 Task: Play online wordle game with 7 letters.
Action: Mouse moved to (371, 414)
Screenshot: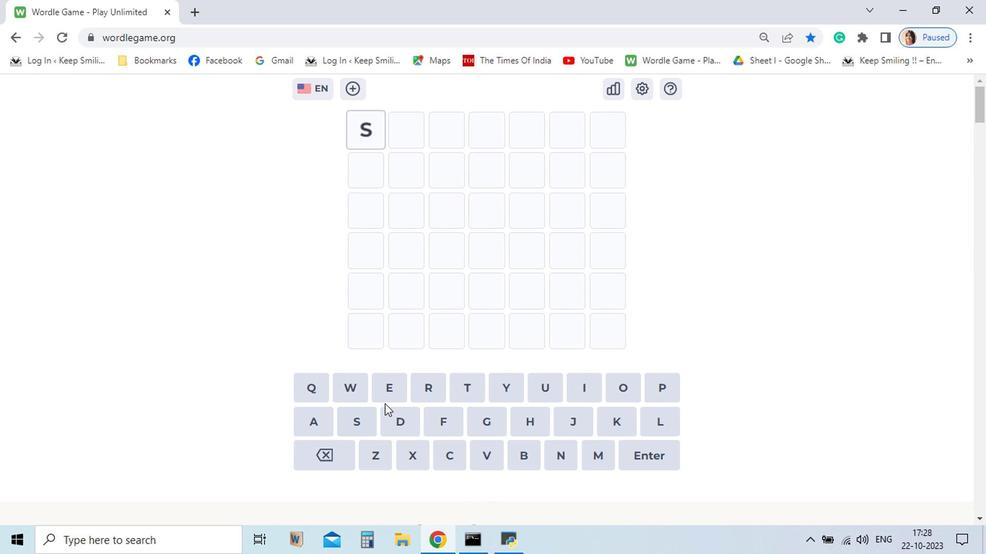 
Action: Mouse pressed left at (371, 414)
Screenshot: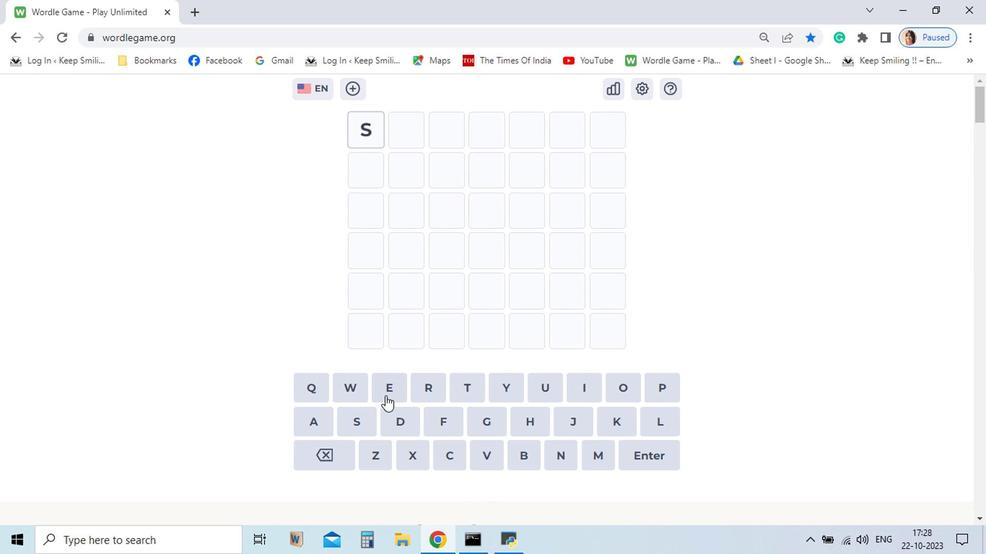 
Action: Mouse moved to (387, 393)
Screenshot: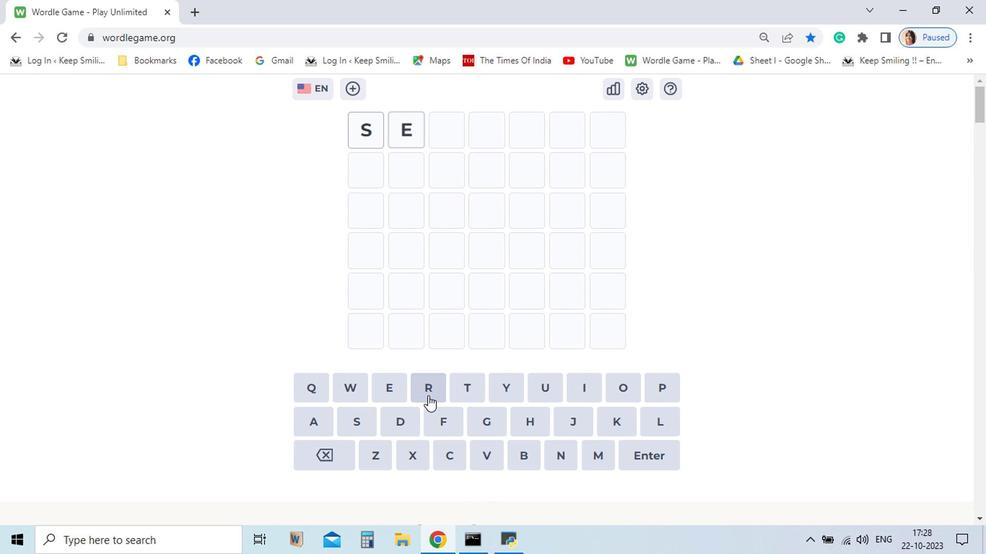 
Action: Mouse pressed left at (387, 393)
Screenshot: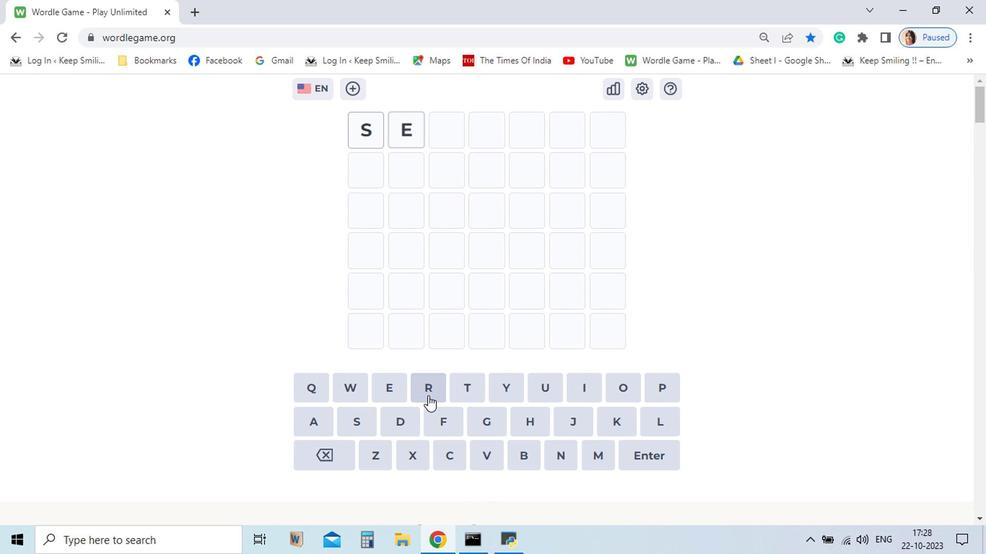 
Action: Mouse moved to (418, 388)
Screenshot: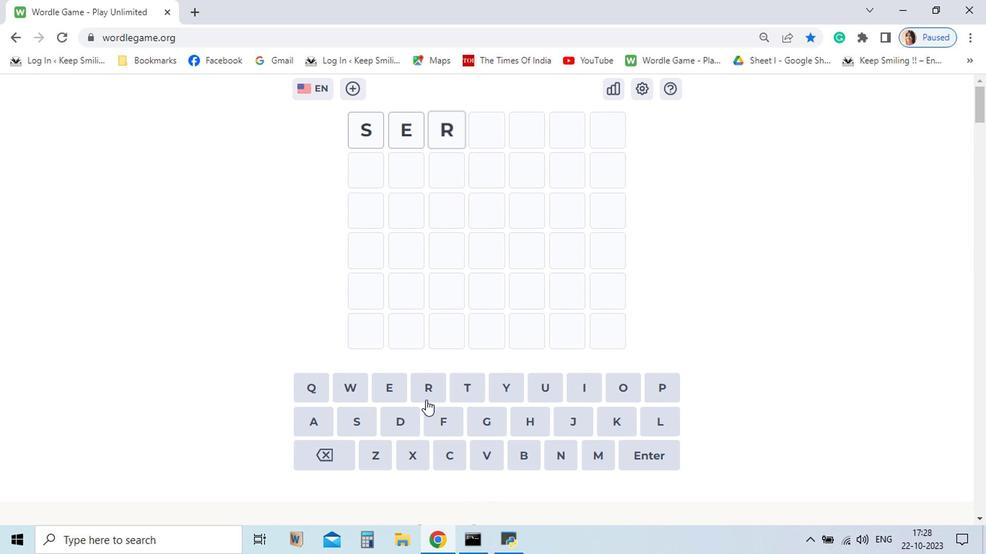
Action: Mouse pressed left at (418, 388)
Screenshot: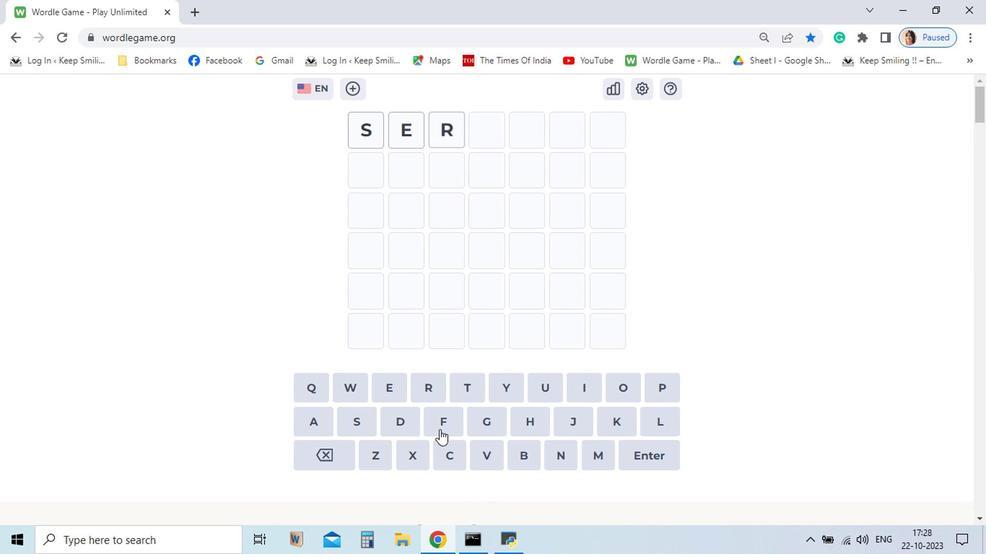 
Action: Mouse moved to (461, 438)
Screenshot: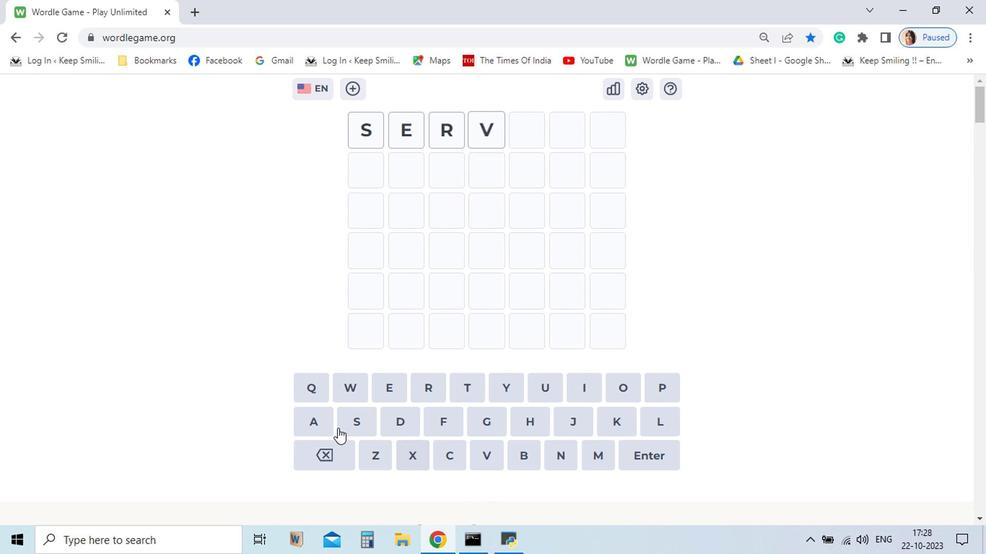 
Action: Mouse pressed left at (461, 438)
Screenshot: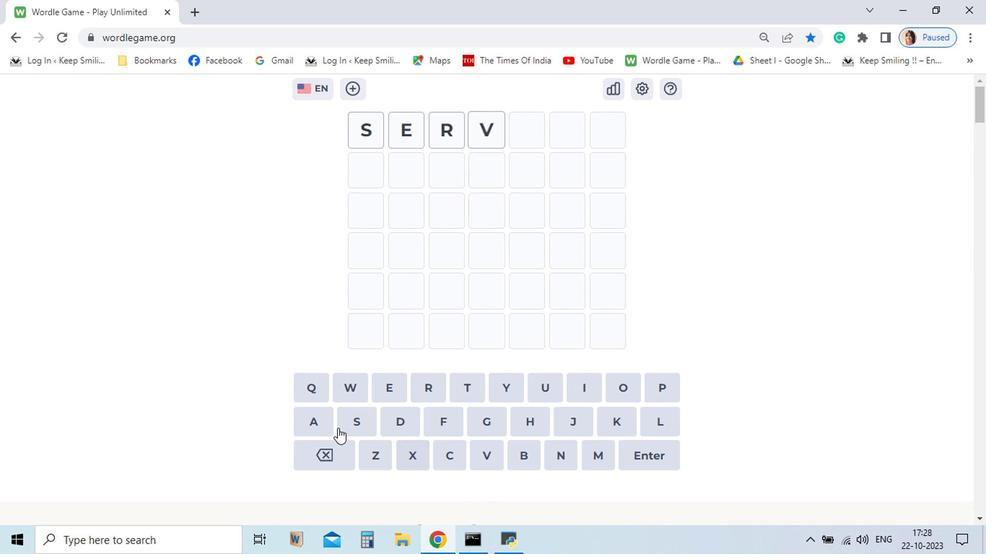 
Action: Mouse moved to (340, 415)
Screenshot: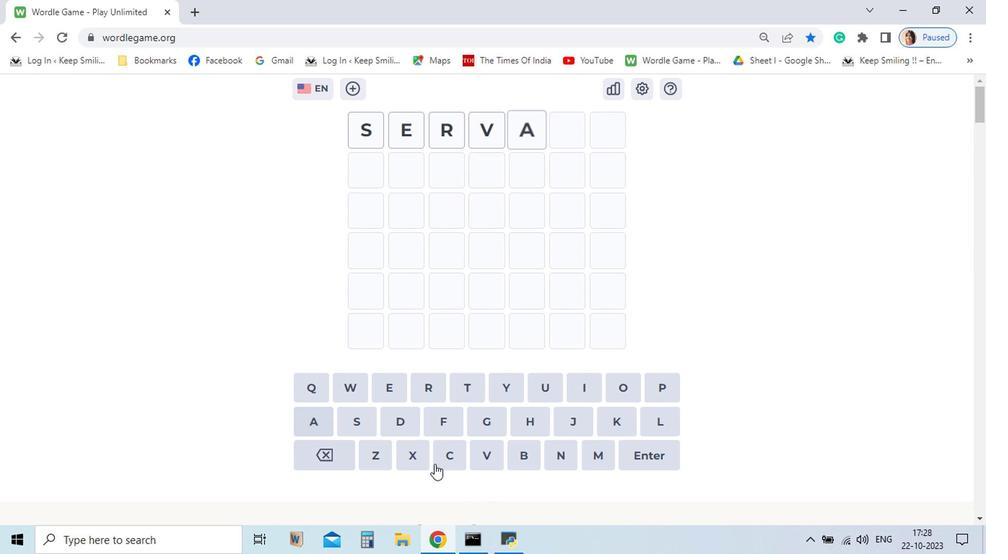 
Action: Mouse pressed left at (340, 415)
Screenshot: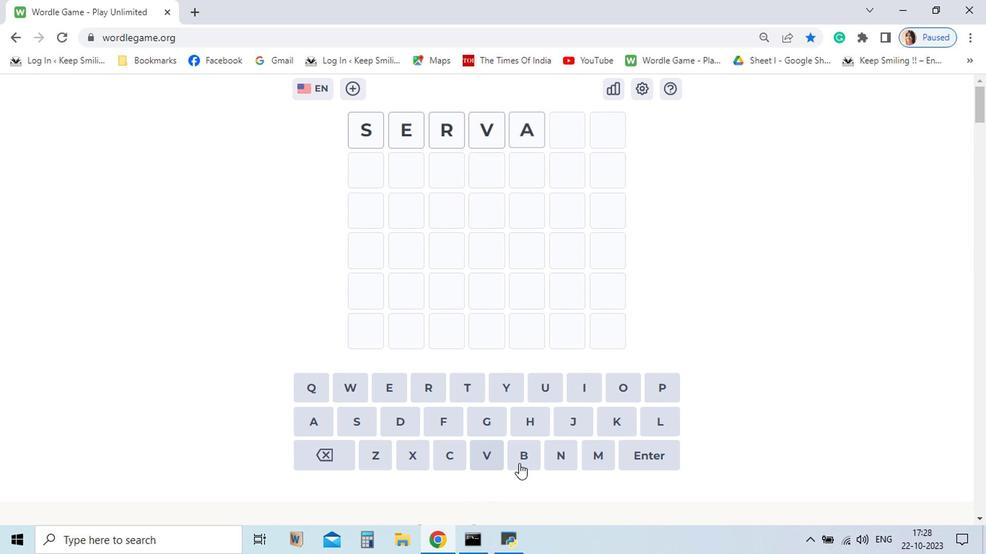 
Action: Mouse moved to (517, 438)
Screenshot: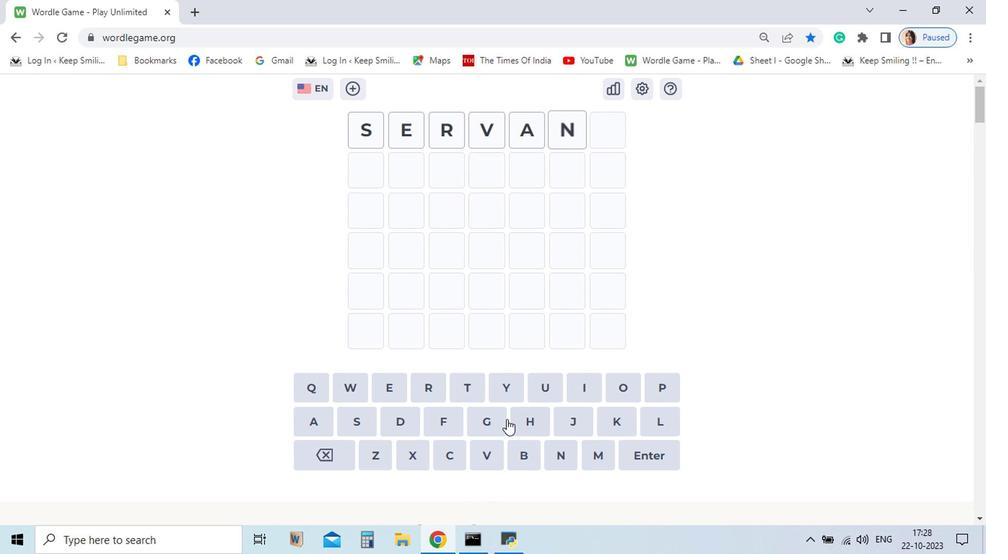 
Action: Mouse pressed left at (517, 438)
Screenshot: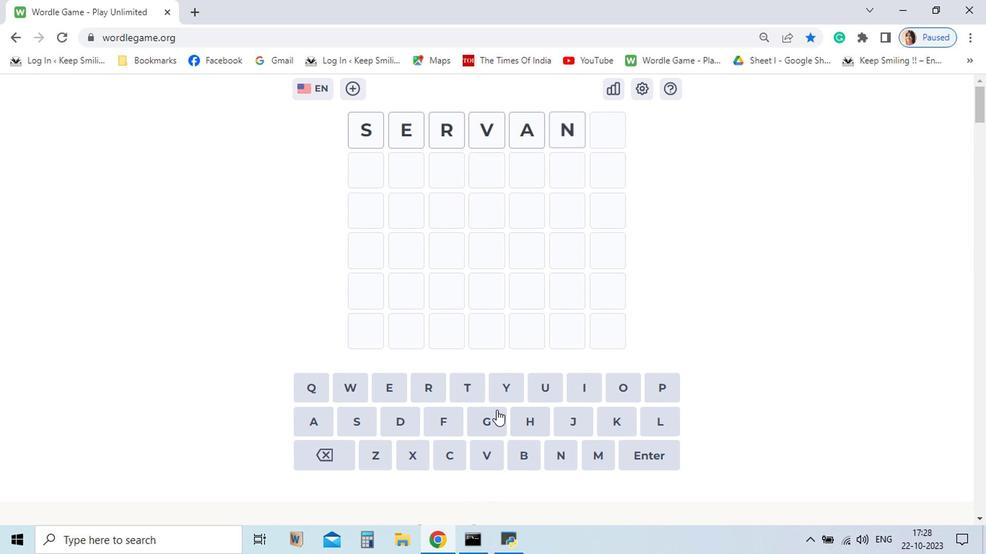 
Action: Mouse moved to (450, 390)
Screenshot: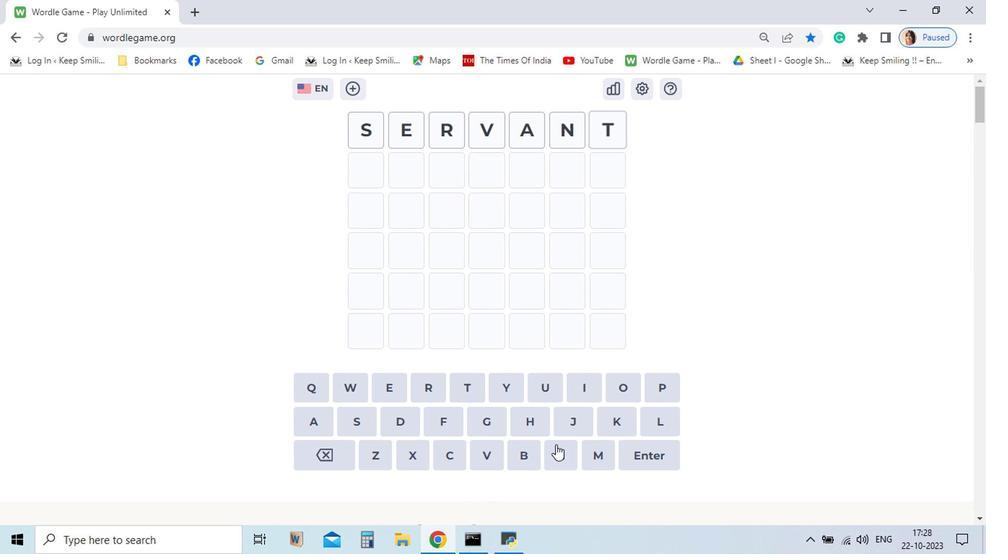 
Action: Mouse pressed left at (450, 390)
Screenshot: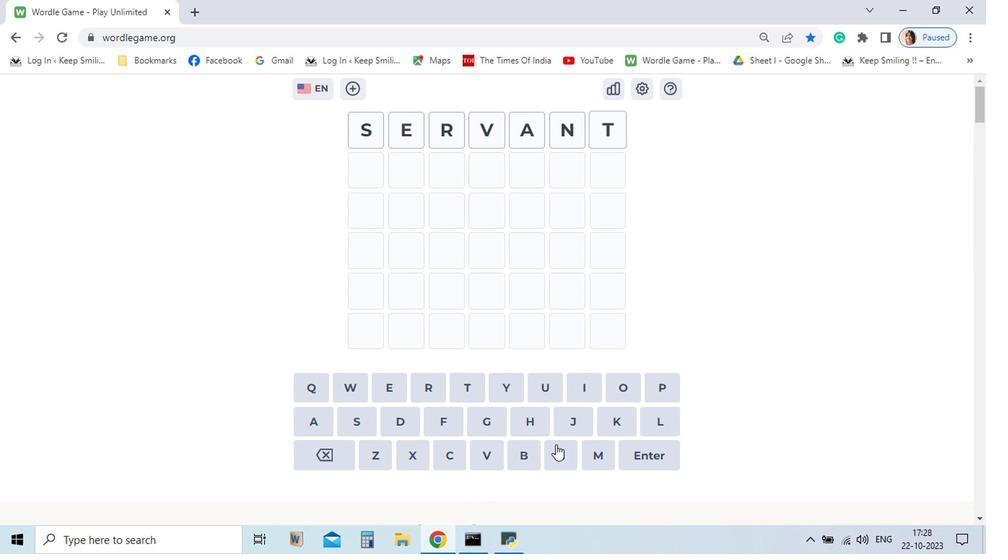 
Action: Mouse moved to (576, 433)
Screenshot: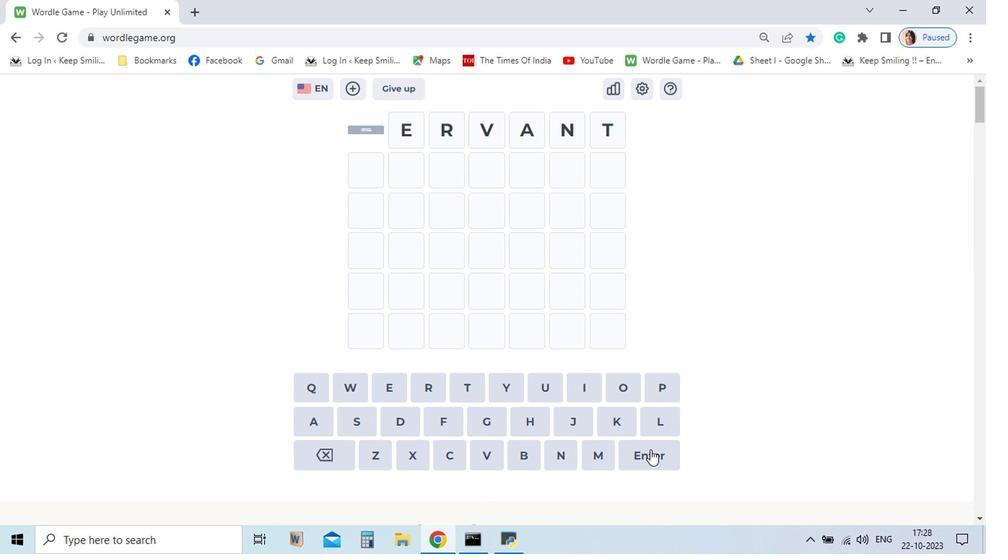 
Action: Mouse pressed left at (576, 433)
Screenshot: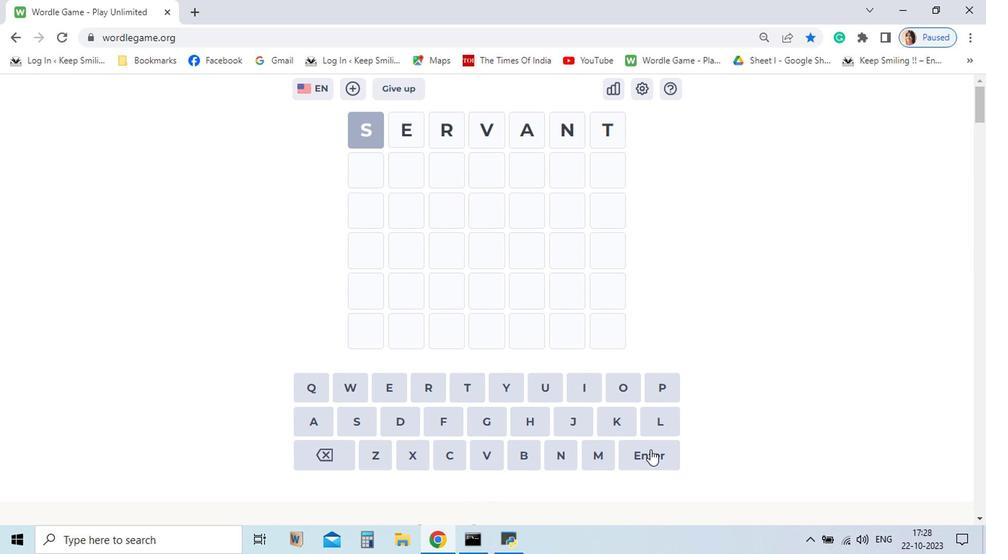 
Action: Mouse moved to (487, 438)
Screenshot: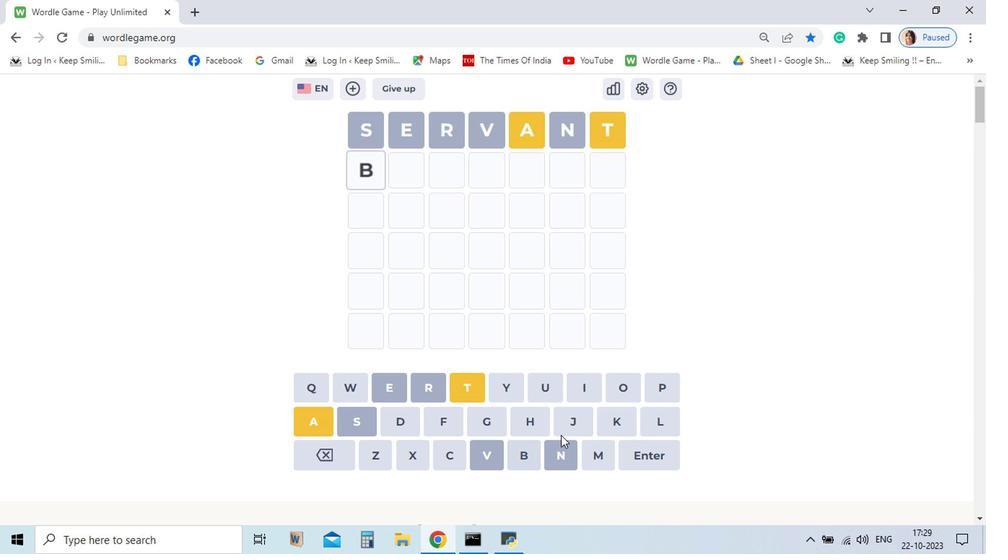 
Action: Mouse pressed left at (487, 438)
Screenshot: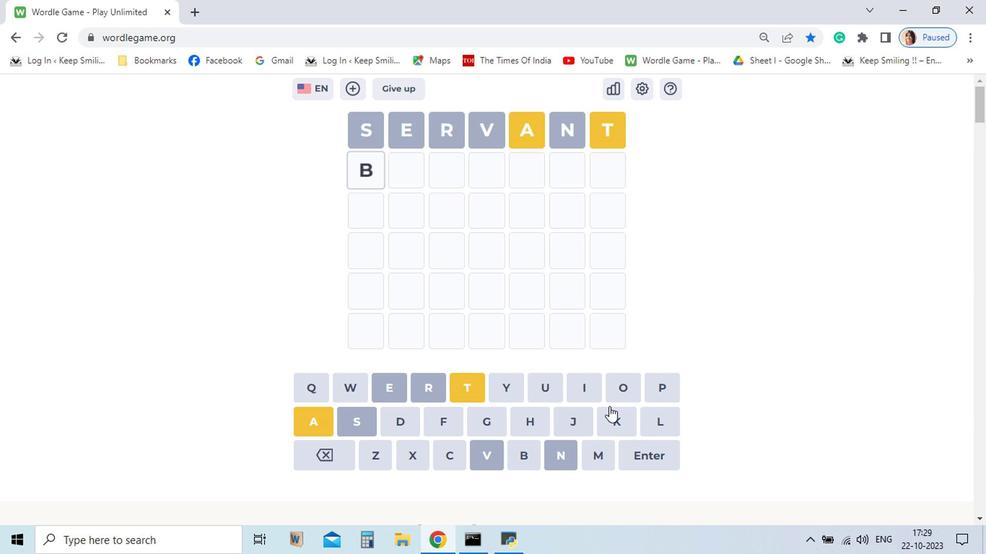 
Action: Mouse moved to (559, 388)
Screenshot: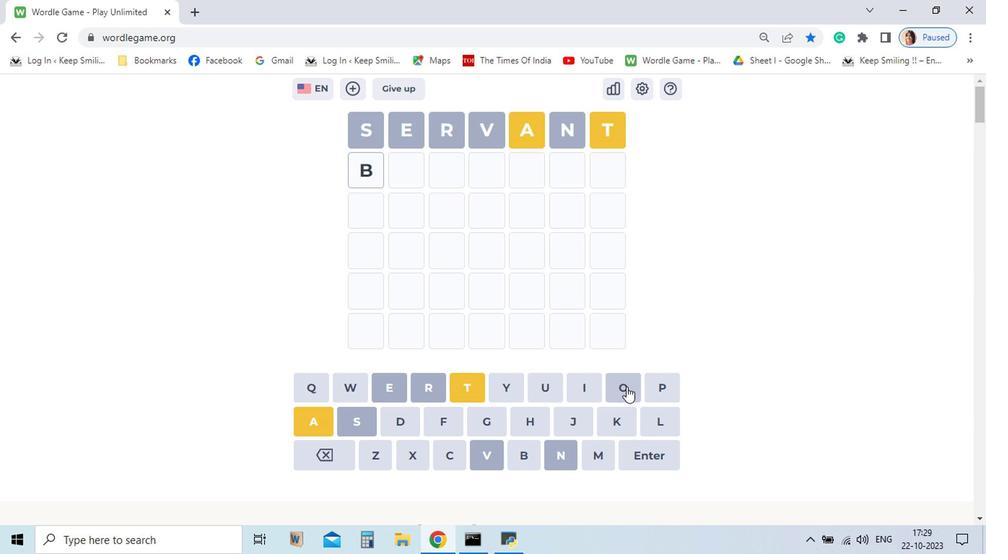 
Action: Mouse pressed left at (559, 388)
Screenshot: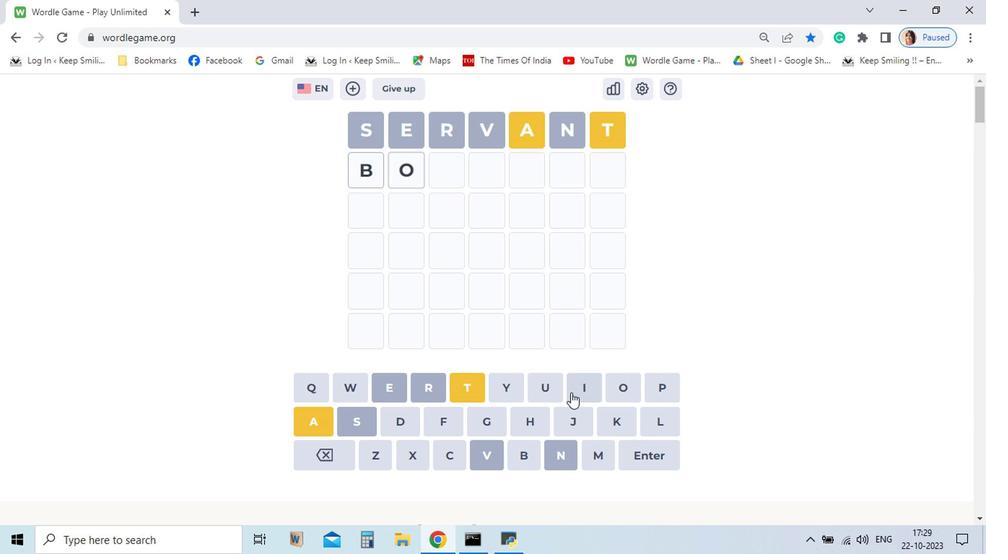 
Action: Mouse moved to (503, 386)
Screenshot: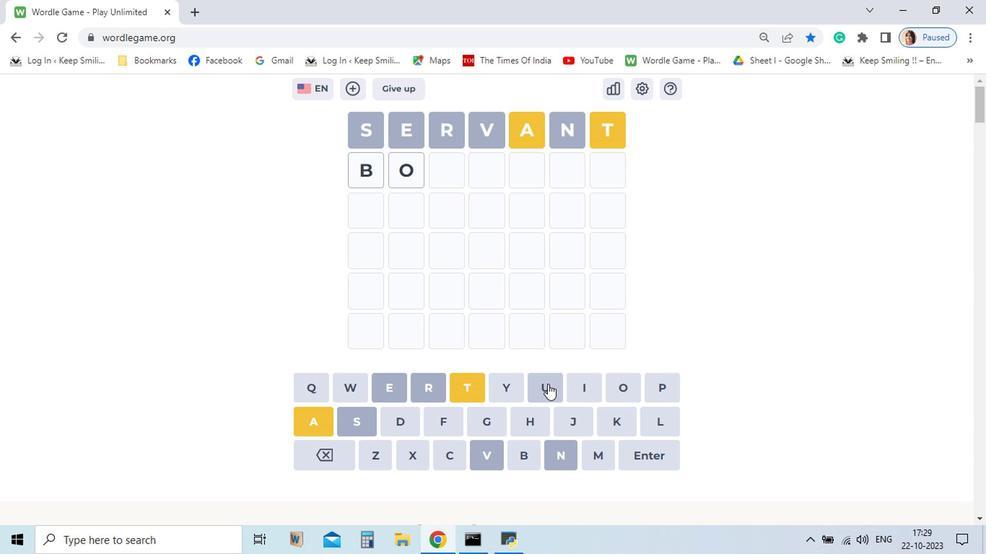 
Action: Mouse pressed left at (503, 386)
Screenshot: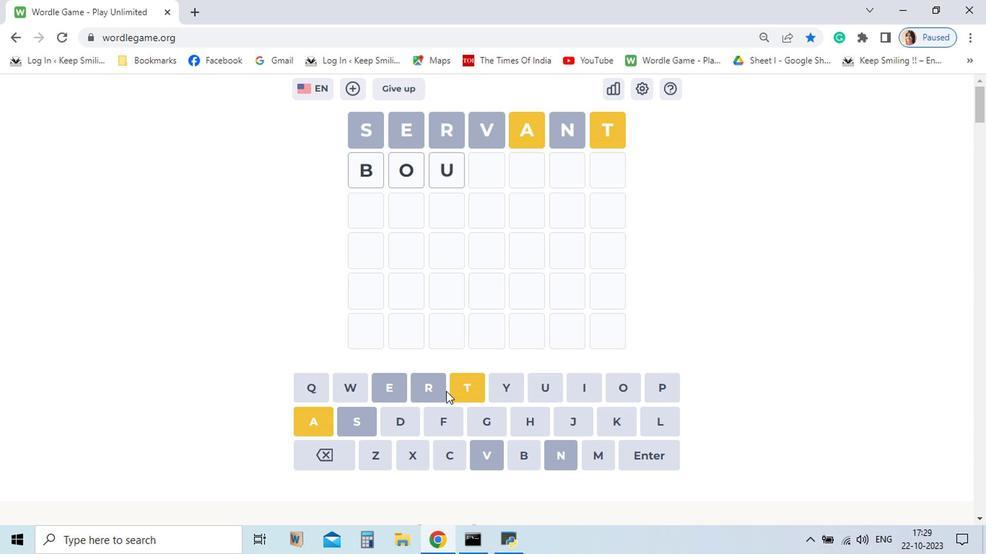 
Action: Mouse moved to (415, 391)
Screenshot: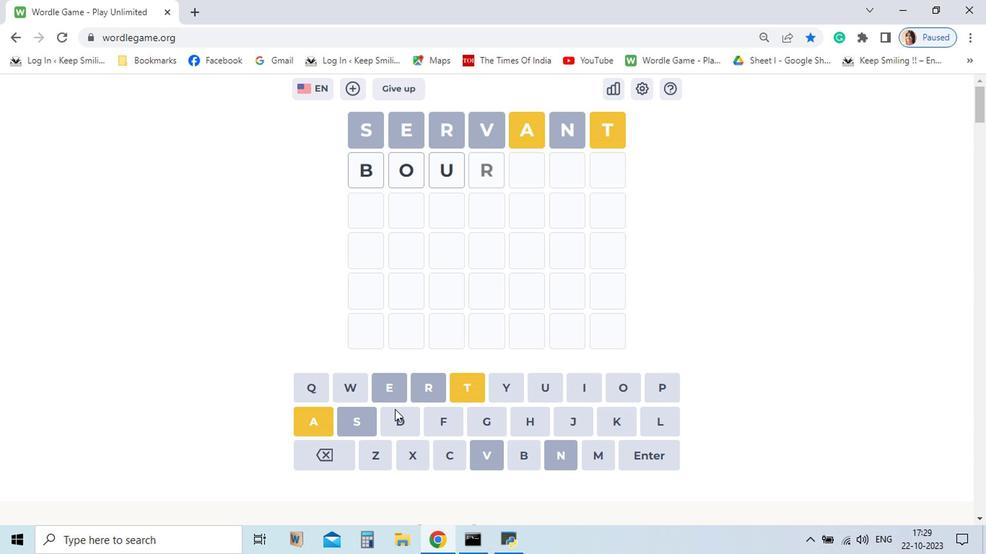 
Action: Mouse pressed left at (415, 391)
Screenshot: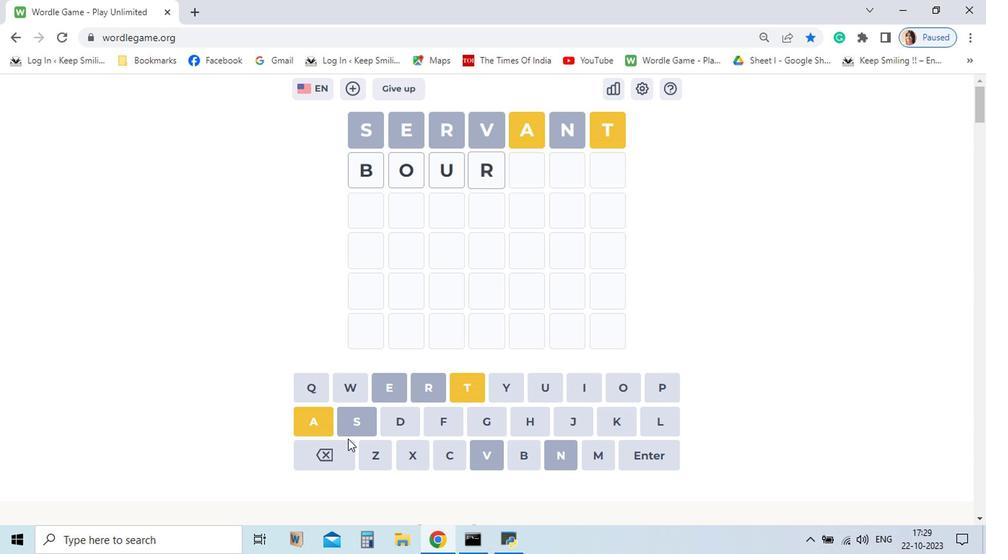 
Action: Mouse moved to (365, 416)
Screenshot: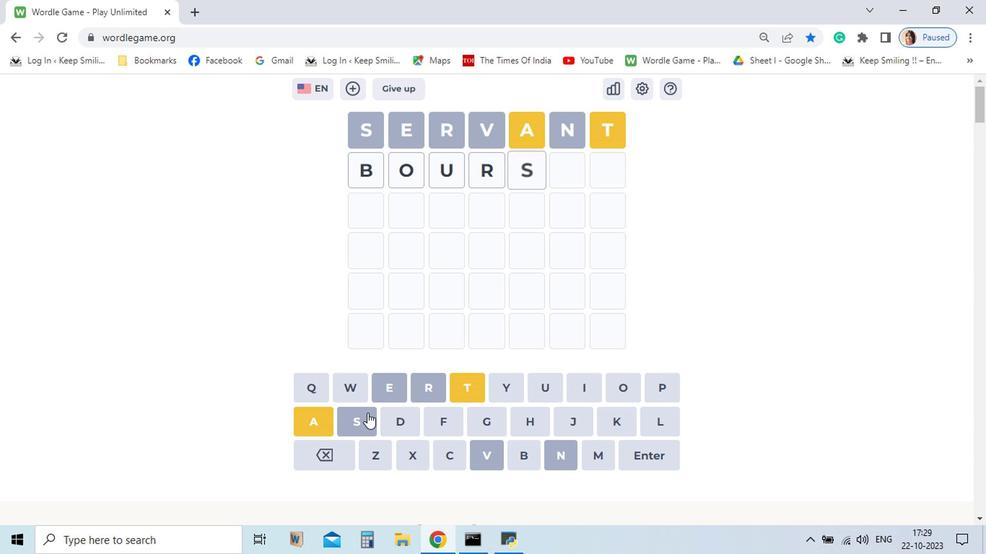
Action: Mouse pressed left at (365, 416)
Screenshot: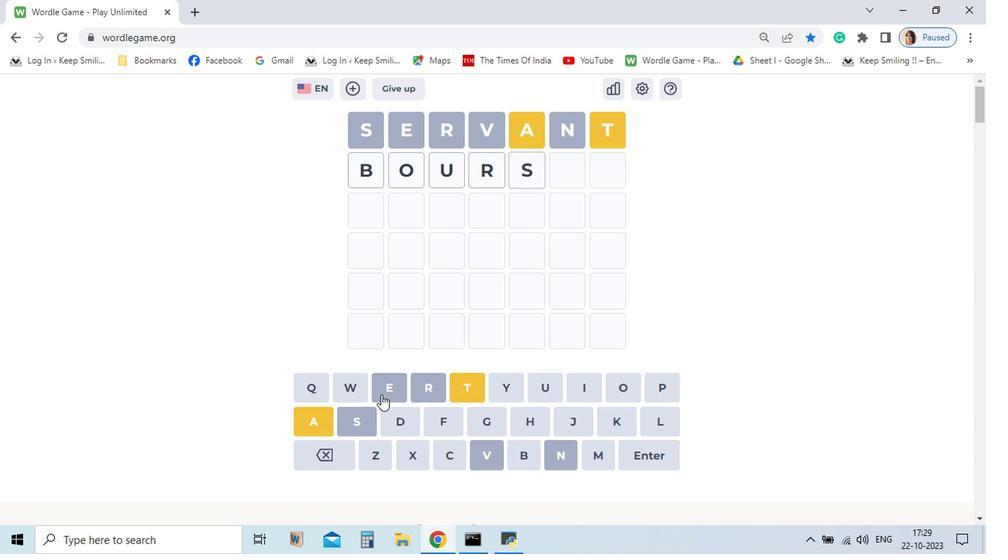 
Action: Mouse moved to (385, 393)
Screenshot: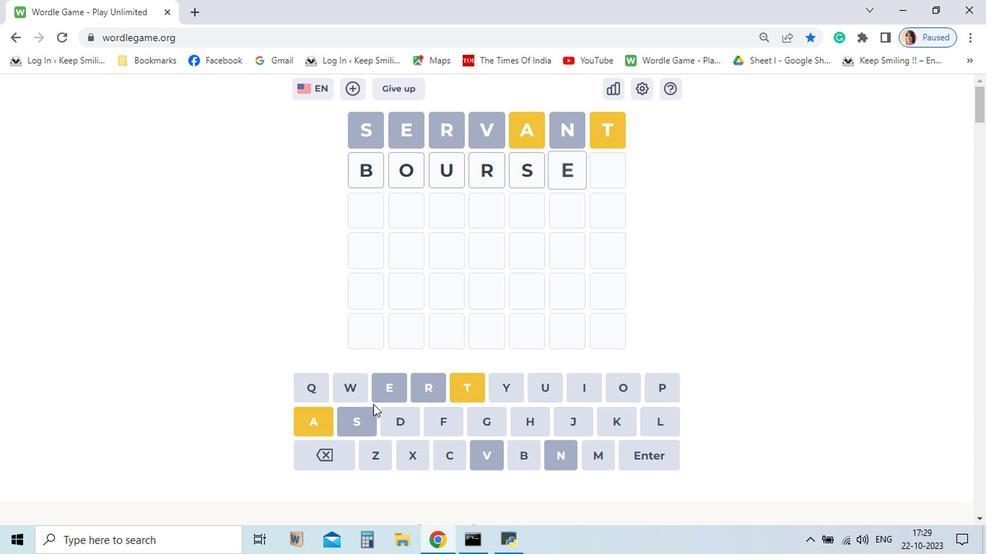 
Action: Mouse pressed left at (385, 393)
Screenshot: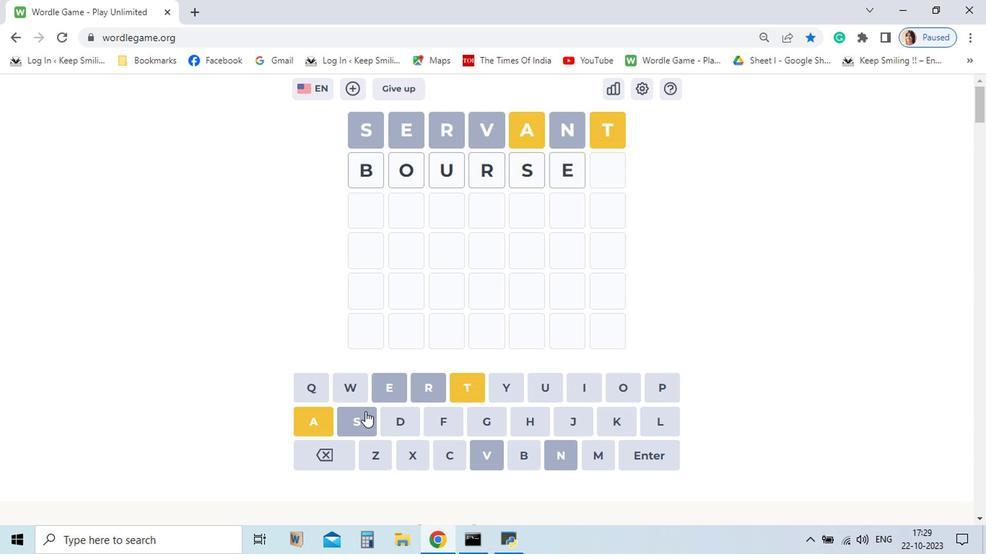 
Action: Mouse moved to (369, 409)
Screenshot: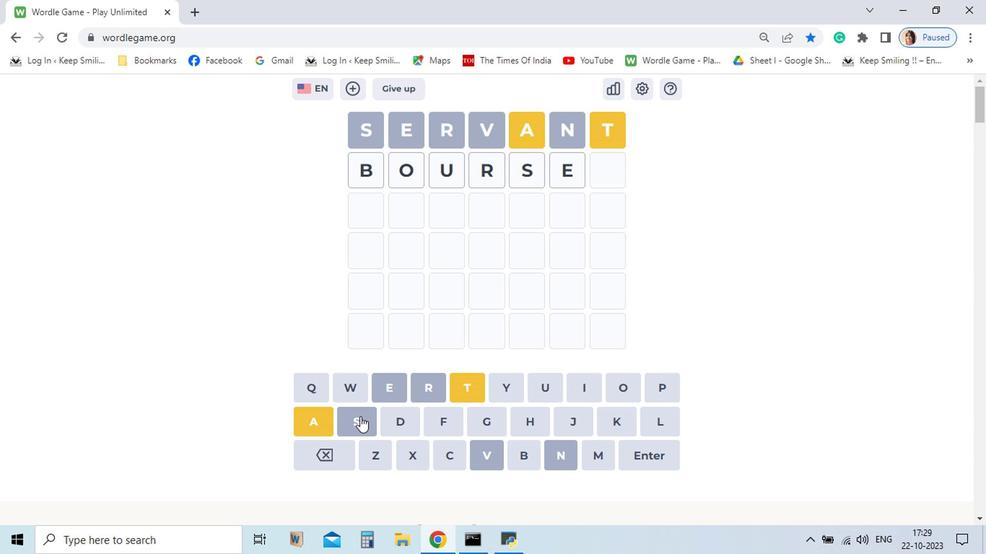 
Action: Mouse pressed left at (369, 409)
Screenshot: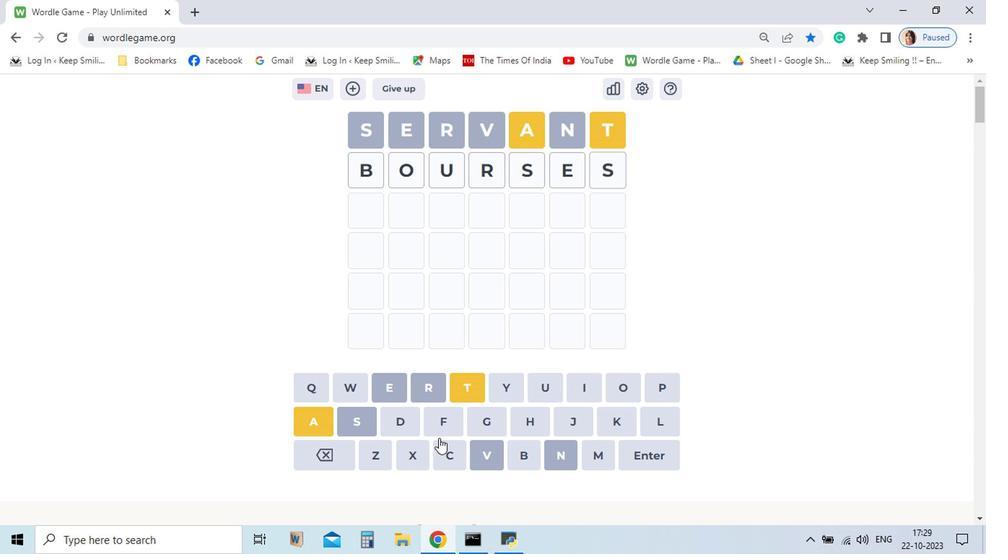 
Action: Mouse moved to (576, 438)
Screenshot: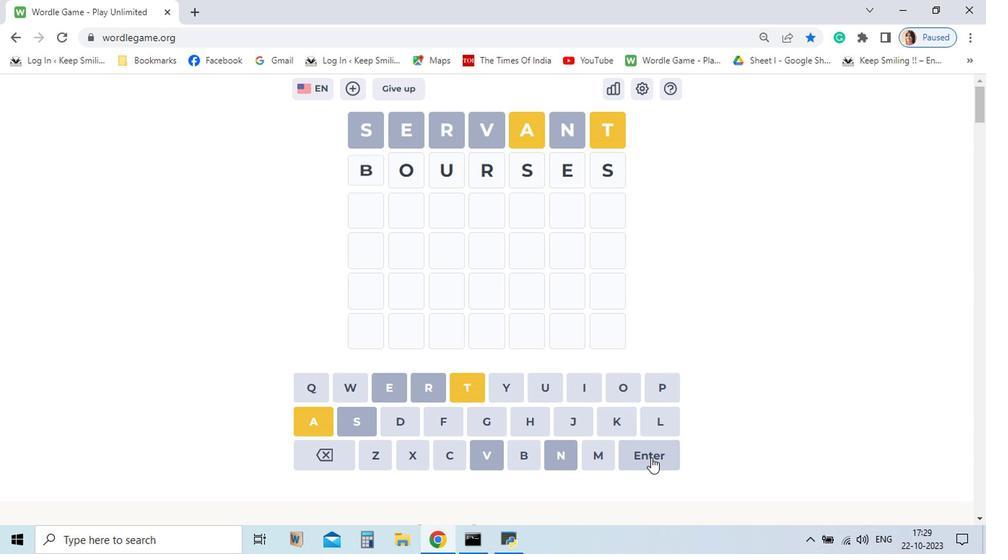 
Action: Mouse pressed left at (576, 438)
Screenshot: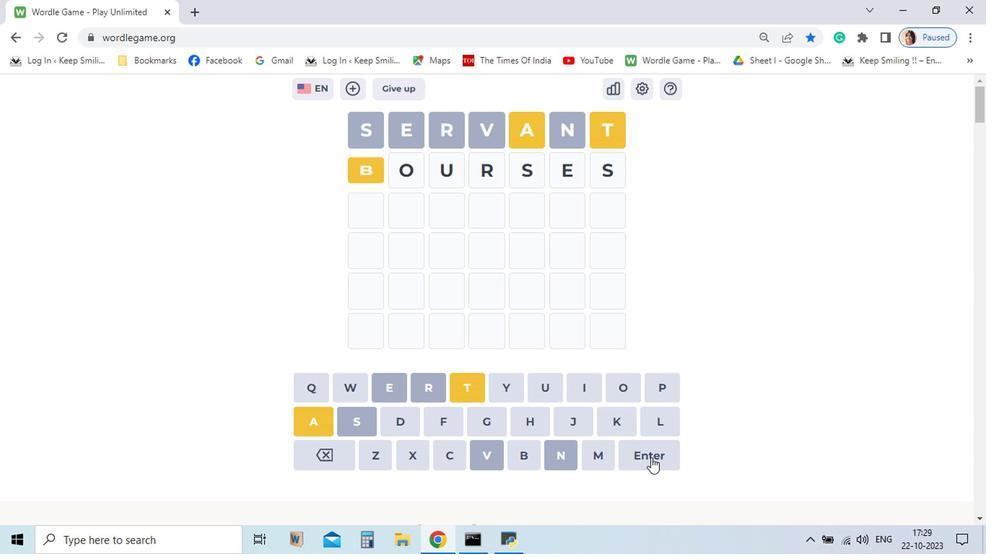 
Action: Mouse moved to (447, 388)
Screenshot: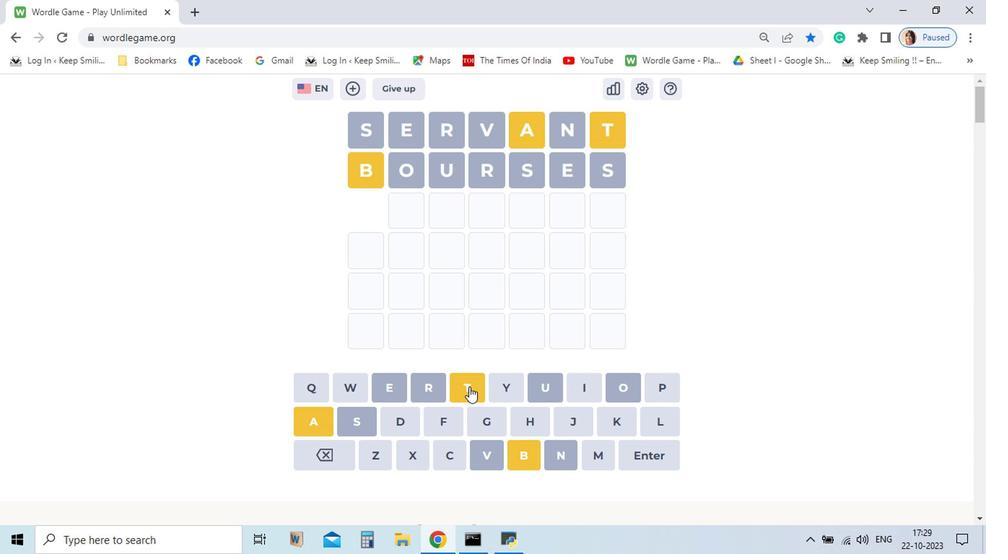 
Action: Mouse pressed left at (447, 388)
Screenshot: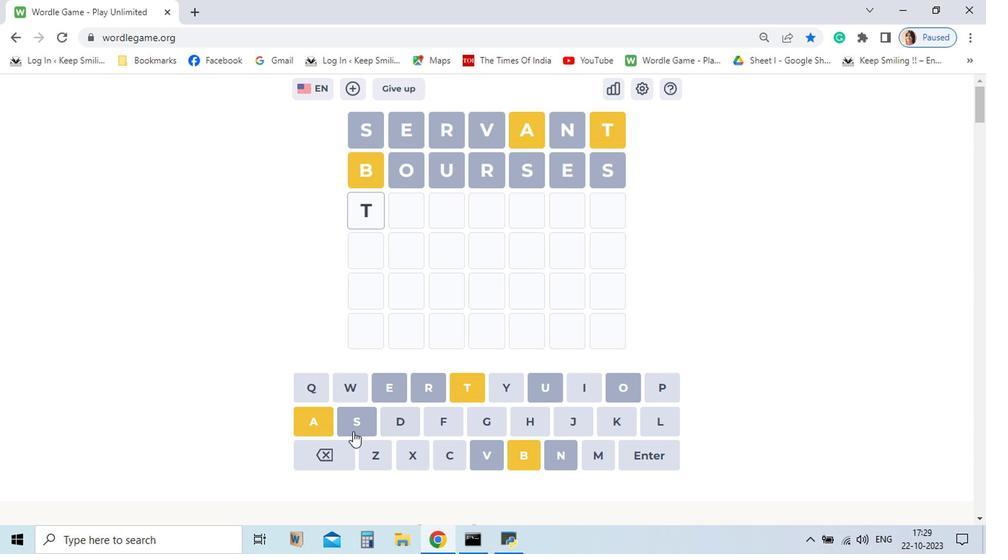 
Action: Mouse moved to (345, 413)
Screenshot: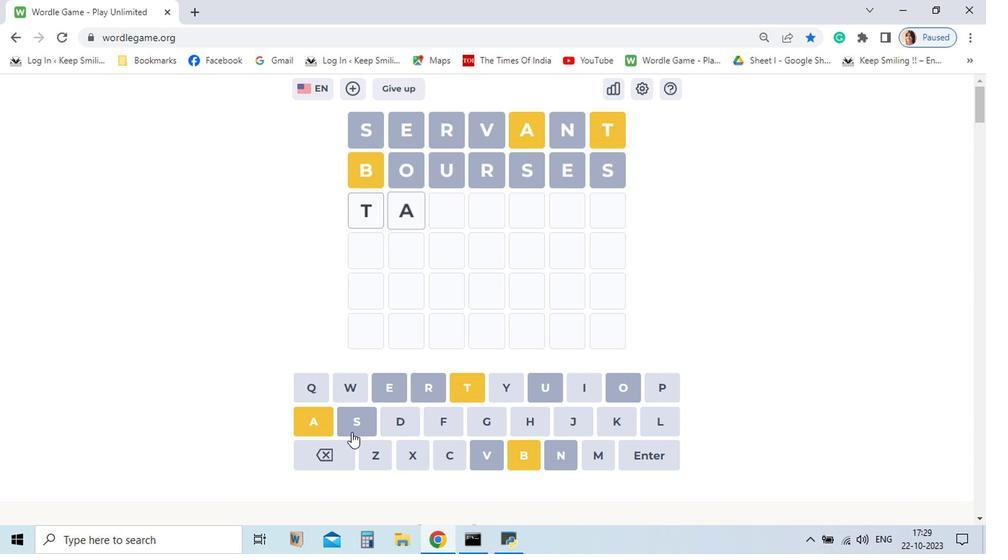 
Action: Mouse pressed left at (345, 413)
Screenshot: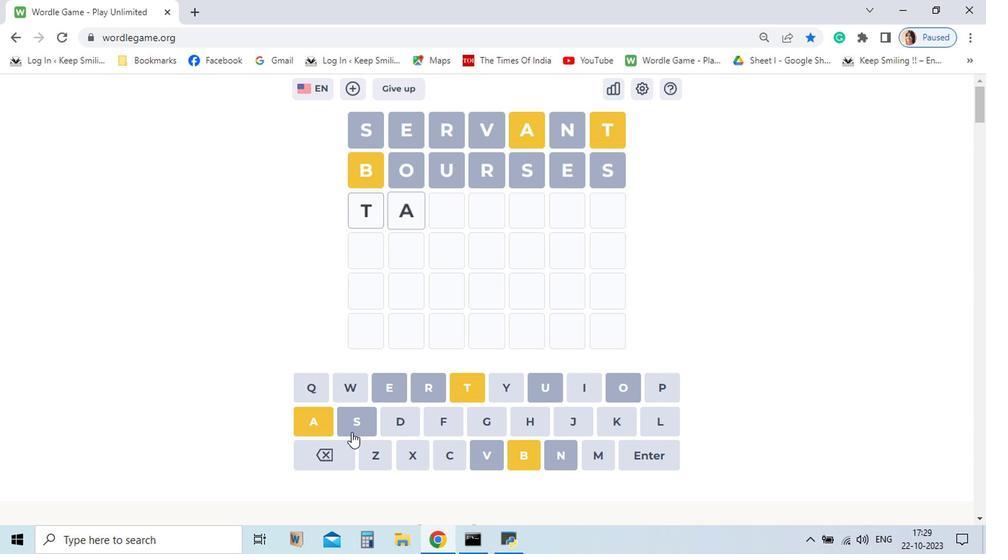 
Action: Mouse moved to (487, 437)
Screenshot: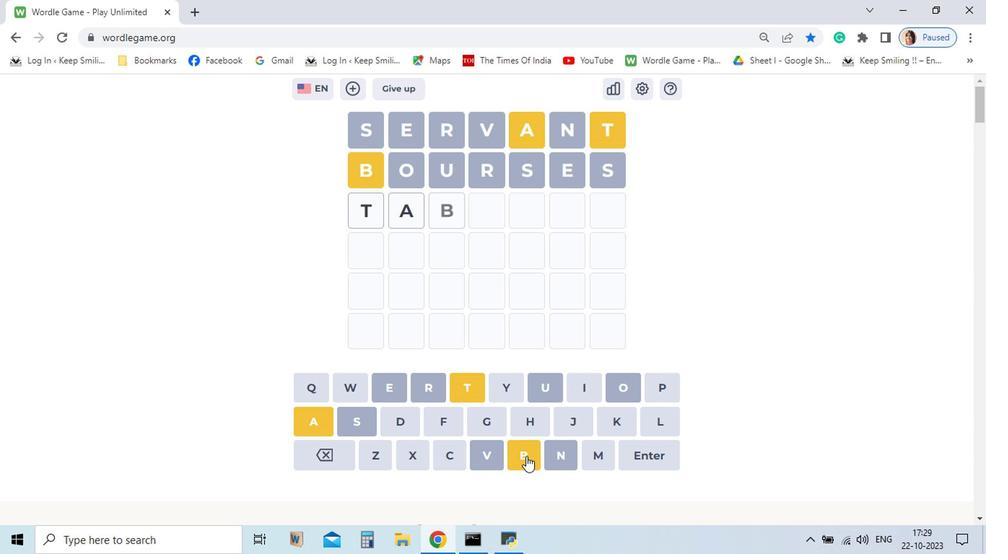
Action: Mouse pressed left at (487, 437)
Screenshot: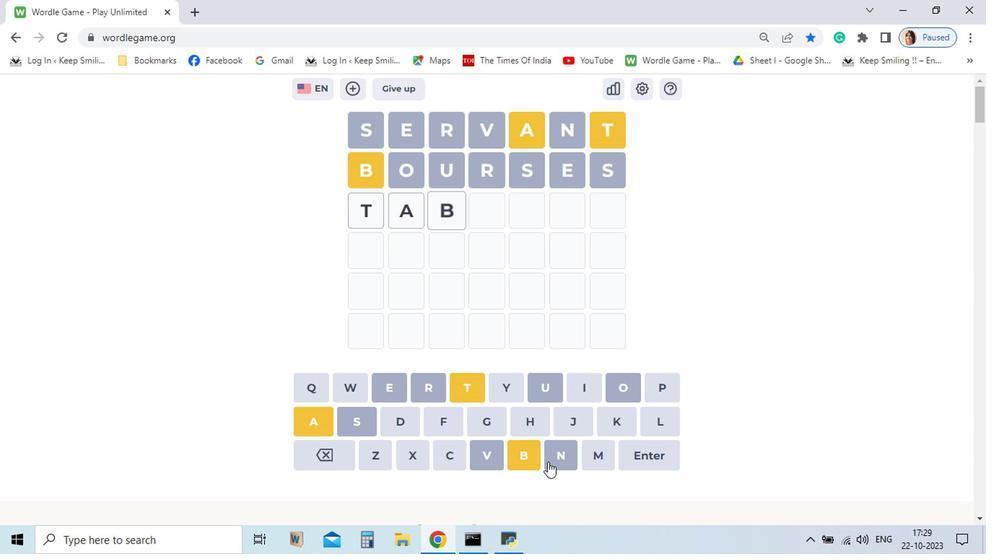 
Action: Mouse moved to (580, 416)
Screenshot: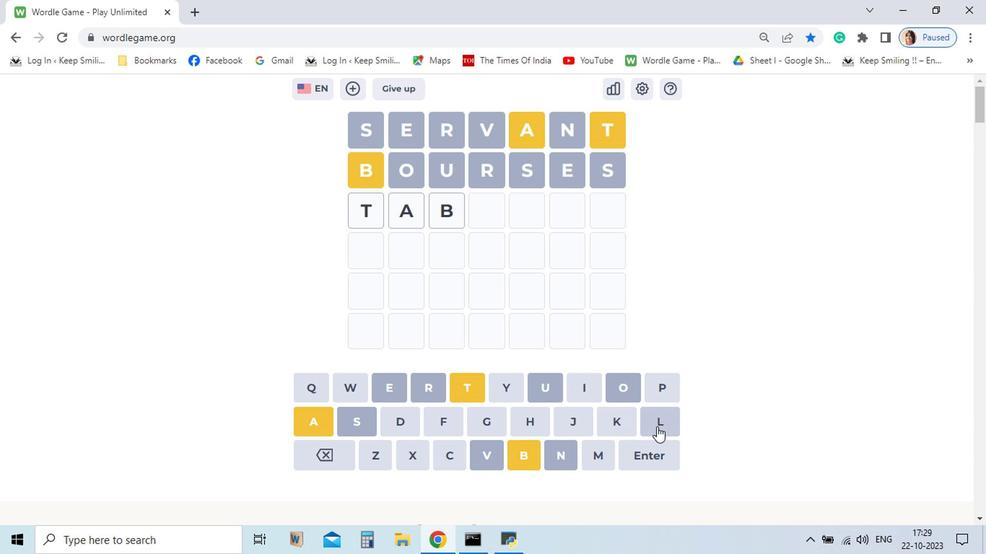 
Action: Mouse pressed left at (580, 416)
Screenshot: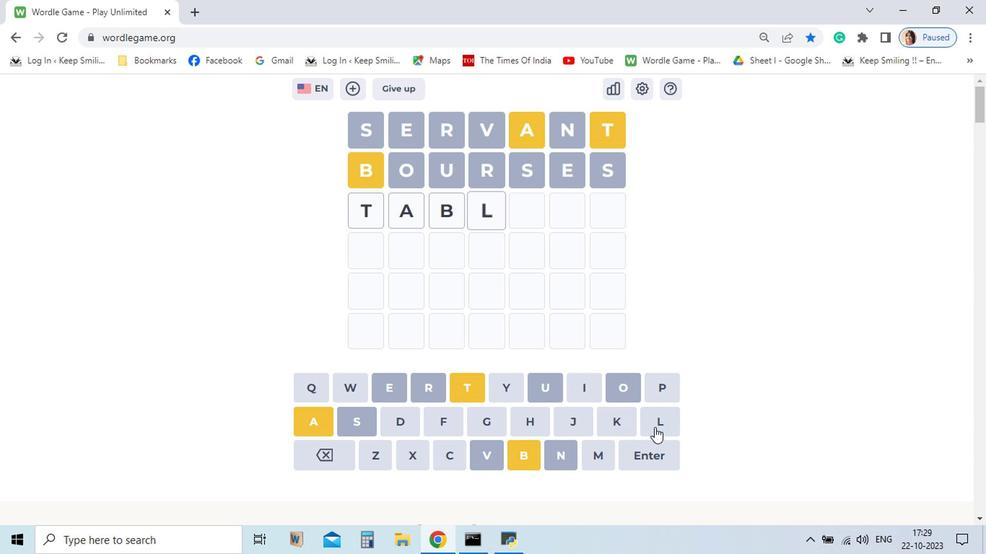 
Action: Mouse moved to (393, 387)
Screenshot: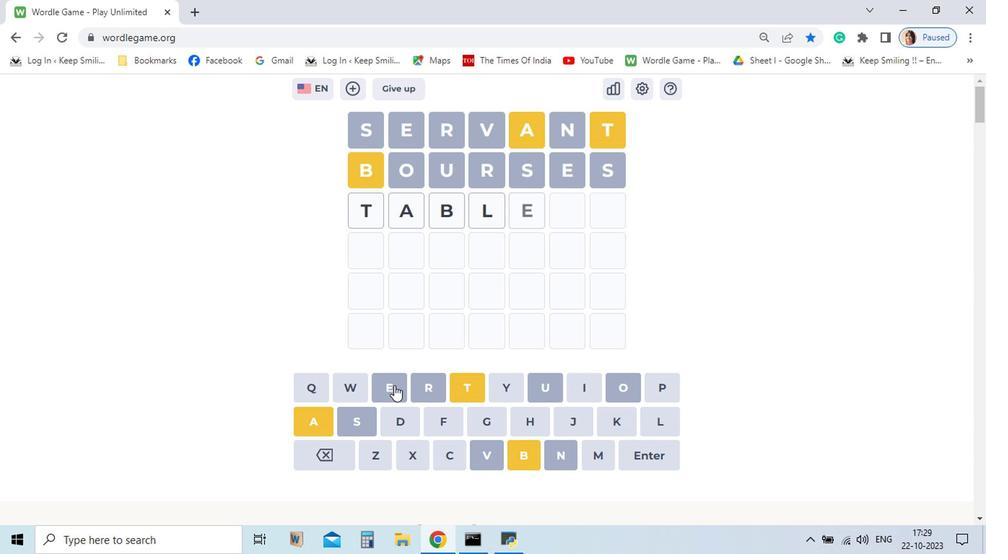 
Action: Mouse pressed left at (393, 387)
Screenshot: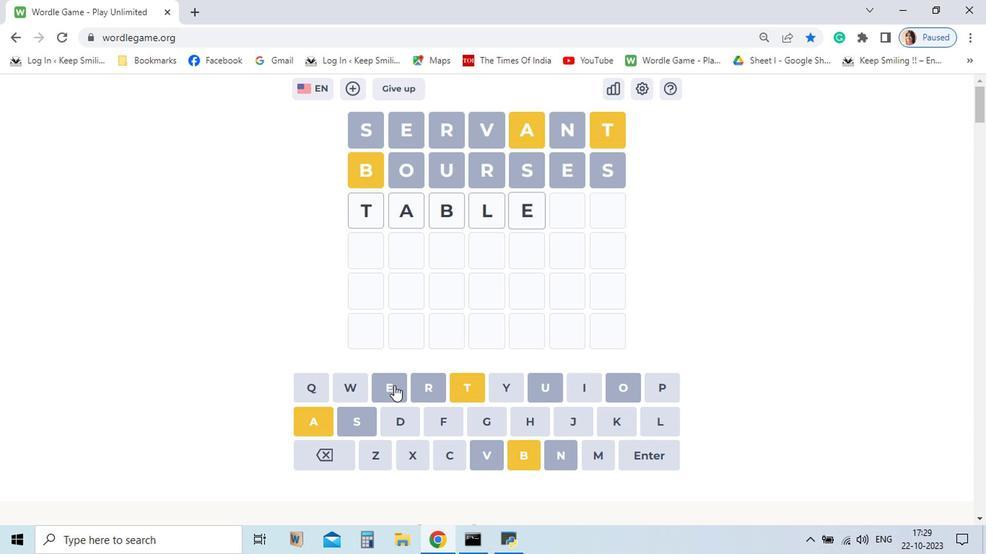 
Action: Mouse moved to (334, 417)
Screenshot: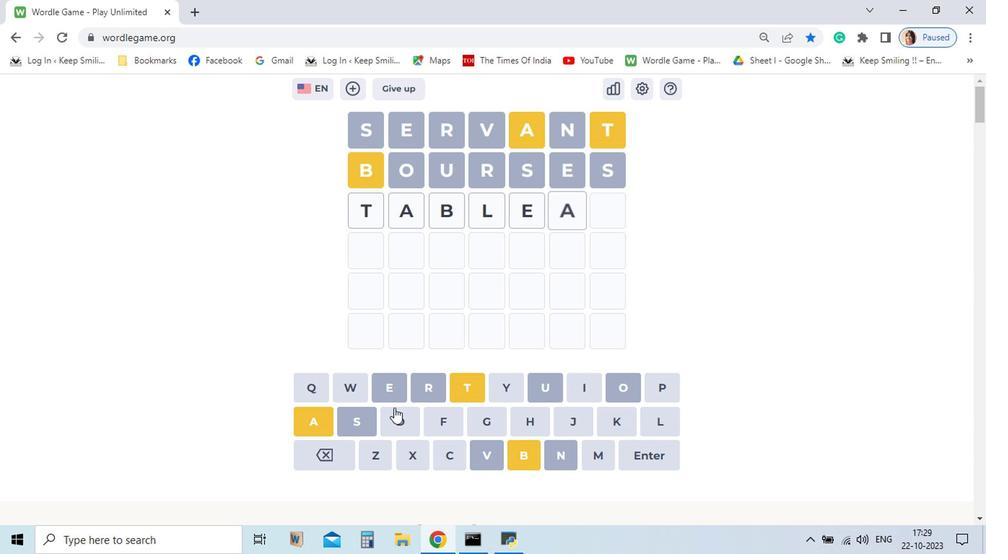 
Action: Mouse pressed left at (334, 417)
Screenshot: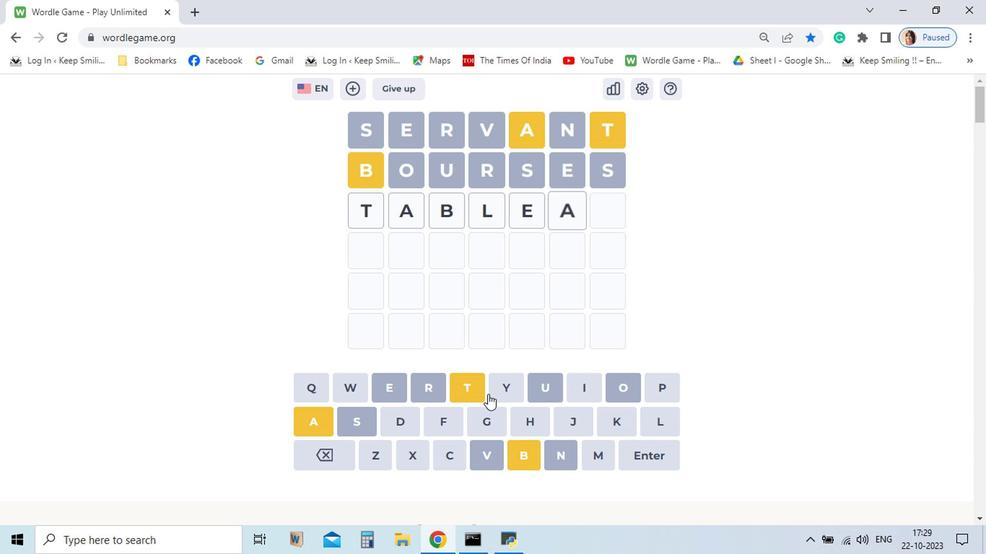 
Action: Mouse moved to (504, 393)
Screenshot: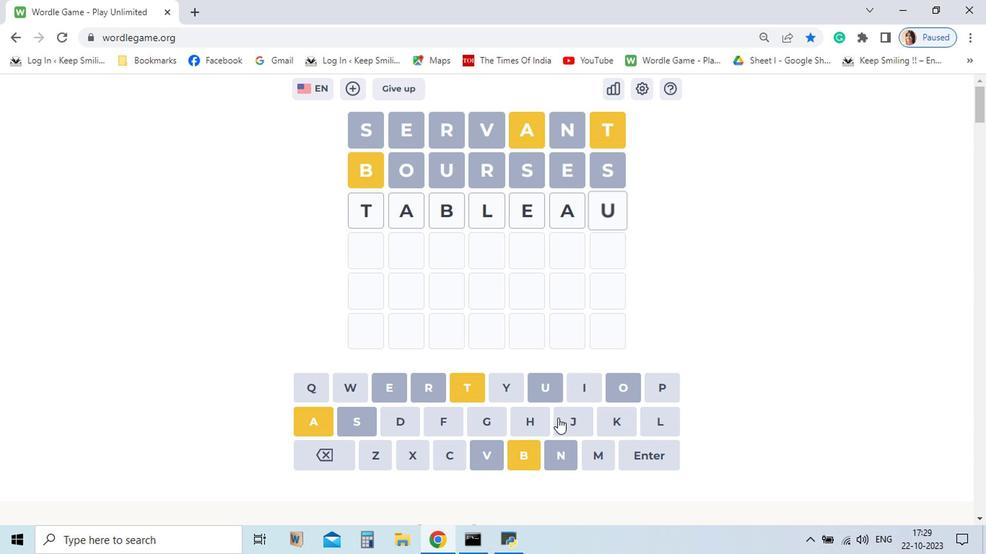 
Action: Mouse pressed left at (504, 393)
Screenshot: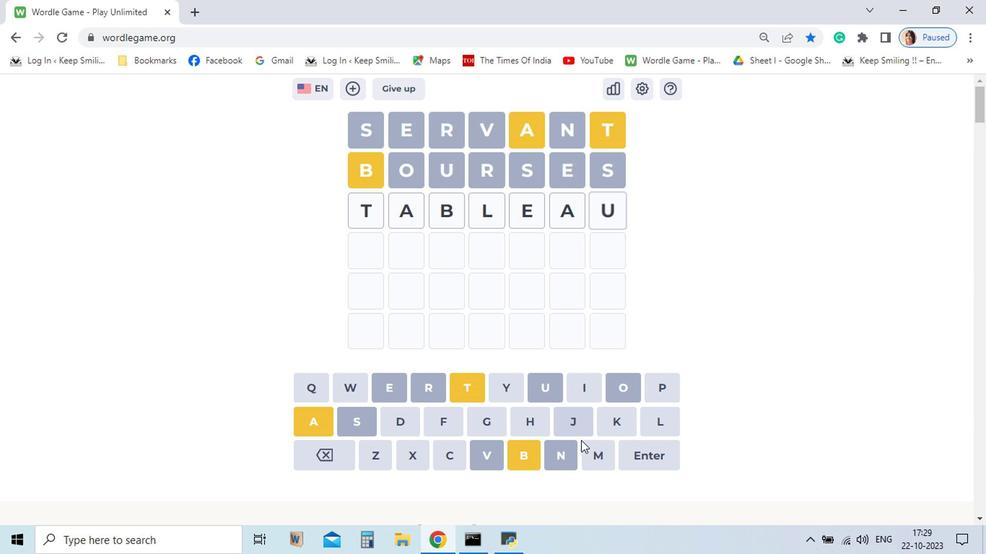 
Action: Mouse moved to (578, 434)
Screenshot: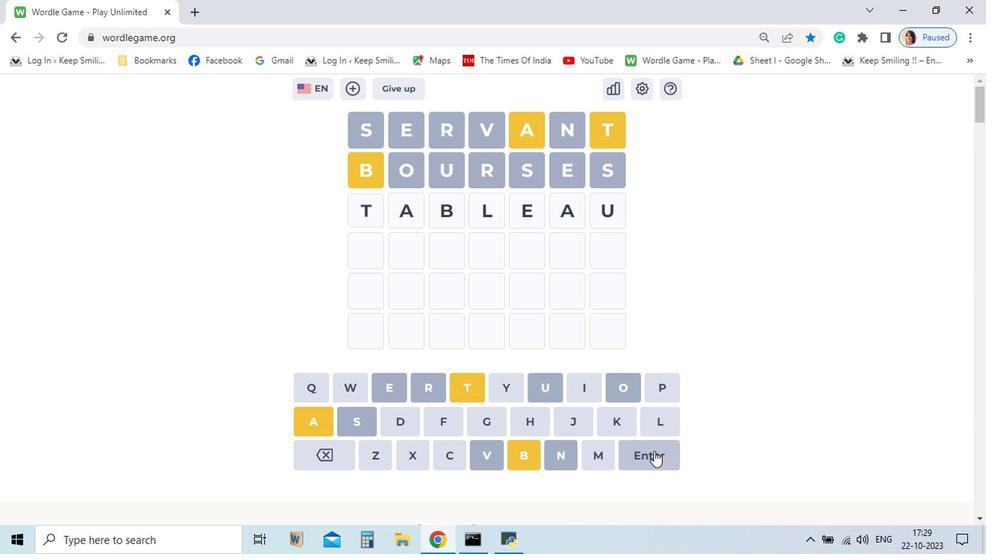 
Action: Mouse pressed left at (578, 434)
Screenshot: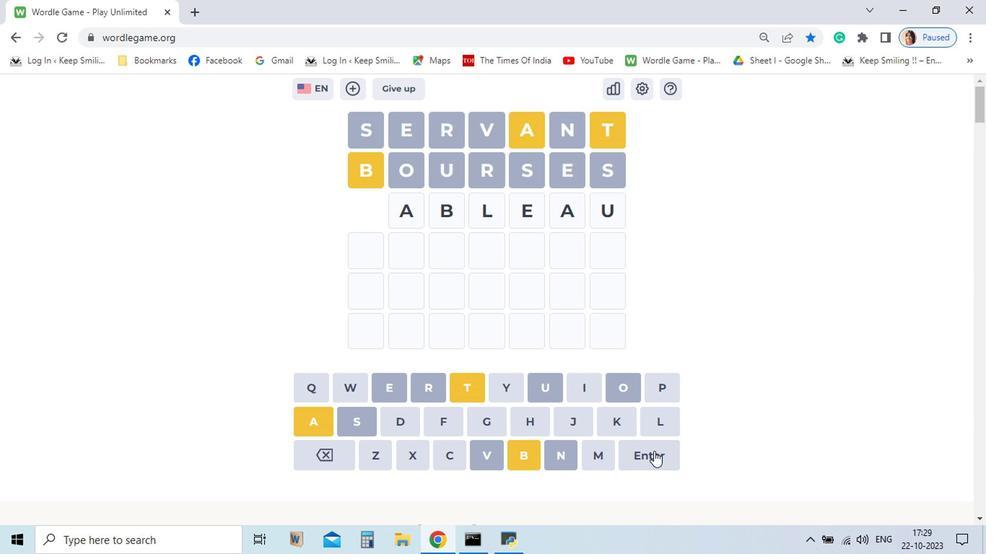 
Action: Mouse moved to (336, 412)
Screenshot: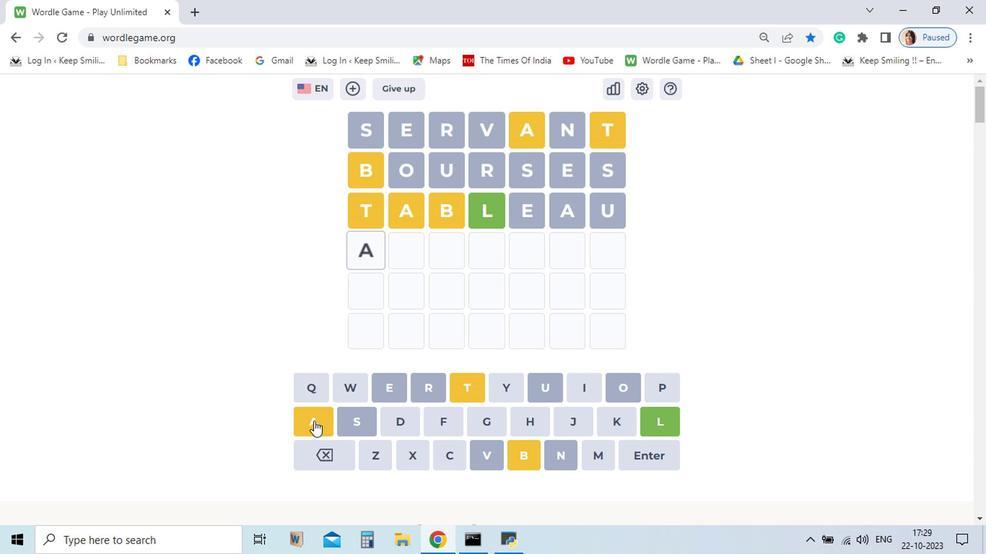 
Action: Mouse pressed left at (336, 412)
Screenshot: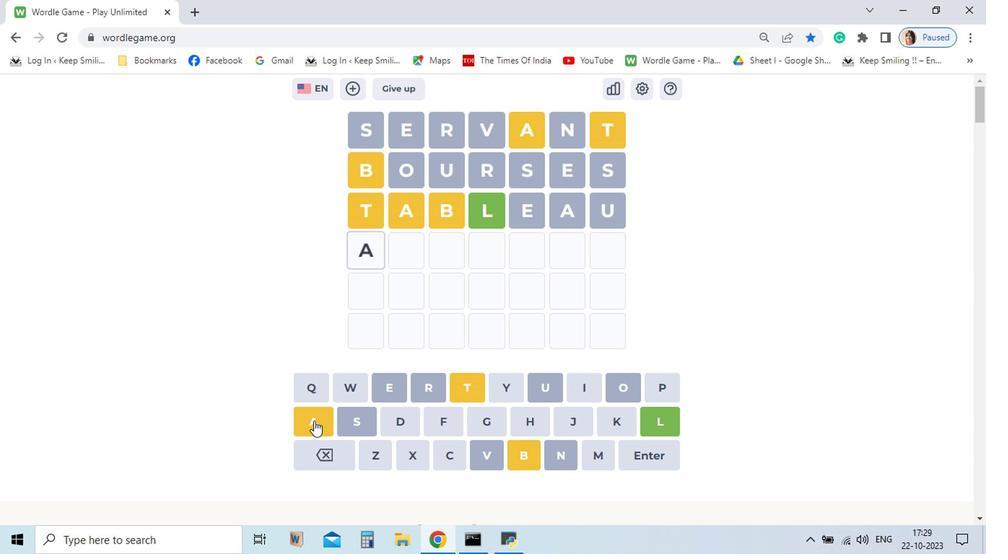 
Action: Mouse moved to (442, 387)
Screenshot: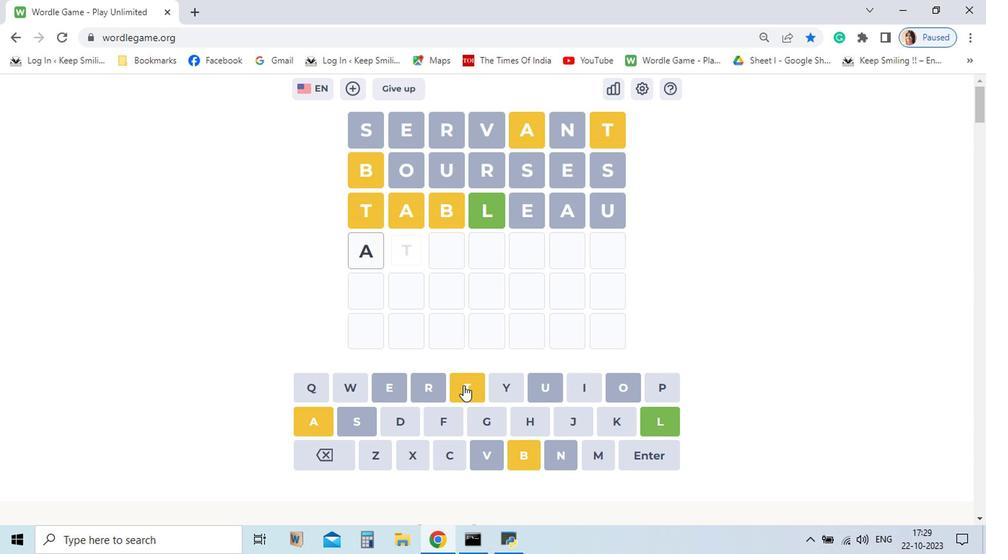 
Action: Mouse pressed left at (442, 387)
Screenshot: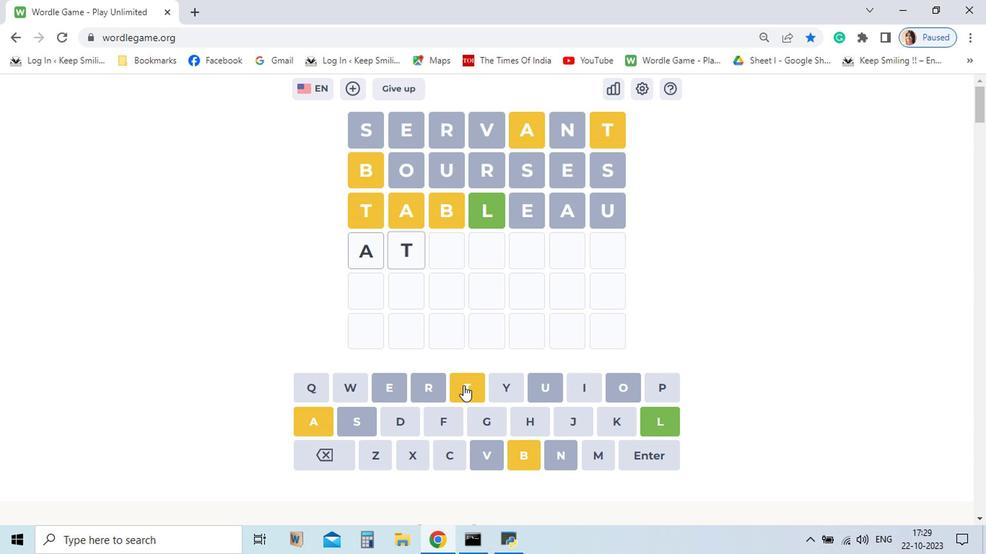 
Action: Mouse moved to (337, 410)
Screenshot: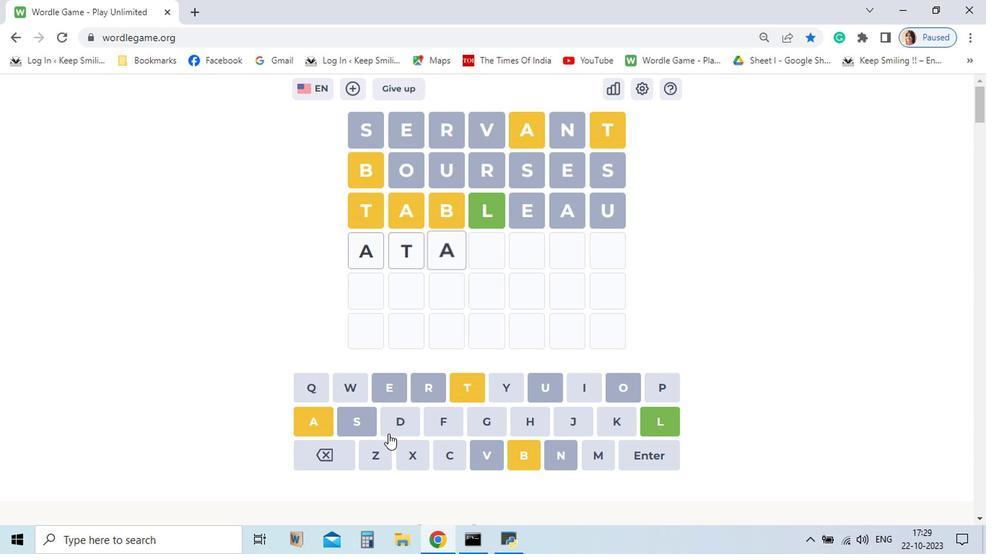 
Action: Mouse pressed left at (337, 410)
Screenshot: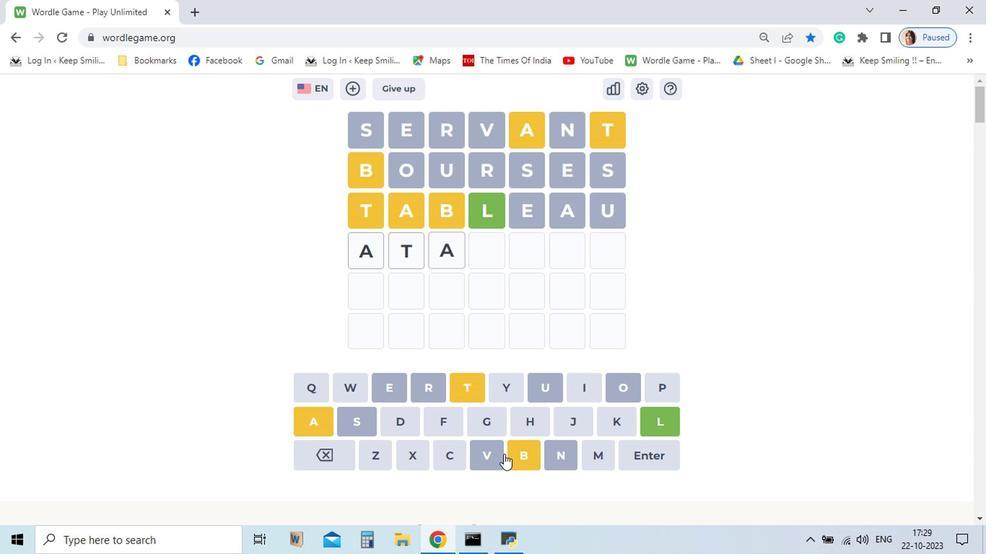 
Action: Mouse moved to (582, 411)
Screenshot: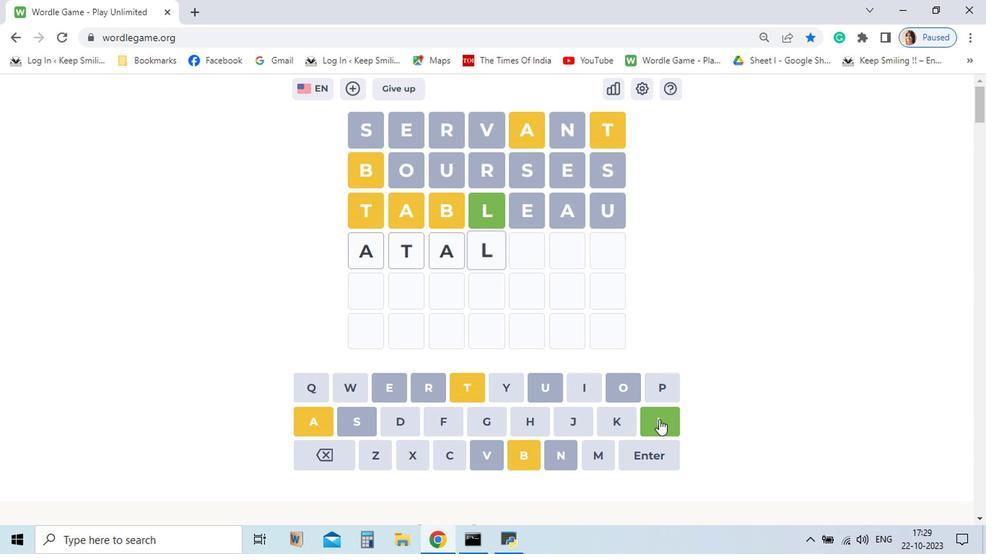 
Action: Mouse pressed left at (582, 411)
Screenshot: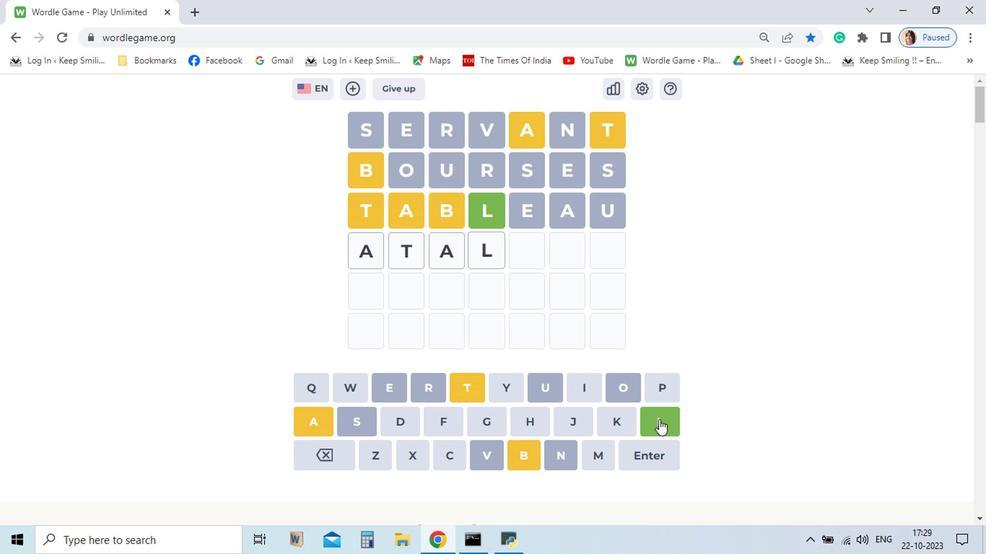 
Action: Mouse moved to (340, 436)
Screenshot: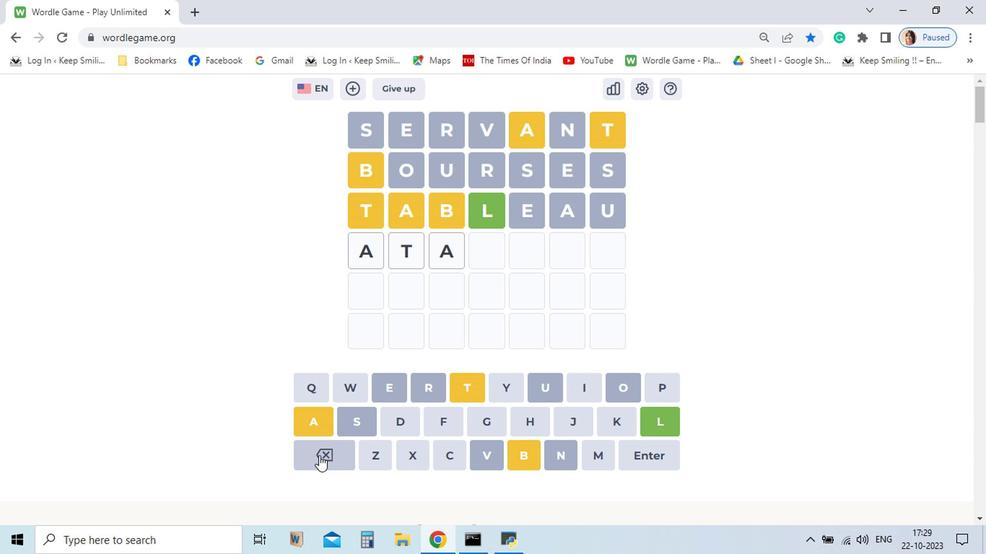 
Action: Mouse pressed left at (340, 436)
Screenshot: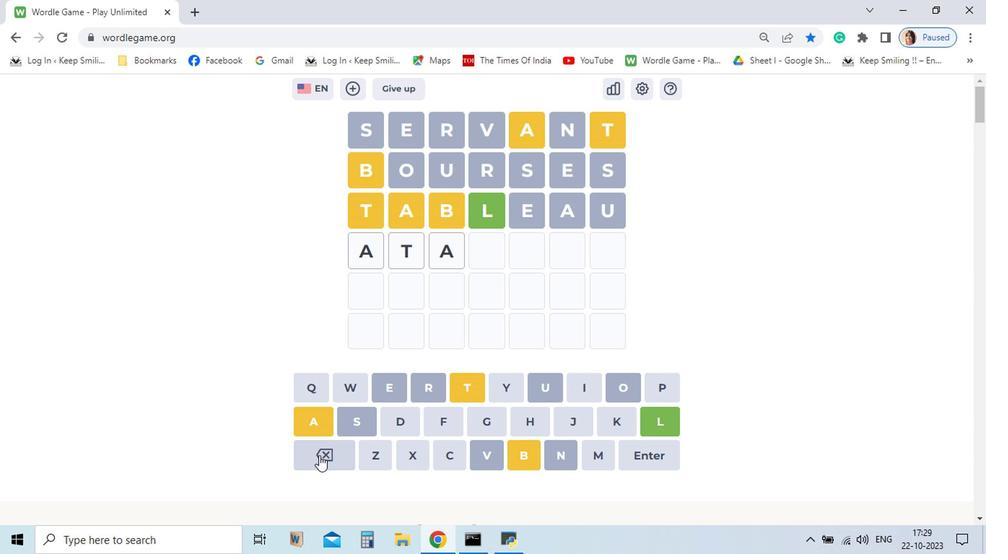 
Action: Mouse moved to (340, 437)
Screenshot: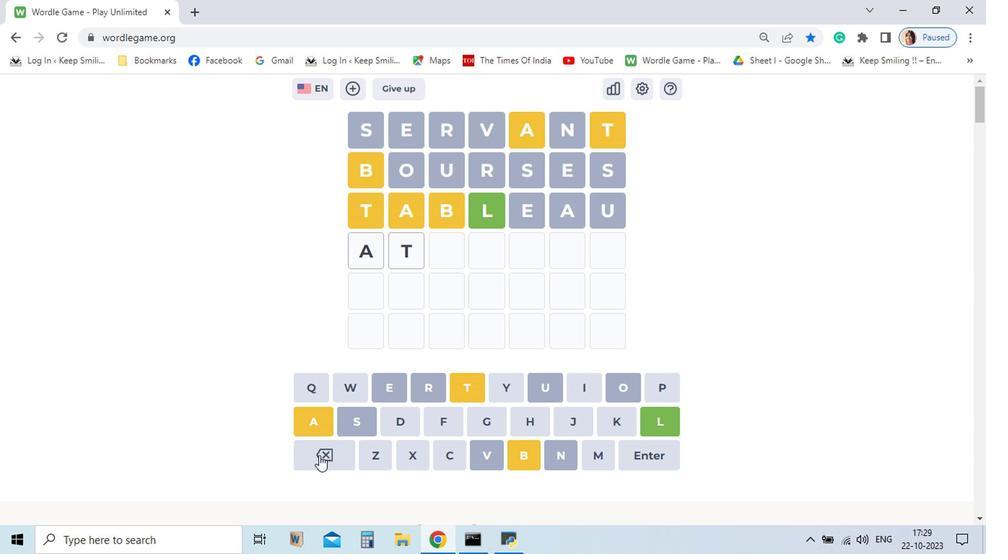 
Action: Mouse pressed left at (340, 437)
Screenshot: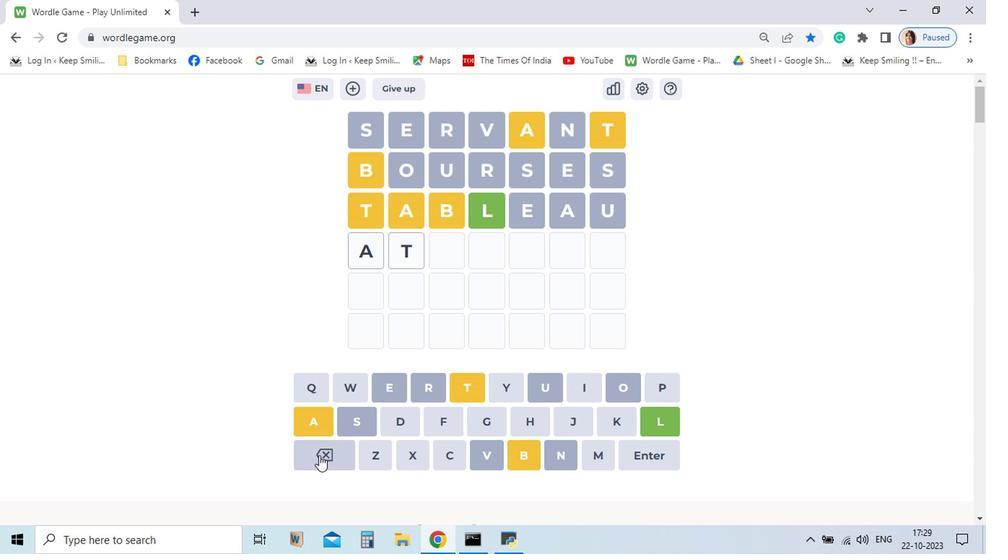 
Action: Mouse pressed left at (340, 437)
Screenshot: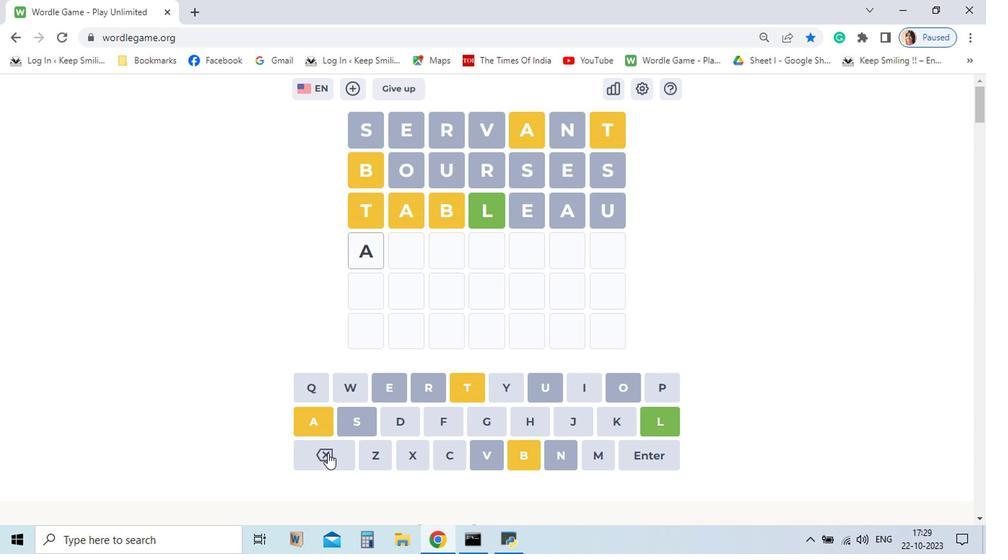 
Action: Mouse moved to (487, 435)
Screenshot: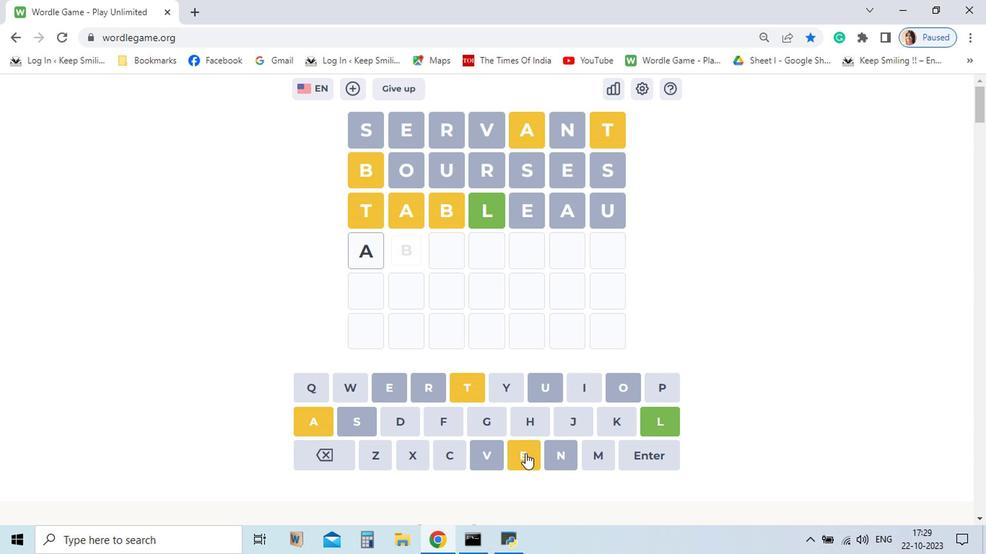 
Action: Mouse pressed left at (487, 435)
Screenshot: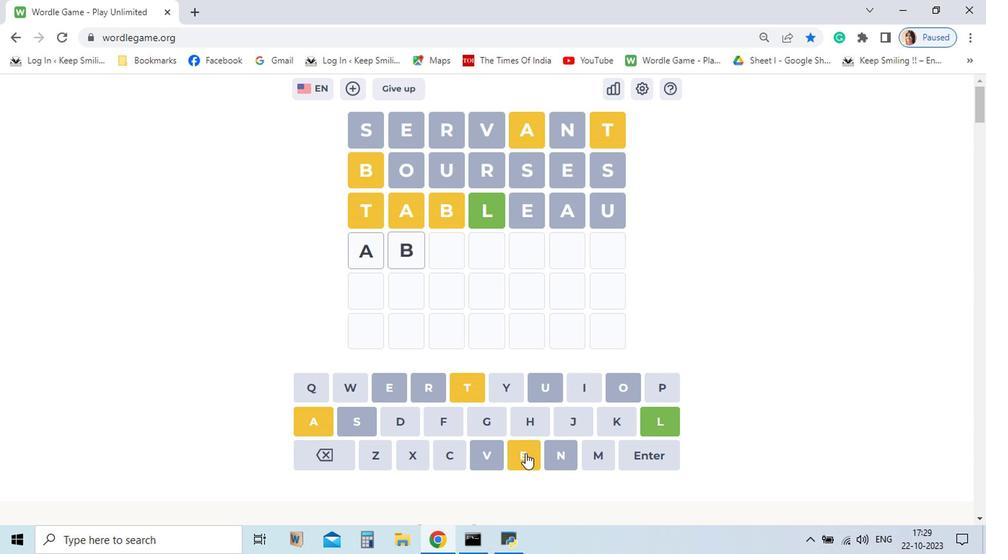 
Action: Mouse moved to (334, 413)
Screenshot: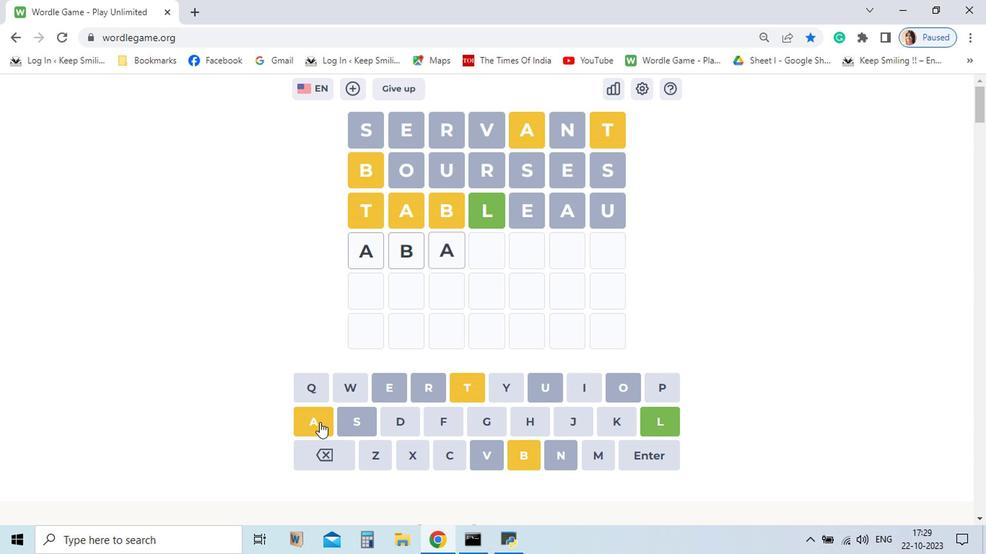 
Action: Mouse pressed left at (334, 413)
Screenshot: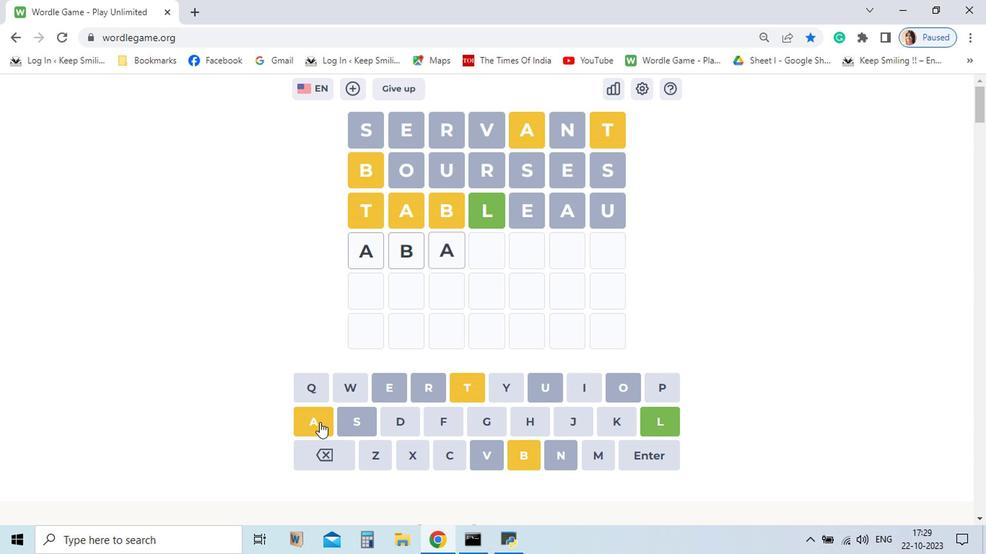 
Action: Mouse moved to (585, 414)
Screenshot: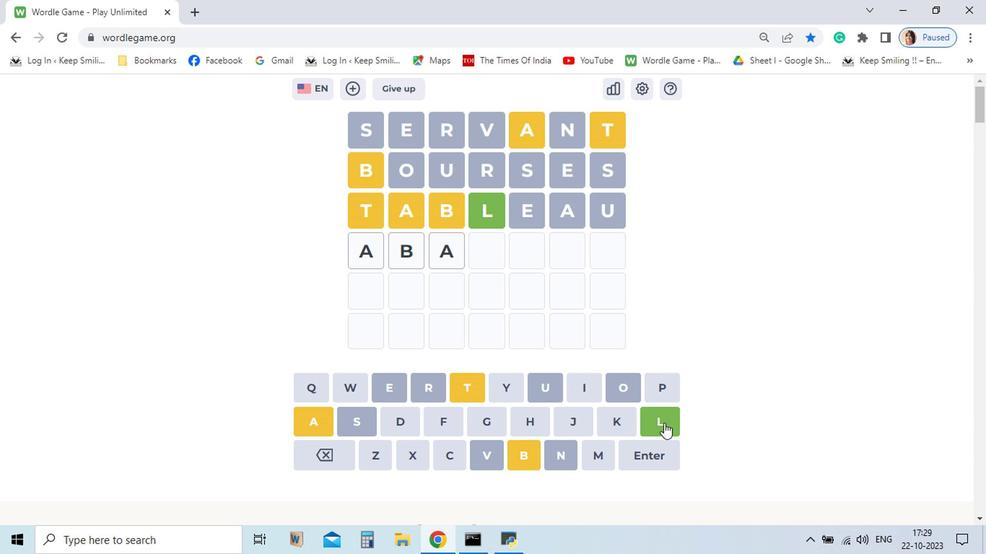 
Action: Mouse pressed left at (585, 414)
Screenshot: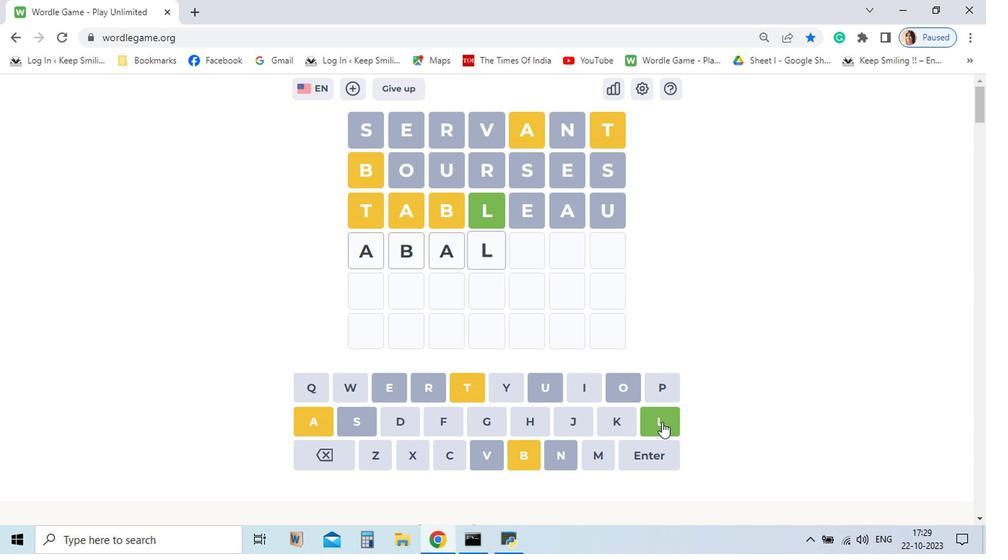 
Action: Mouse moved to (323, 412)
Screenshot: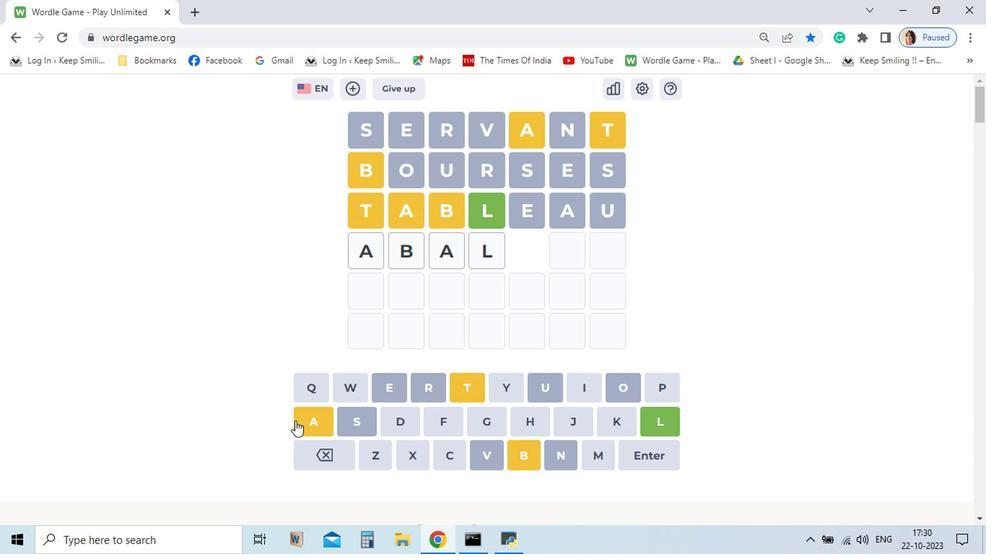 
Action: Mouse pressed left at (323, 412)
Screenshot: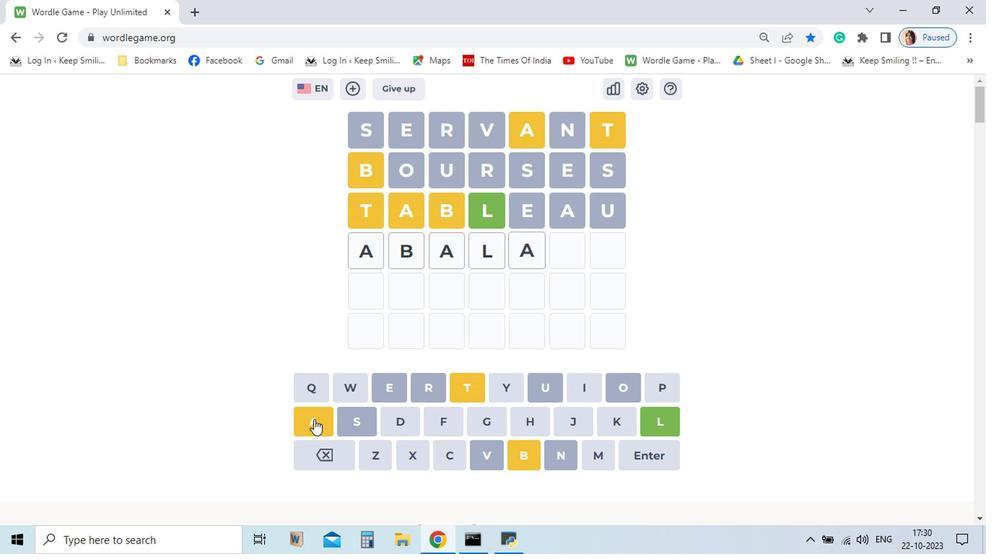 
Action: Mouse moved to (346, 438)
Screenshot: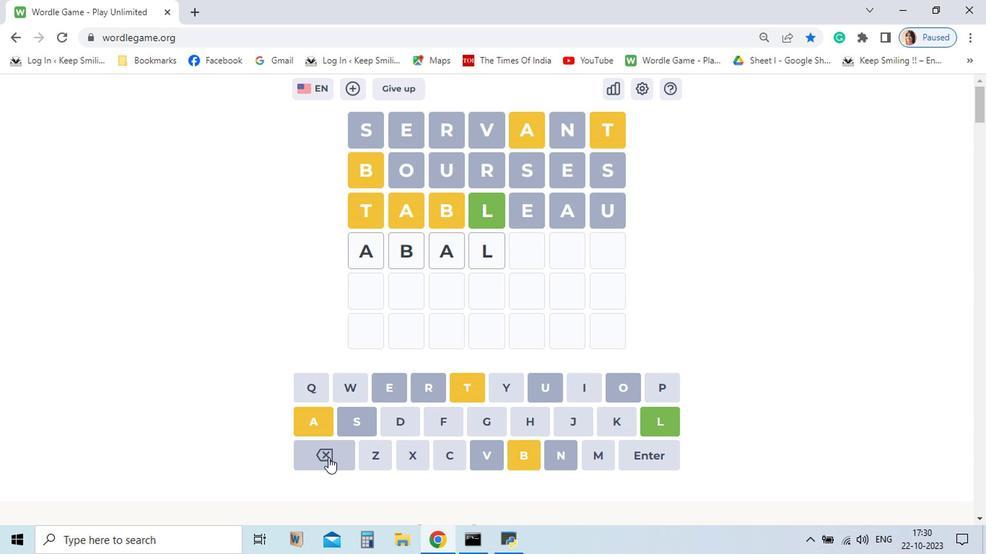 
Action: Mouse pressed left at (346, 438)
Screenshot: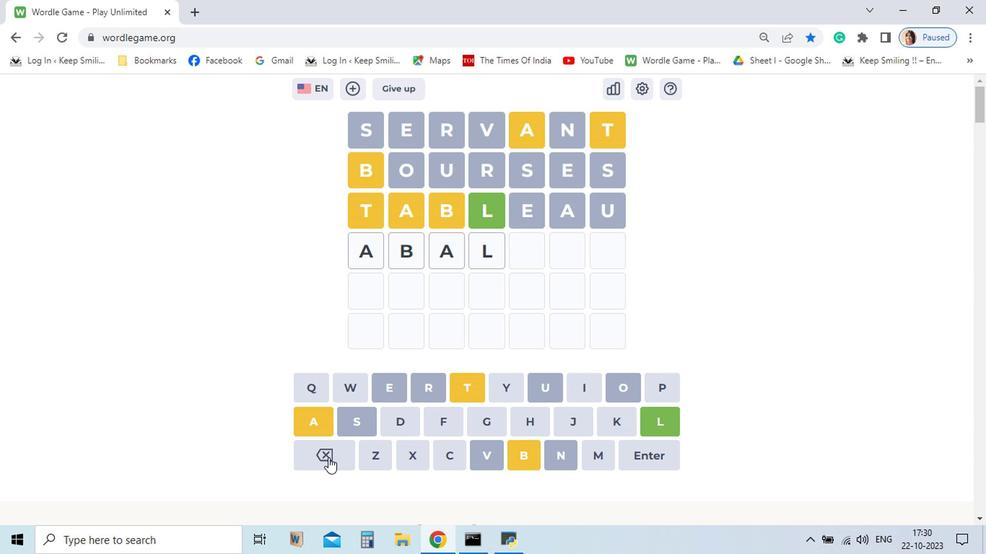 
Action: Mouse moved to (585, 417)
Screenshot: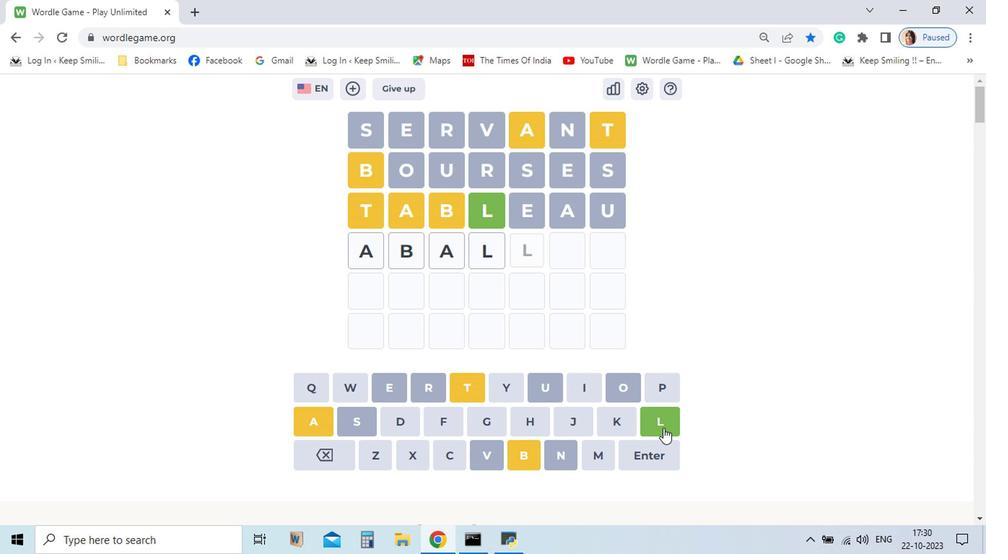 
Action: Mouse pressed left at (585, 417)
Screenshot: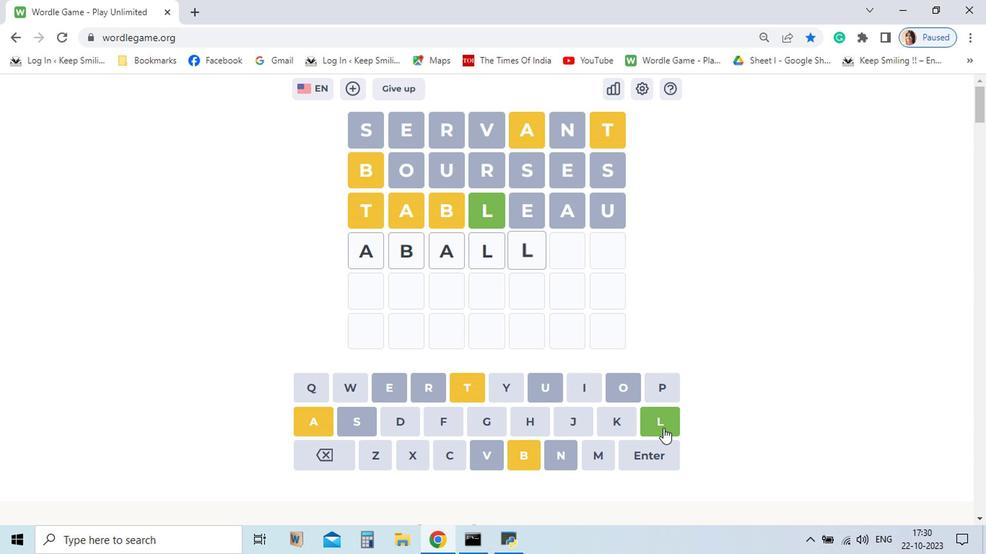 
Action: Mouse moved to (552, 387)
Screenshot: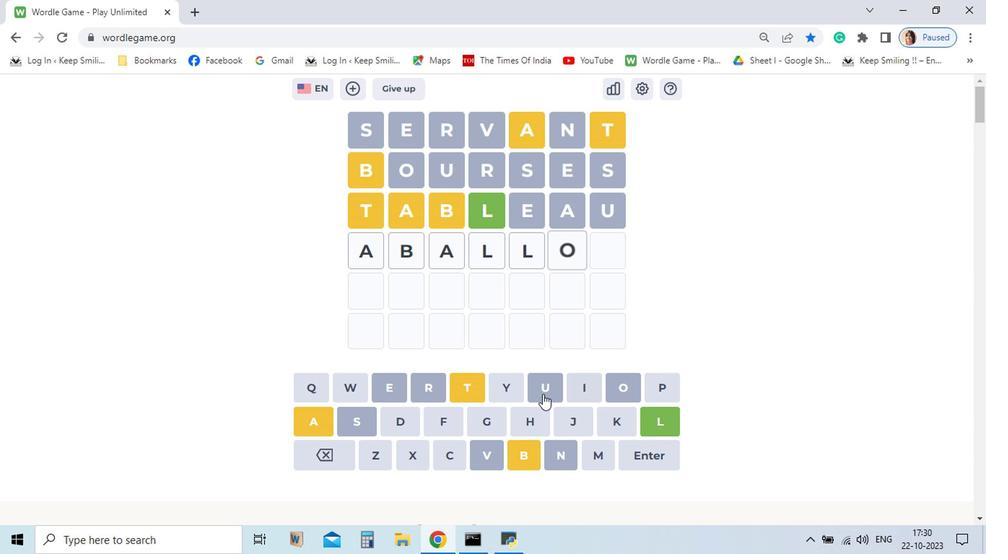 
Action: Mouse pressed left at (552, 387)
Screenshot: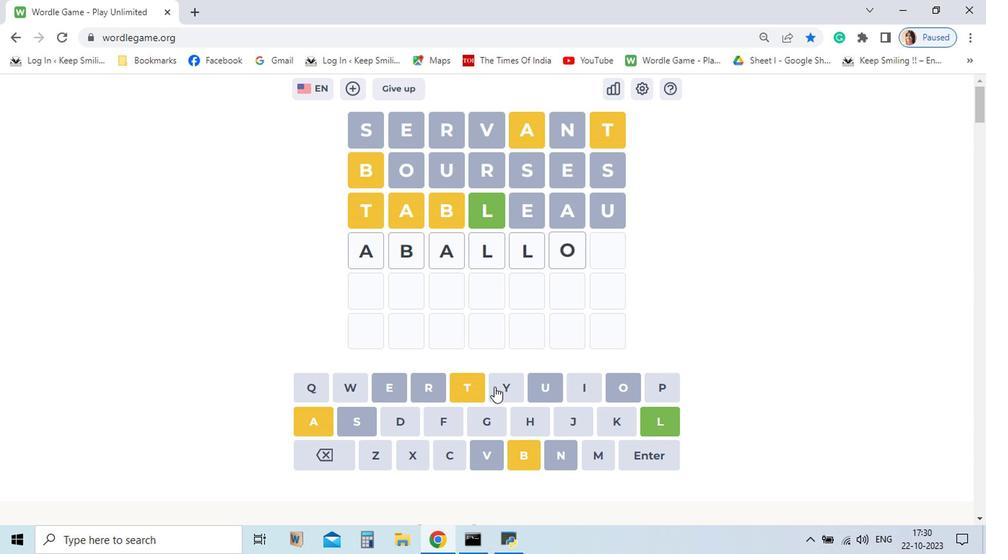 
Action: Mouse moved to (448, 384)
Screenshot: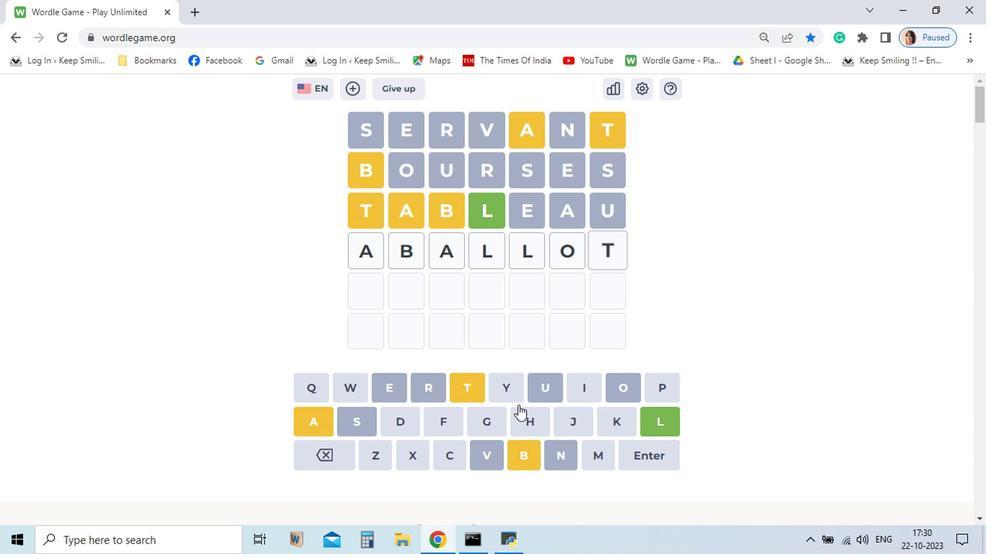 
Action: Mouse pressed left at (448, 384)
Screenshot: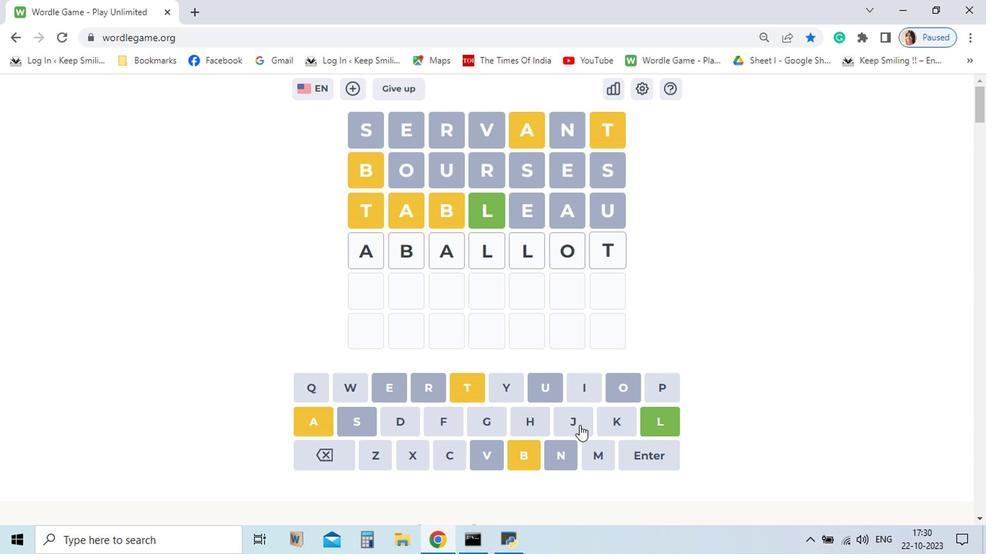 
Action: Mouse moved to (572, 435)
Screenshot: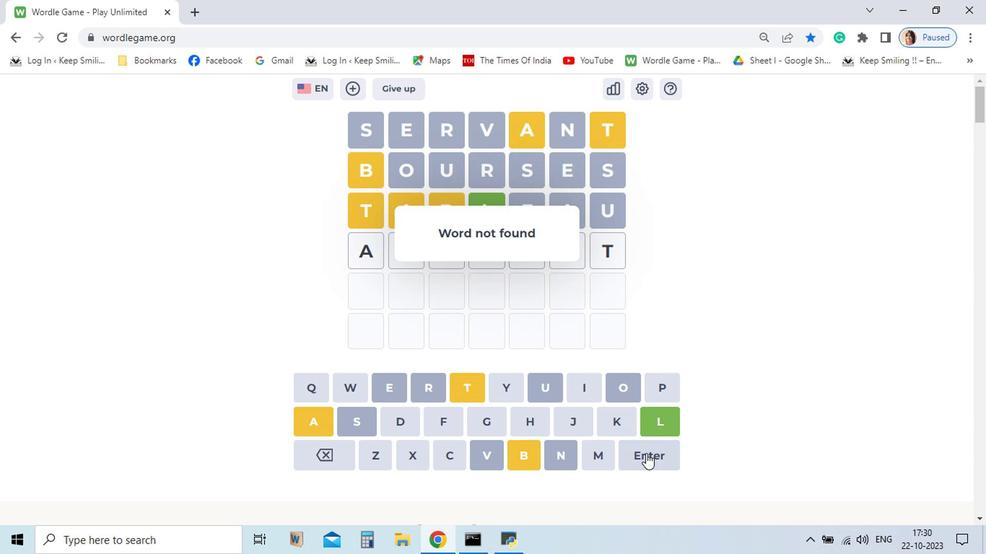 
Action: Mouse pressed left at (572, 435)
Screenshot: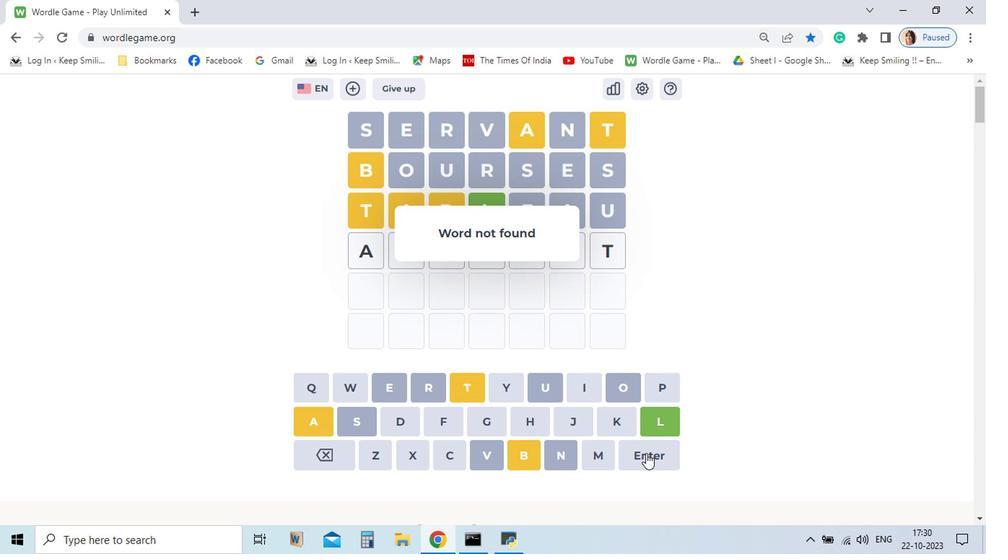 
Action: Mouse moved to (347, 436)
Screenshot: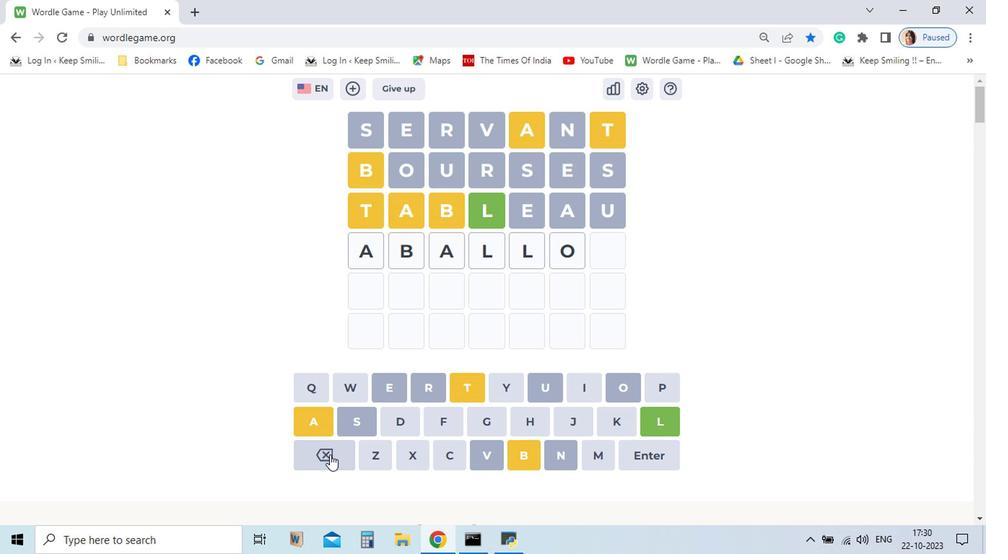 
Action: Mouse pressed left at (347, 436)
Screenshot: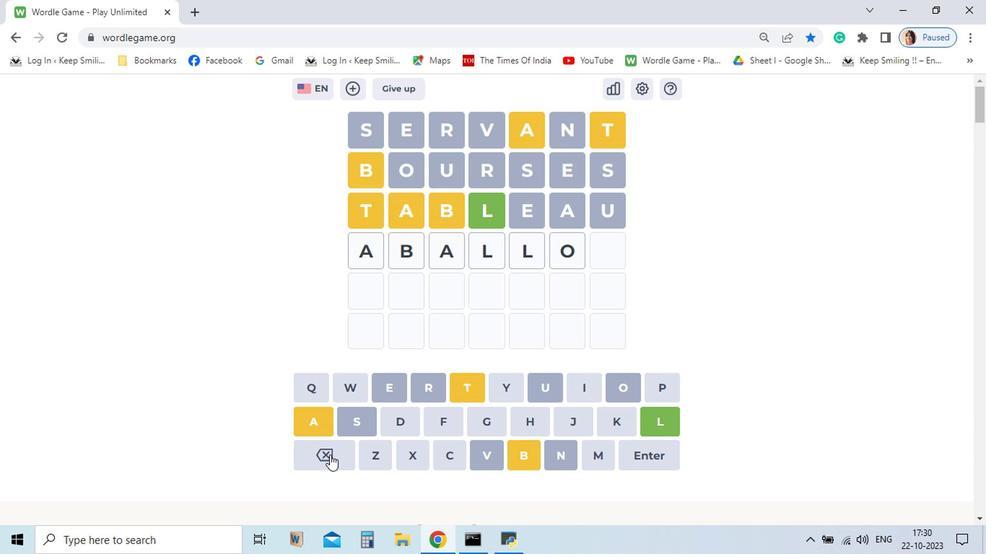 
Action: Mouse pressed left at (347, 436)
Screenshot: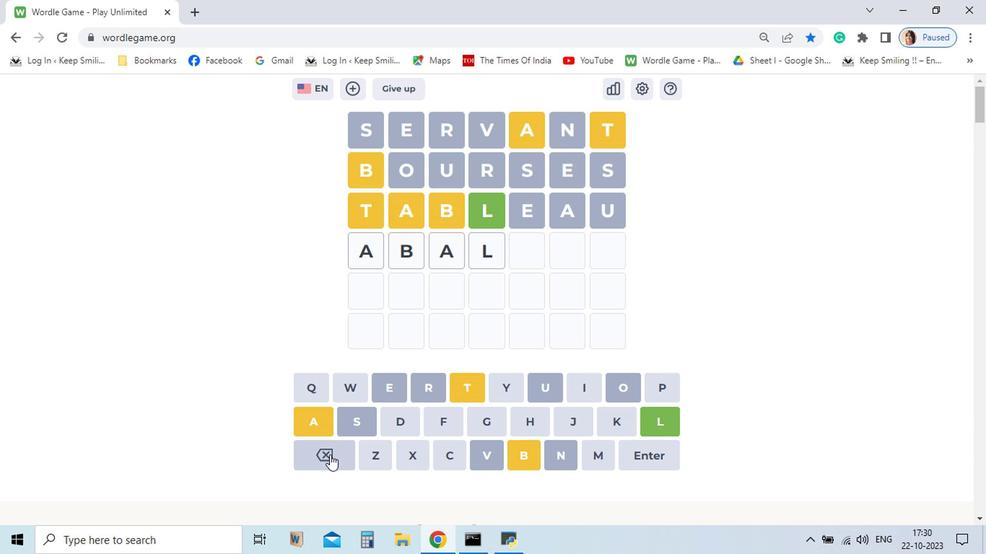 
Action: Mouse pressed left at (347, 436)
Screenshot: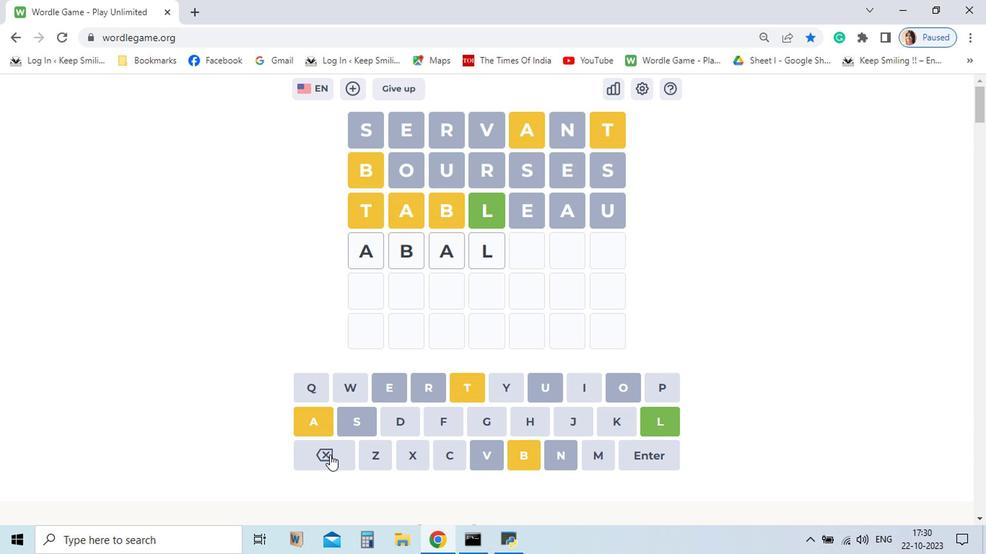 
Action: Mouse pressed left at (347, 436)
Screenshot: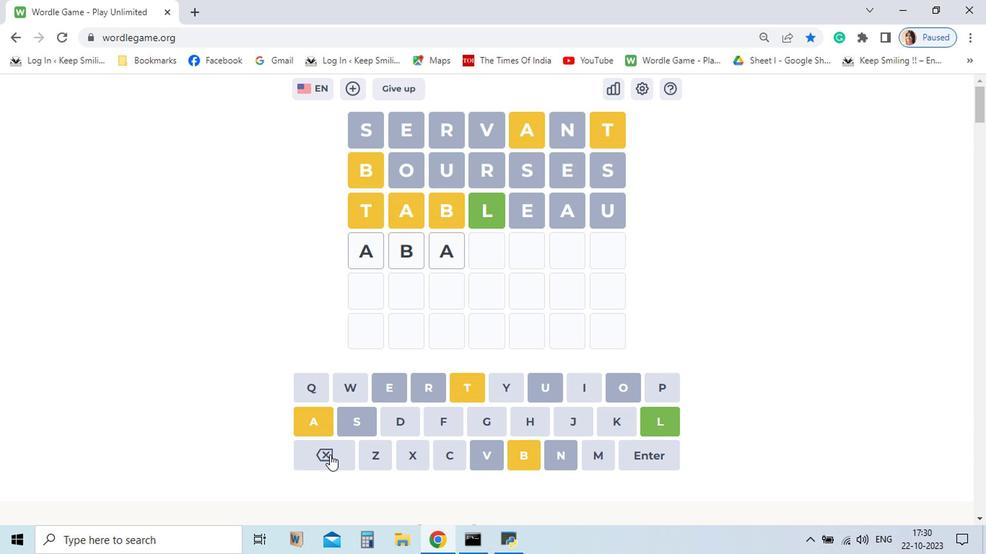 
Action: Mouse pressed left at (347, 436)
Screenshot: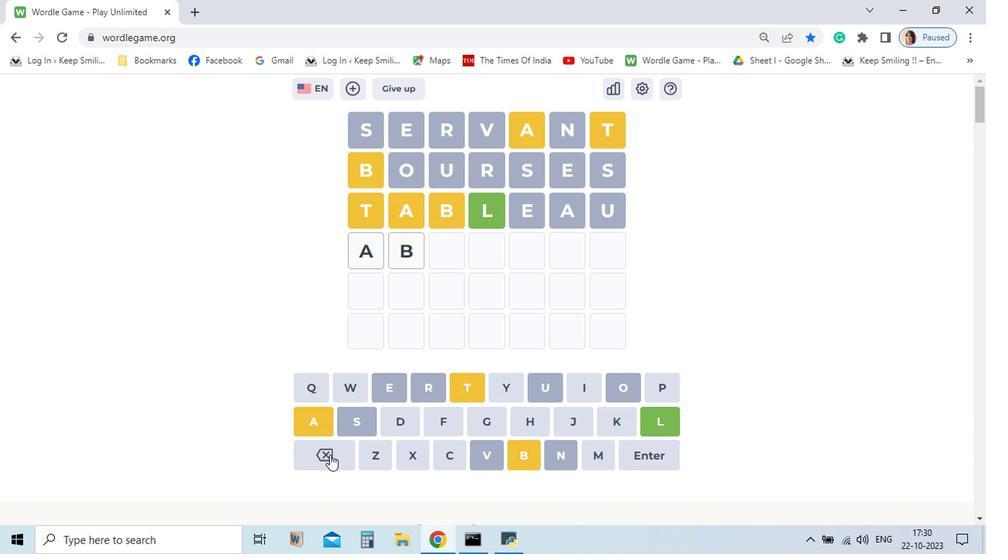 
Action: Mouse pressed left at (347, 436)
Screenshot: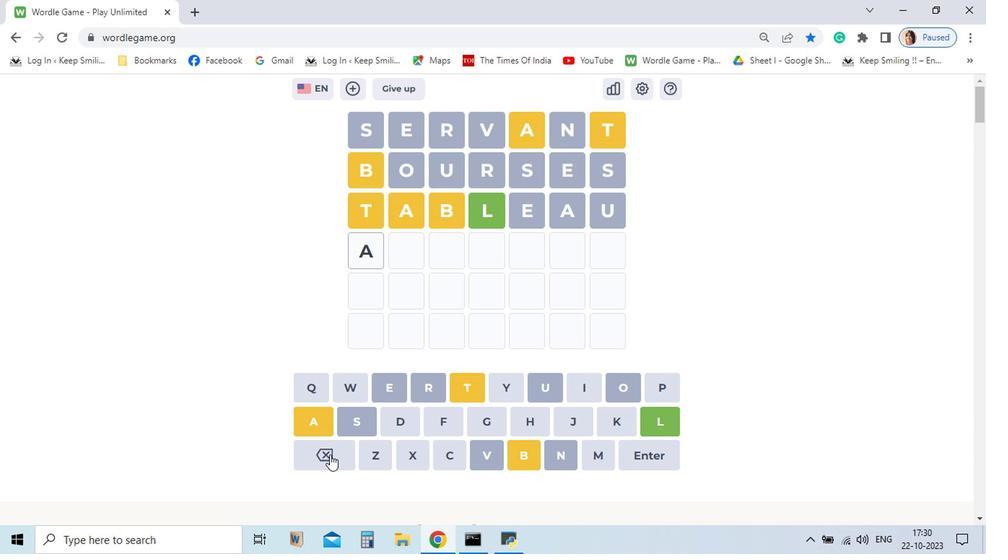 
Action: Mouse pressed left at (347, 436)
Screenshot: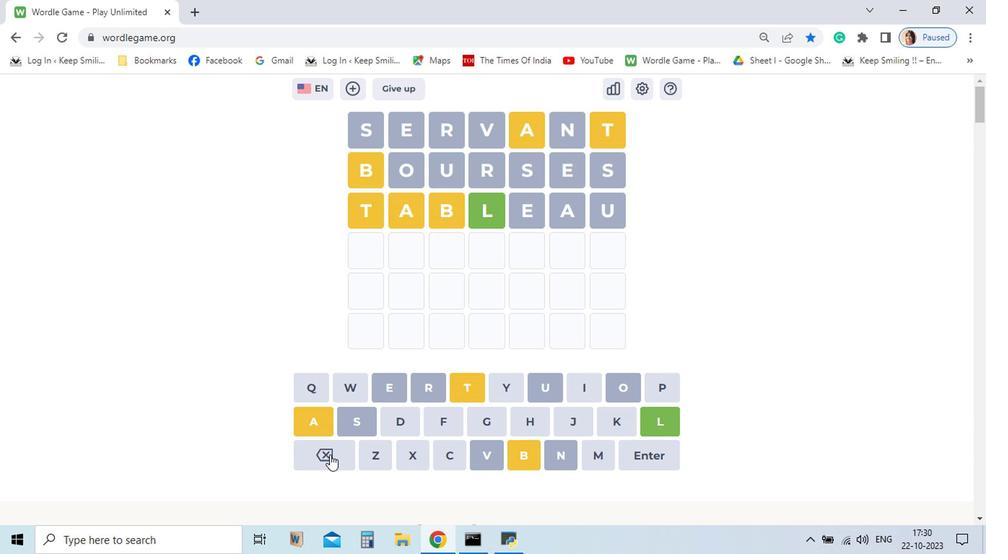 
Action: Mouse moved to (430, 414)
Screenshot: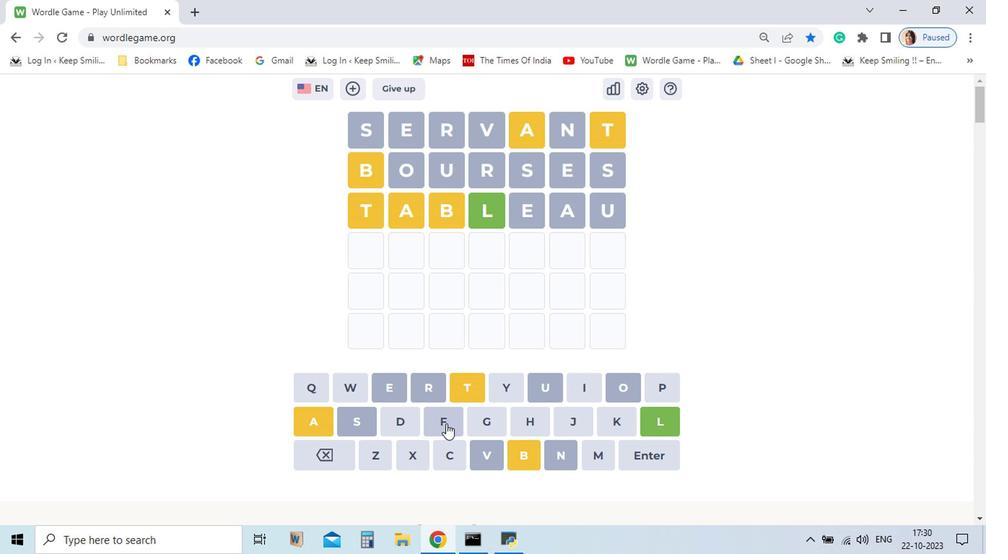 
Action: Mouse pressed left at (430, 414)
Screenshot: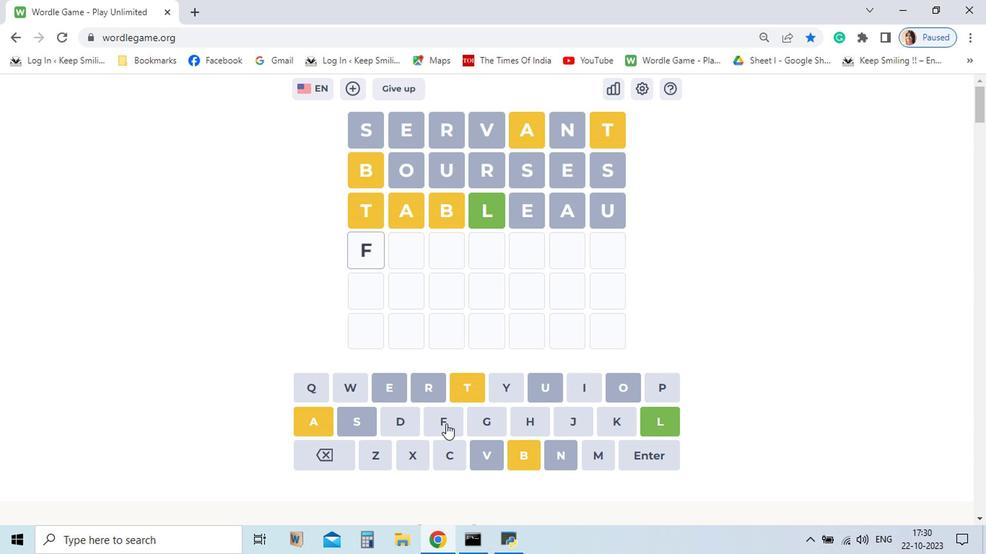 
Action: Mouse moved to (343, 414)
Screenshot: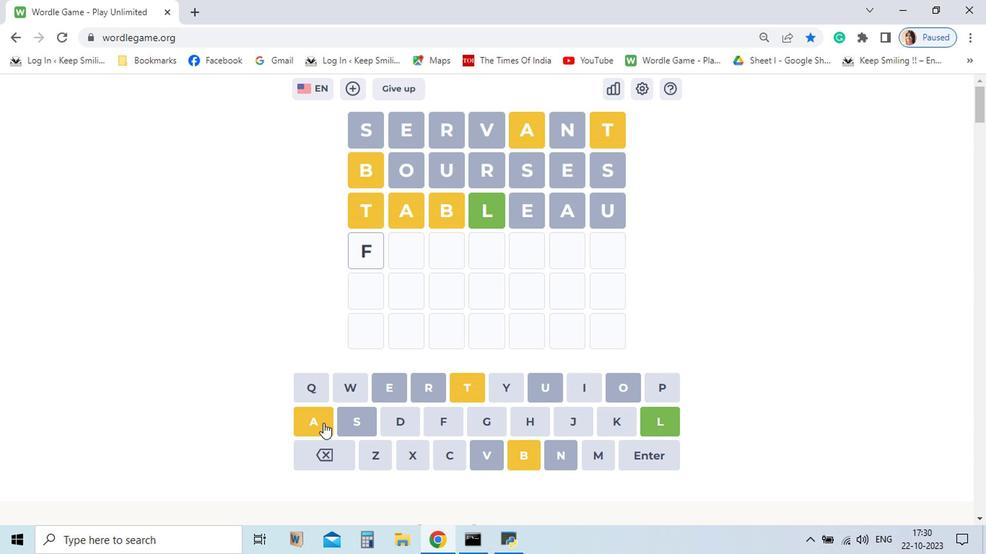 
Action: Mouse pressed left at (343, 414)
Screenshot: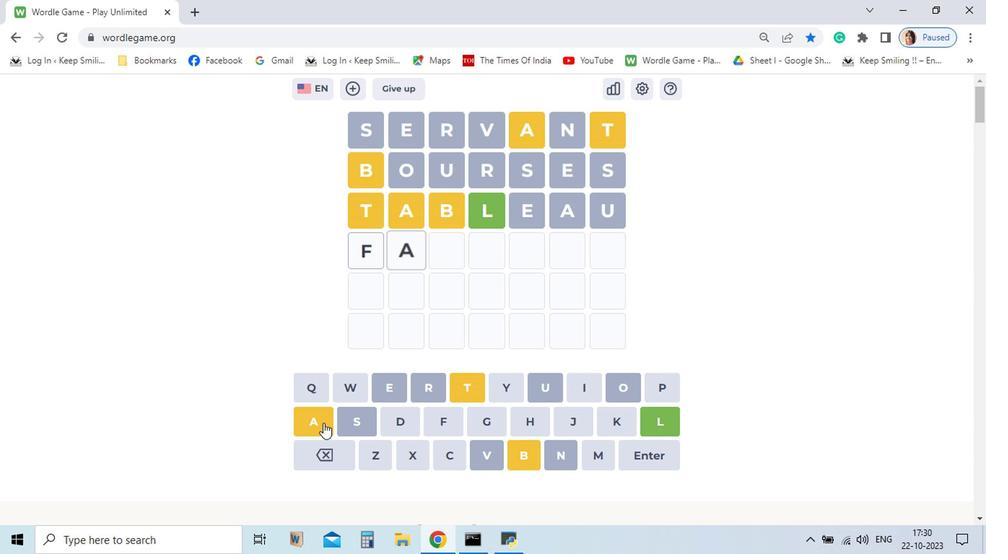 
Action: Mouse moved to (342, 434)
Screenshot: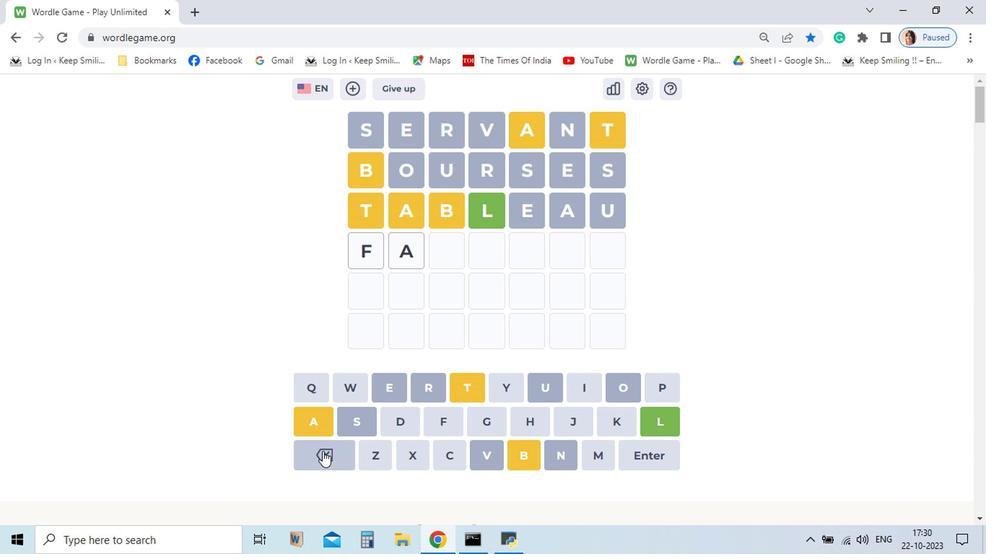 
Action: Mouse pressed left at (342, 434)
Screenshot: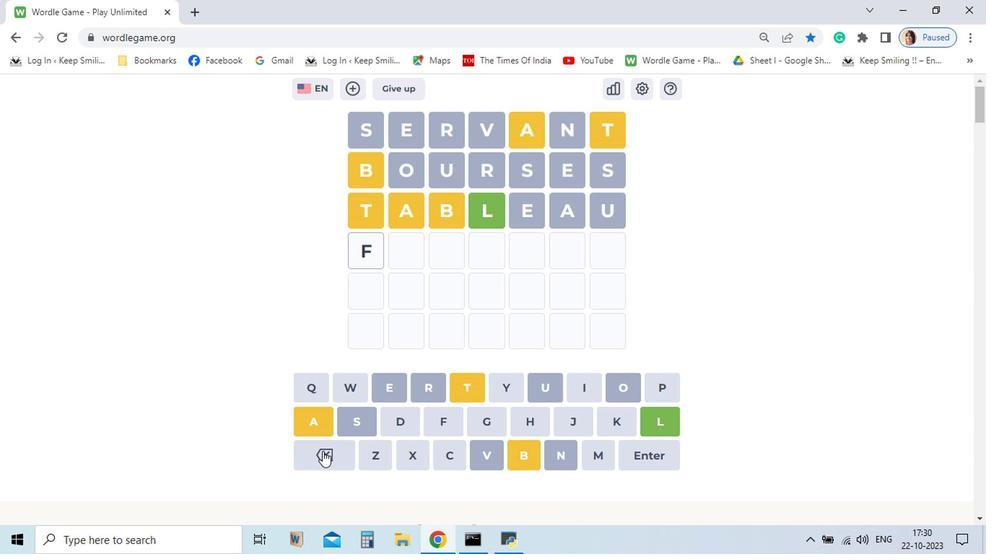 
Action: Mouse moved to (534, 385)
Screenshot: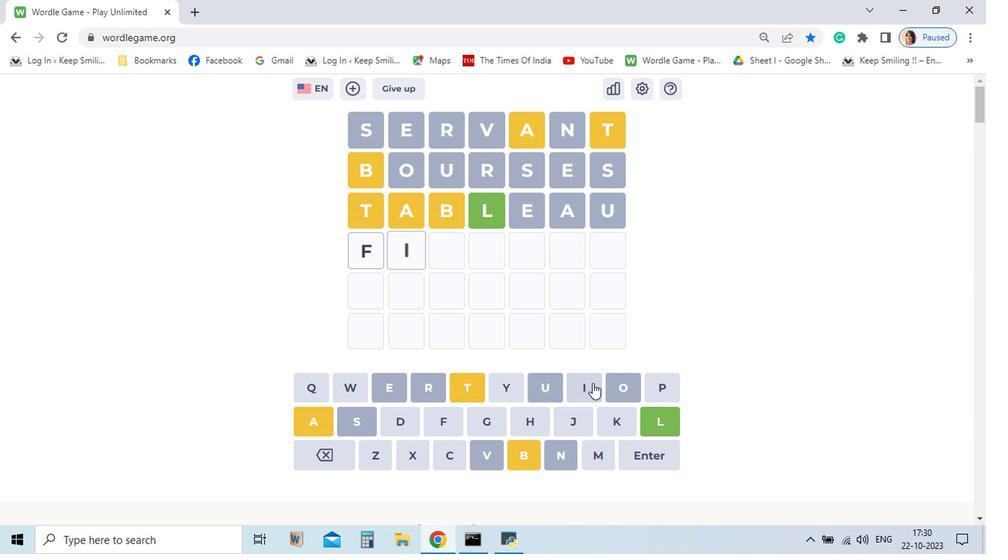 
Action: Mouse pressed left at (534, 385)
Screenshot: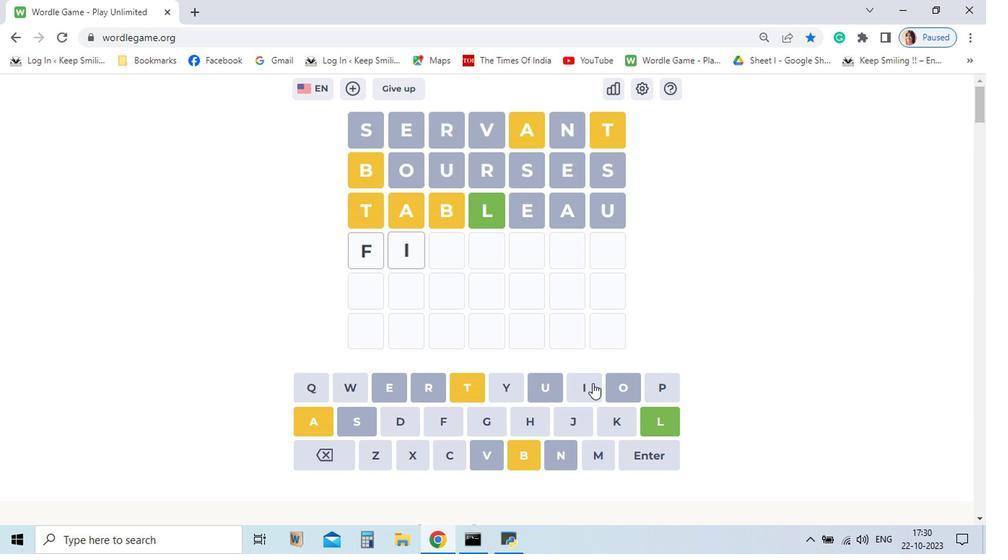 
Action: Mouse moved to (480, 434)
Screenshot: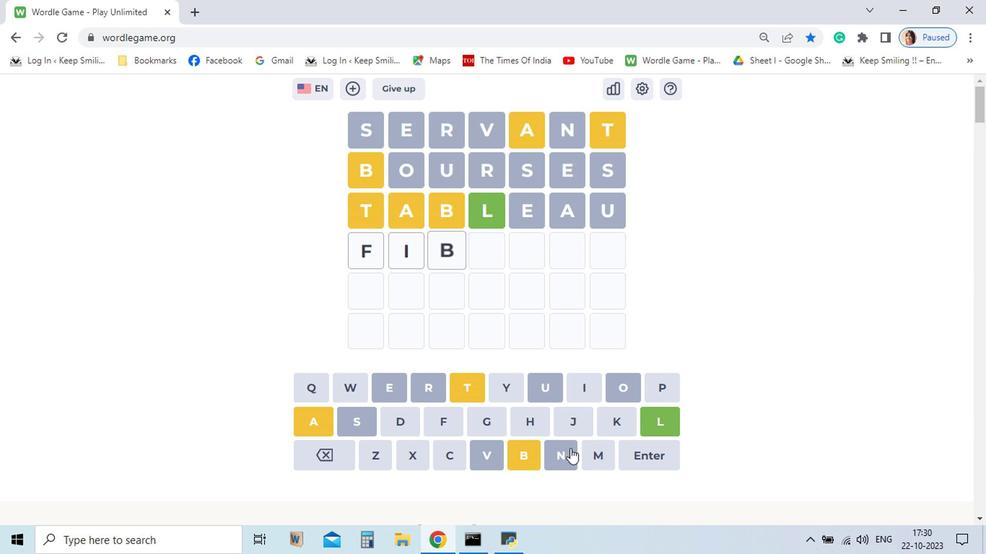 
Action: Mouse pressed left at (480, 434)
Screenshot: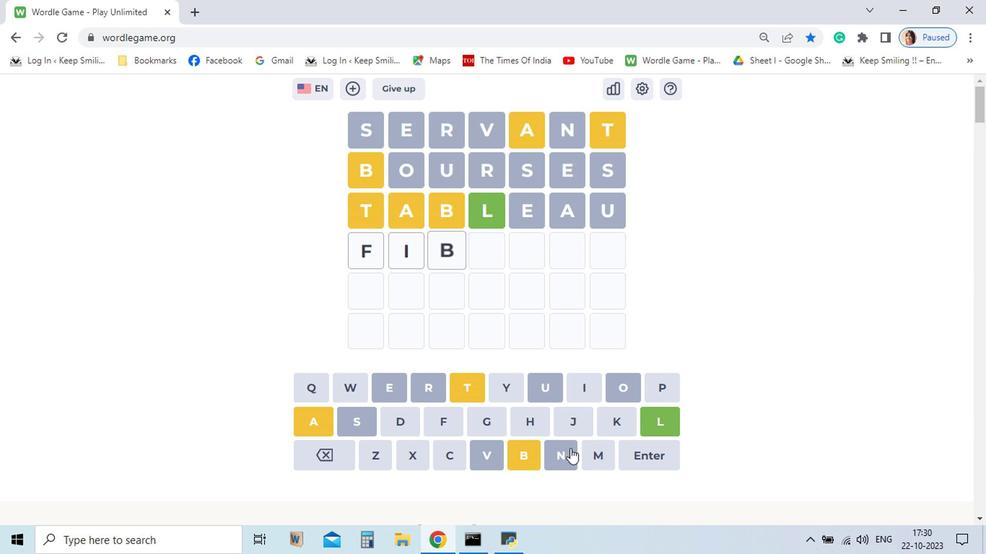 
Action: Mouse moved to (589, 411)
Screenshot: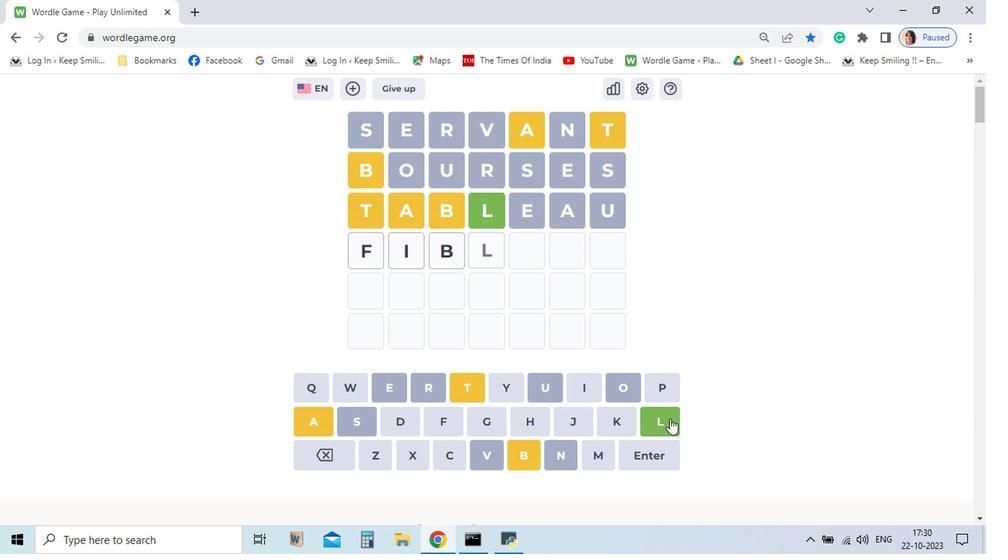 
Action: Mouse pressed left at (589, 411)
Screenshot: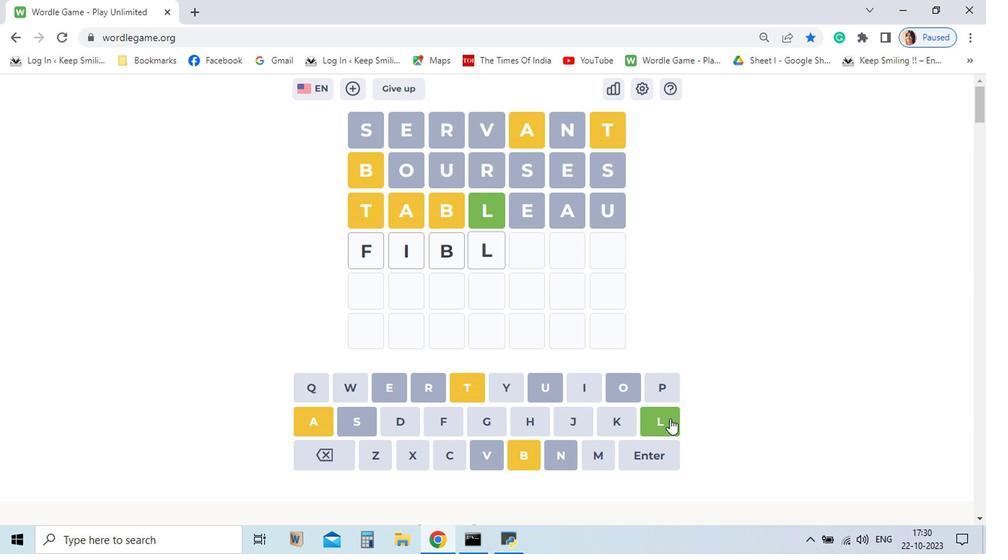 
Action: Mouse moved to (350, 438)
Screenshot: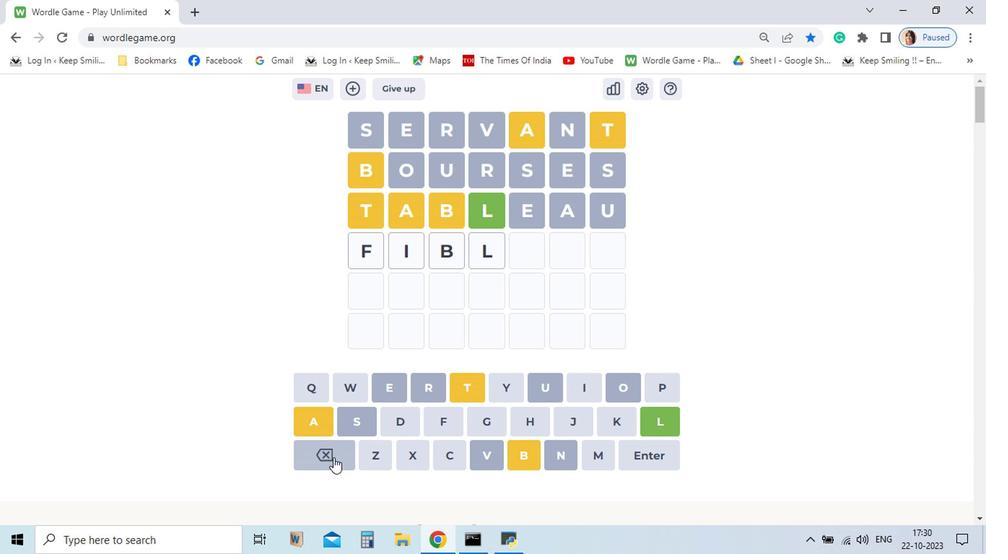 
Action: Mouse pressed left at (350, 438)
Screenshot: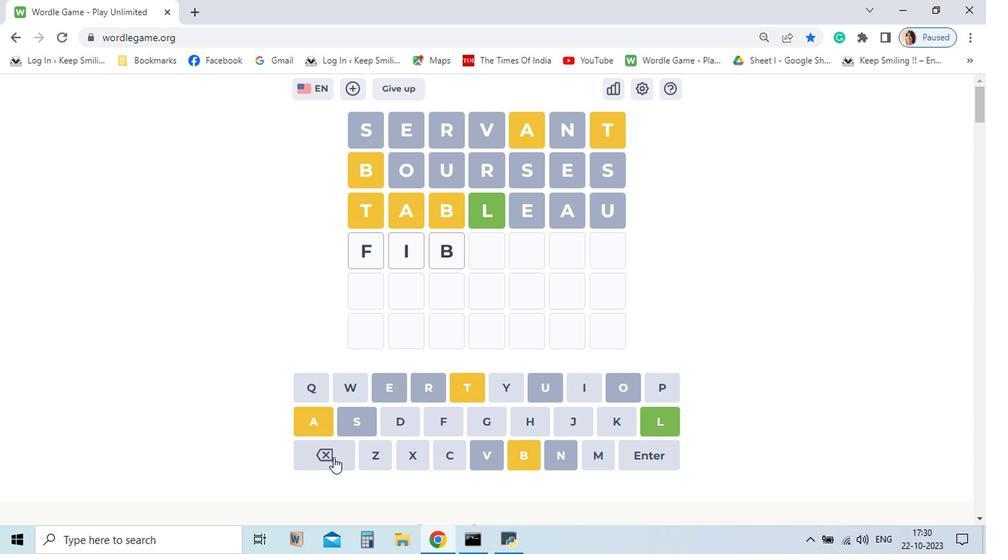 
Action: Mouse pressed left at (350, 438)
Screenshot: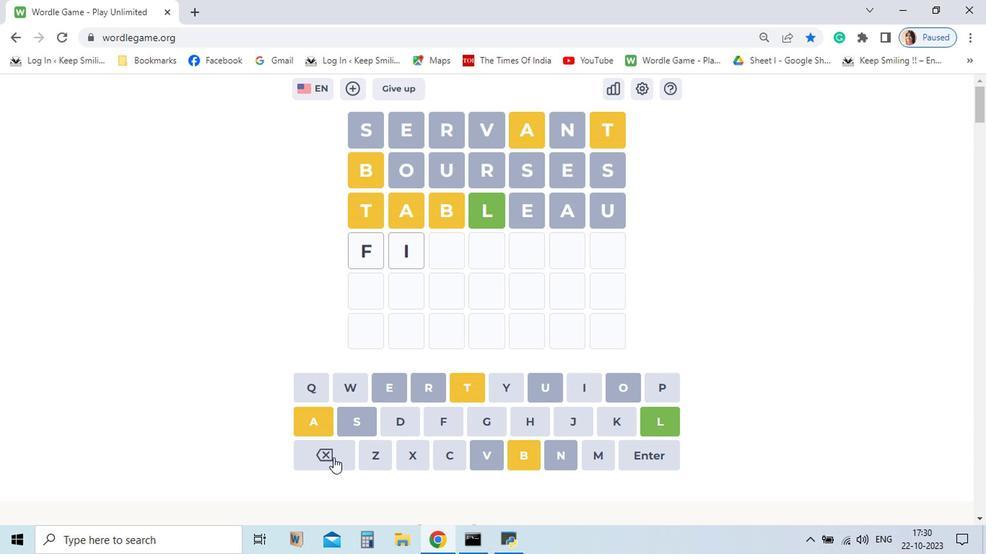 
Action: Mouse pressed left at (350, 438)
Screenshot: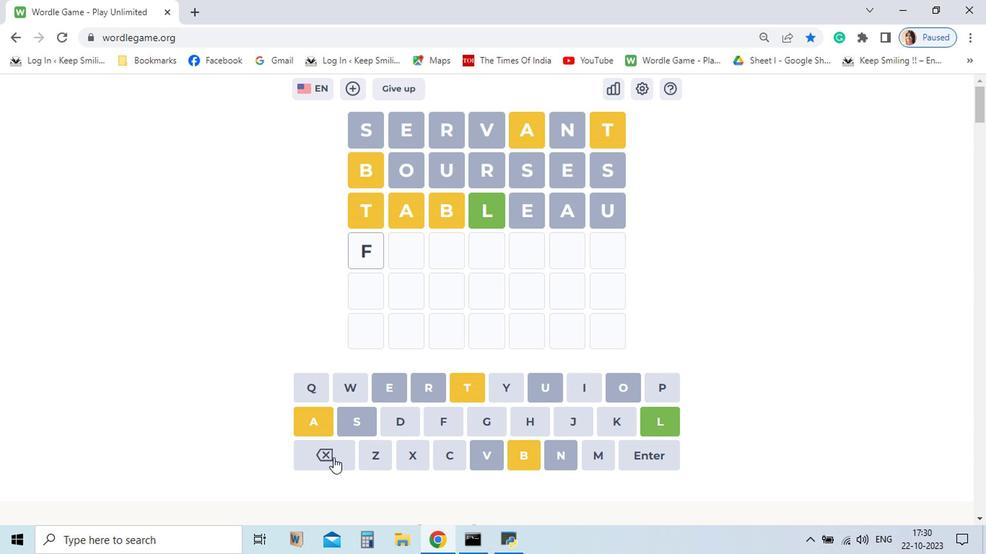 
Action: Mouse moved to (336, 411)
Screenshot: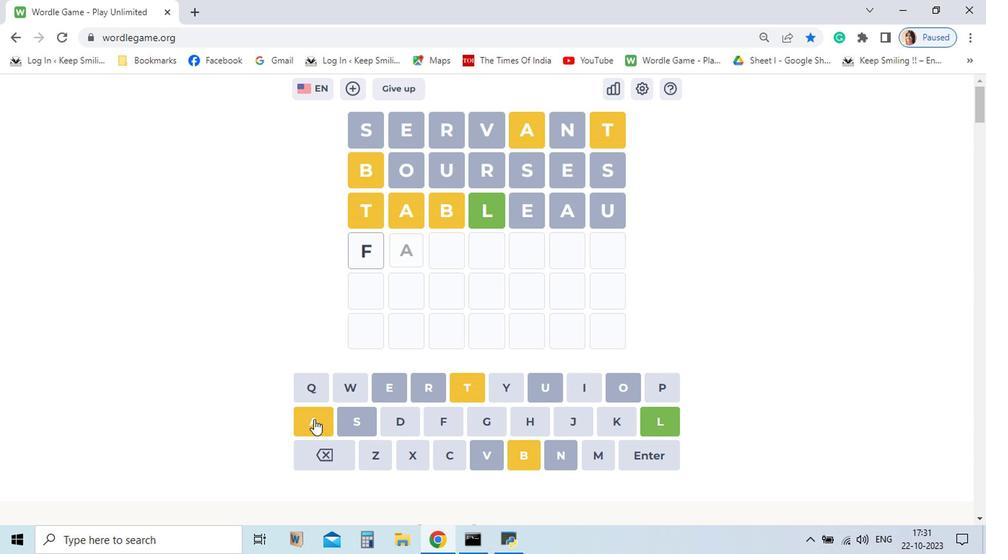 
Action: Mouse pressed left at (336, 411)
Screenshot: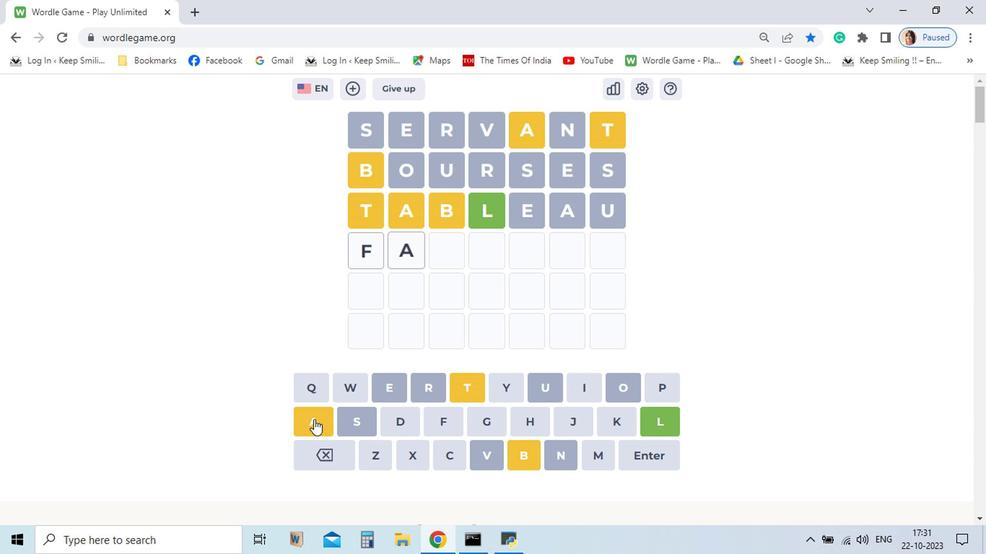 
Action: Mouse moved to (347, 437)
Screenshot: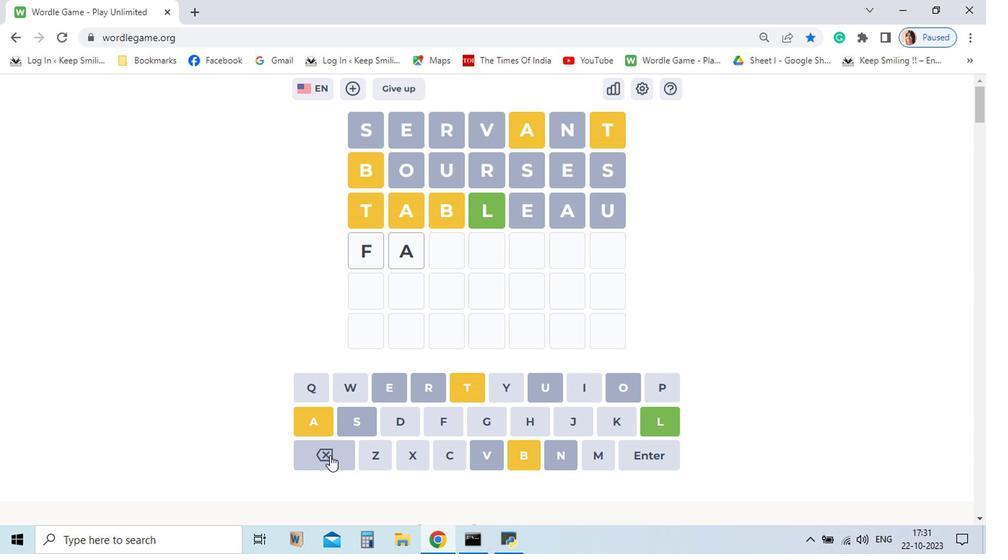 
Action: Mouse pressed left at (347, 437)
Screenshot: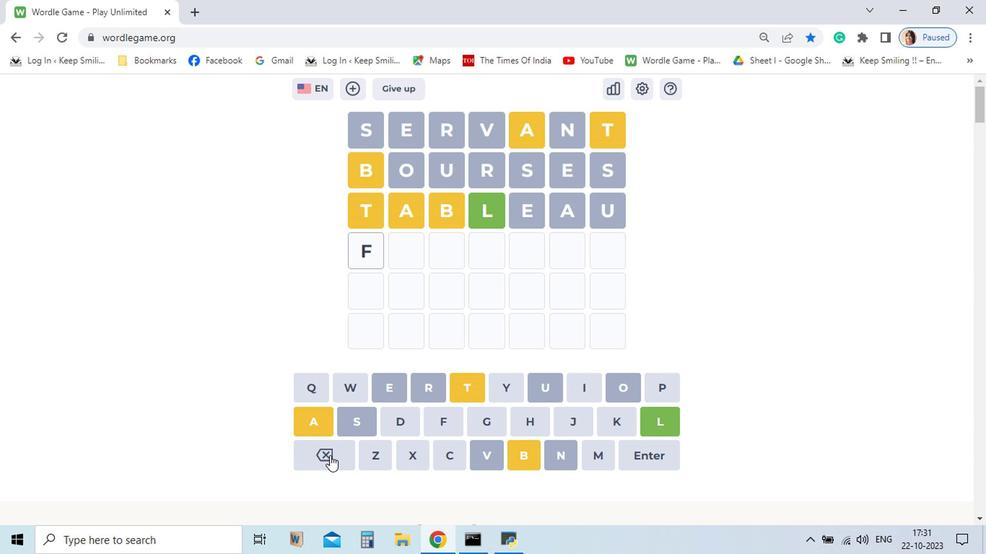 
Action: Mouse moved to (351, 436)
Screenshot: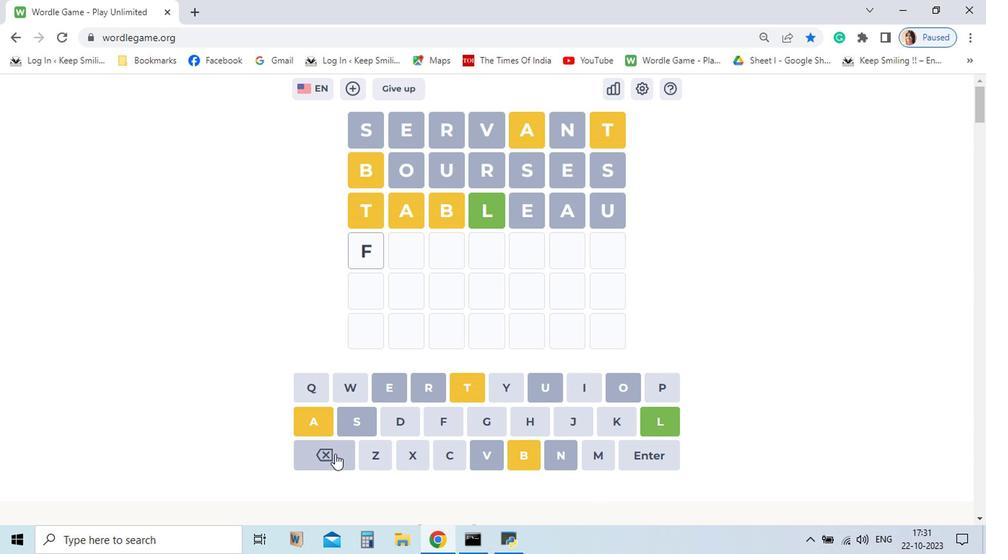 
Action: Mouse pressed left at (351, 436)
Screenshot: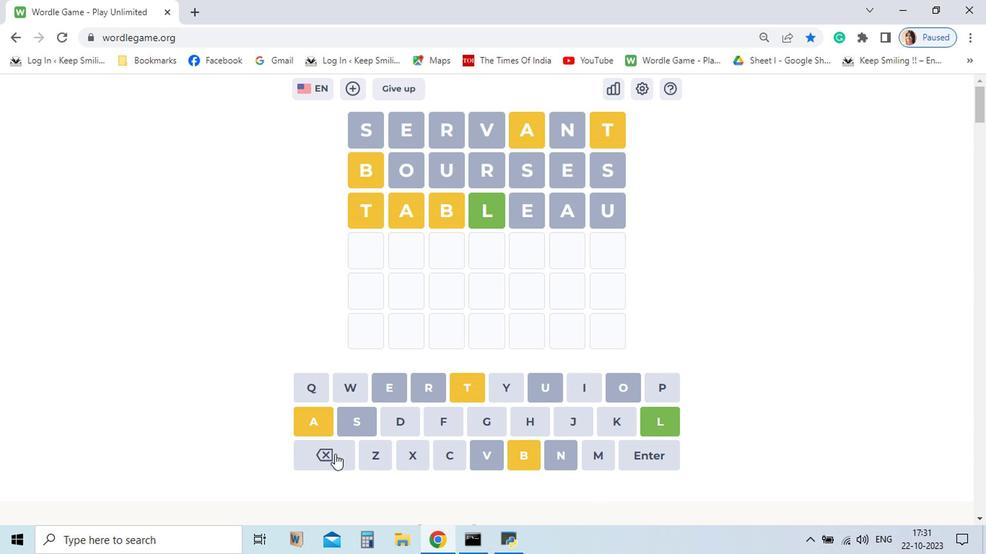 
Action: Mouse moved to (542, 438)
Screenshot: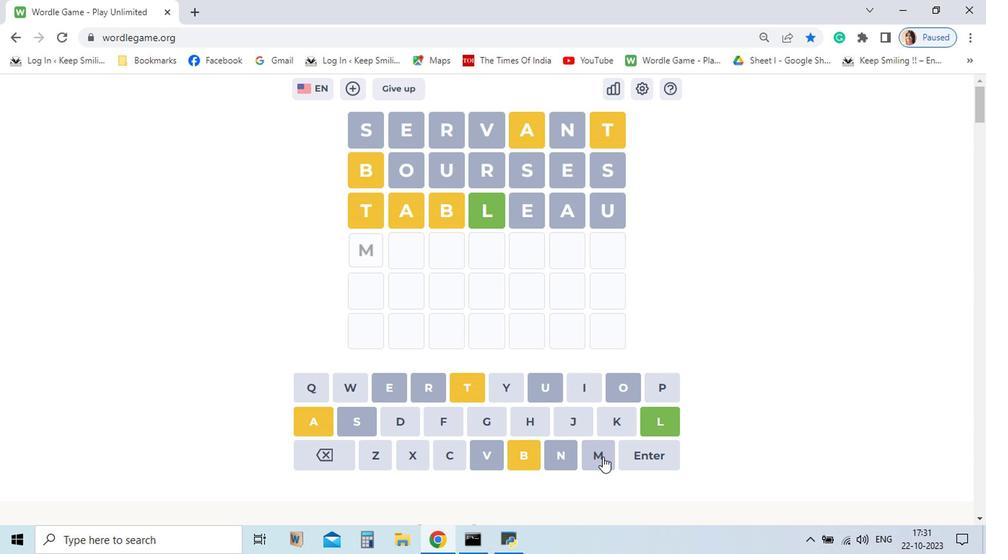
Action: Mouse pressed left at (542, 438)
Screenshot: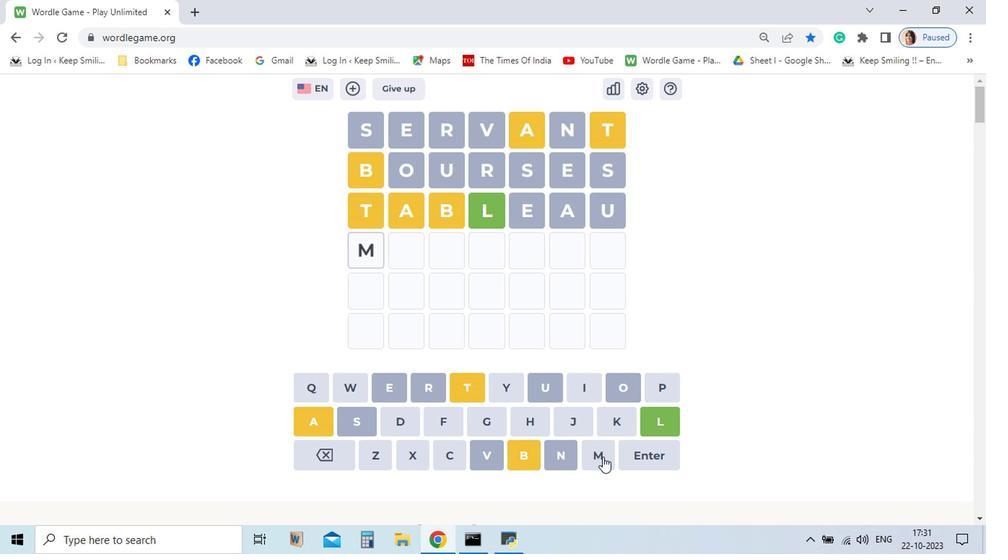 
Action: Mouse moved to (340, 411)
Screenshot: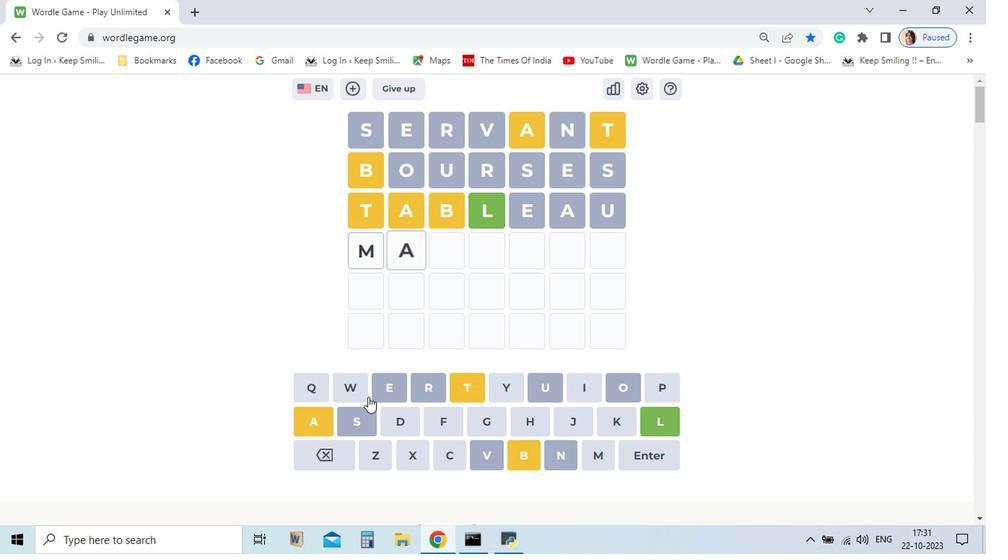 
Action: Mouse pressed left at (340, 411)
Screenshot: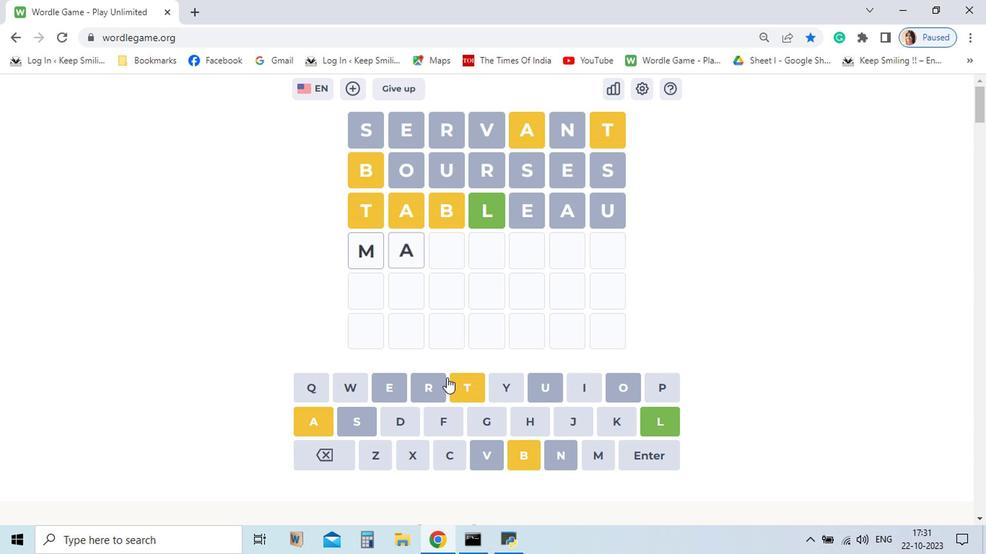 
Action: Mouse moved to (443, 386)
Screenshot: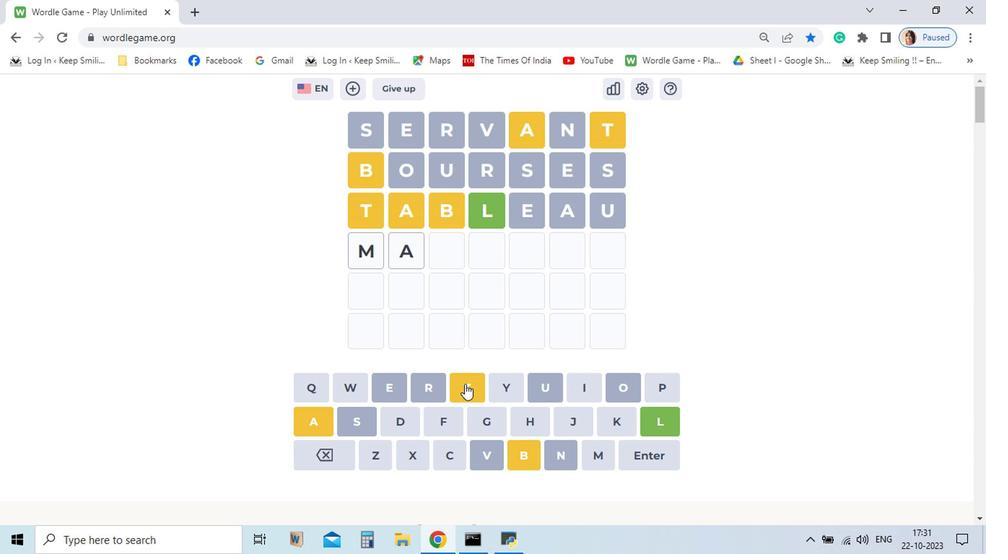 
Action: Mouse pressed left at (443, 386)
Screenshot: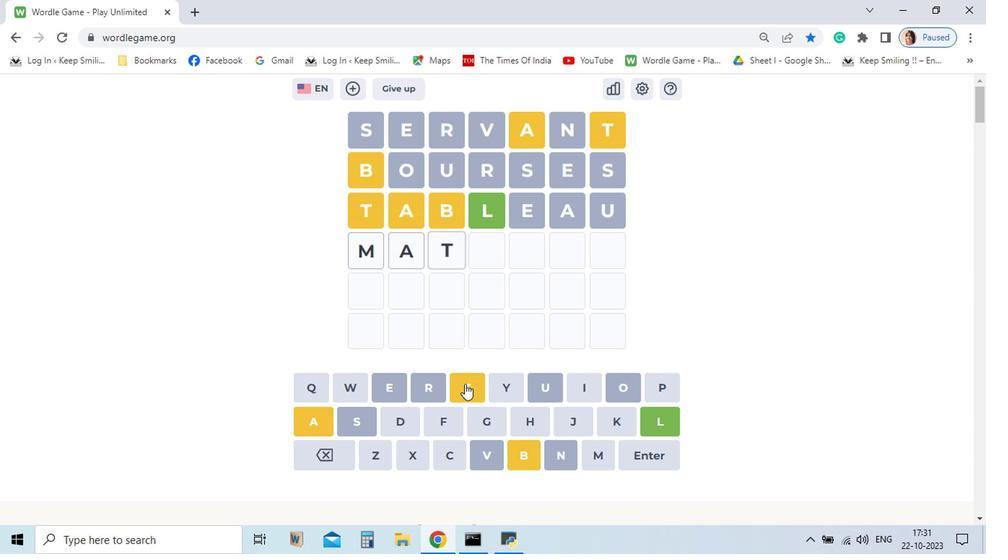 
Action: Mouse moved to (576, 410)
Screenshot: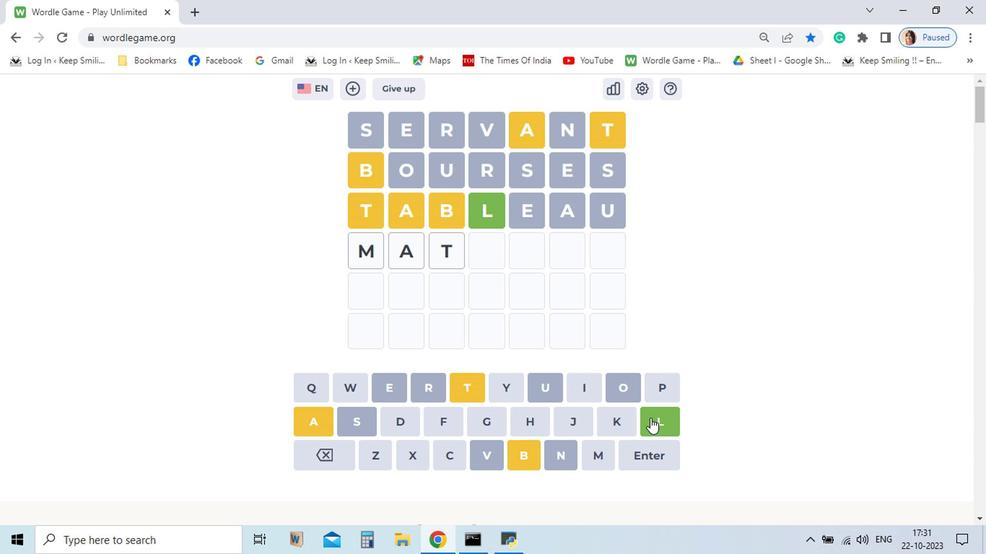 
Action: Mouse pressed left at (576, 410)
Screenshot: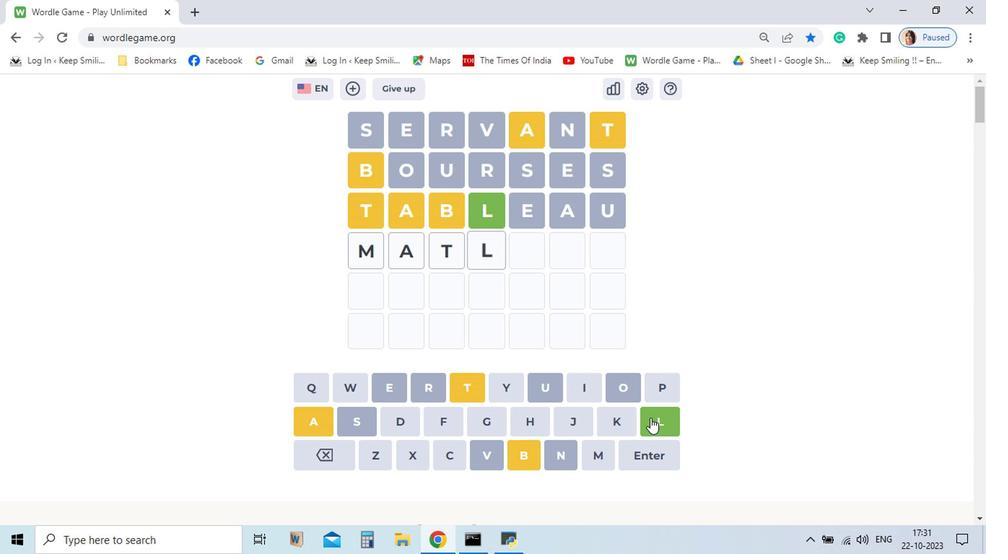 
Action: Mouse moved to (555, 390)
Screenshot: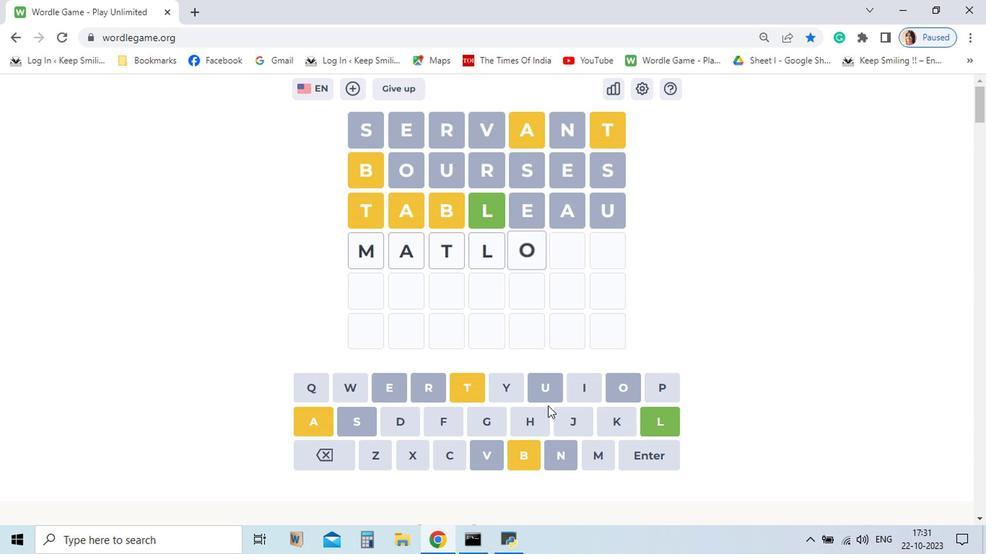 
Action: Mouse pressed left at (555, 390)
Screenshot: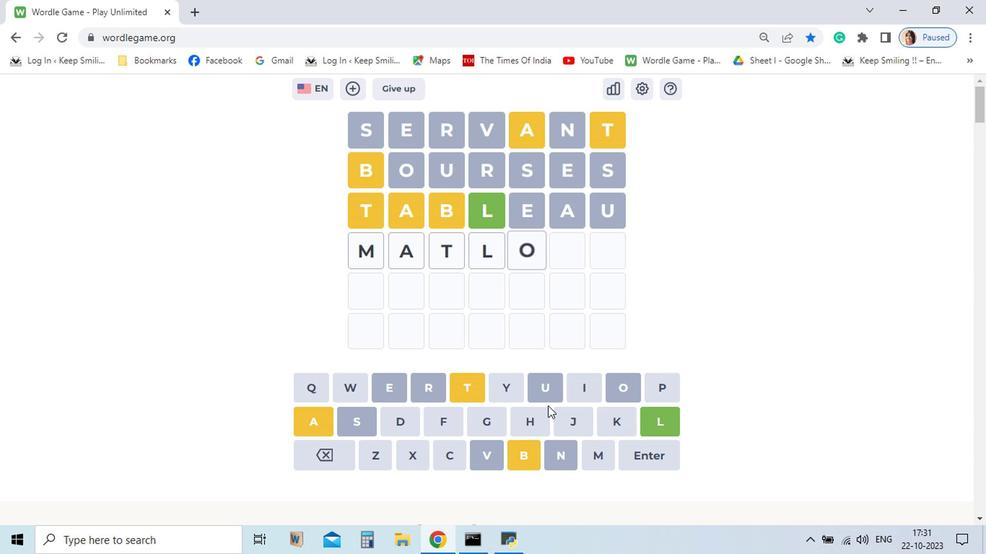 
Action: Mouse moved to (366, 390)
Screenshot: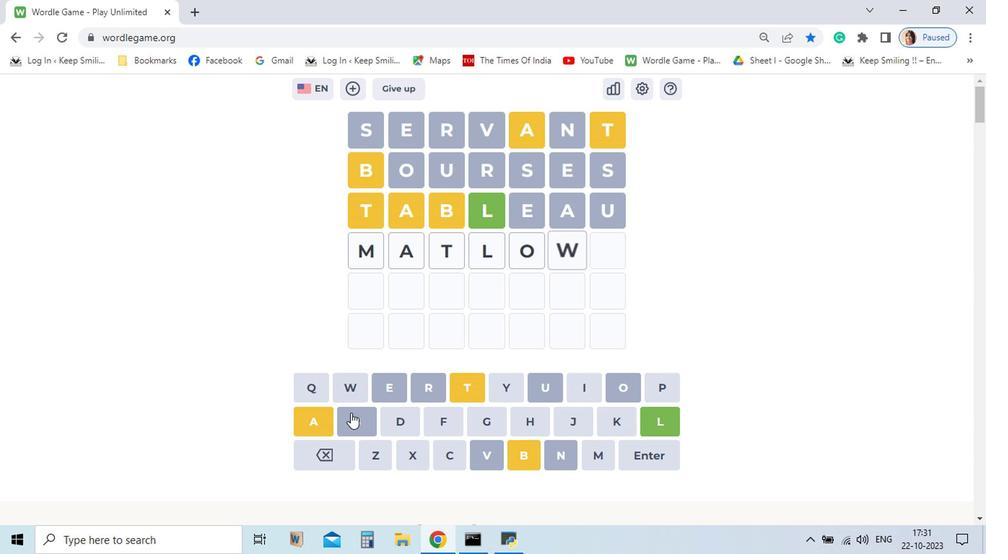 
Action: Mouse pressed left at (366, 390)
Screenshot: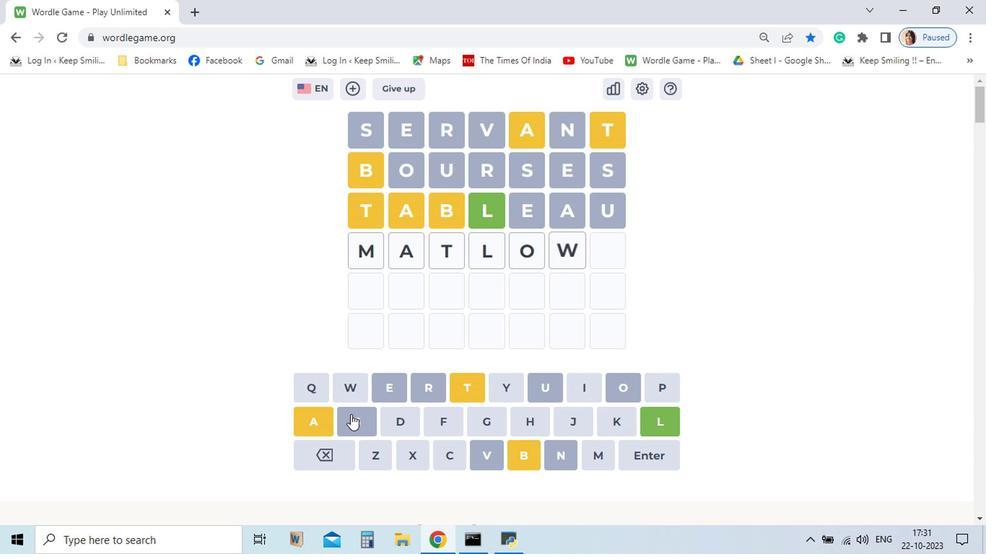 
Action: Mouse moved to (362, 408)
Screenshot: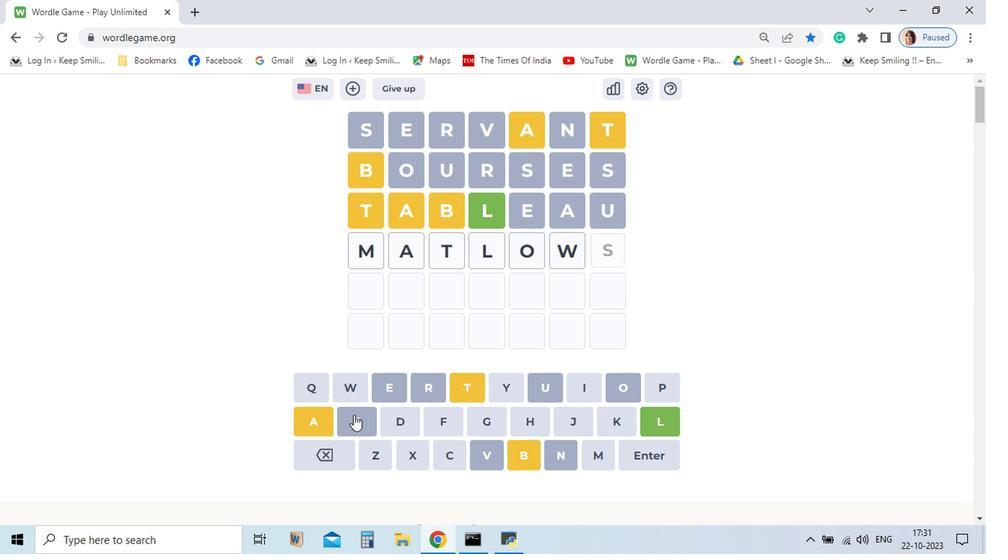 
Action: Mouse pressed left at (362, 408)
Screenshot: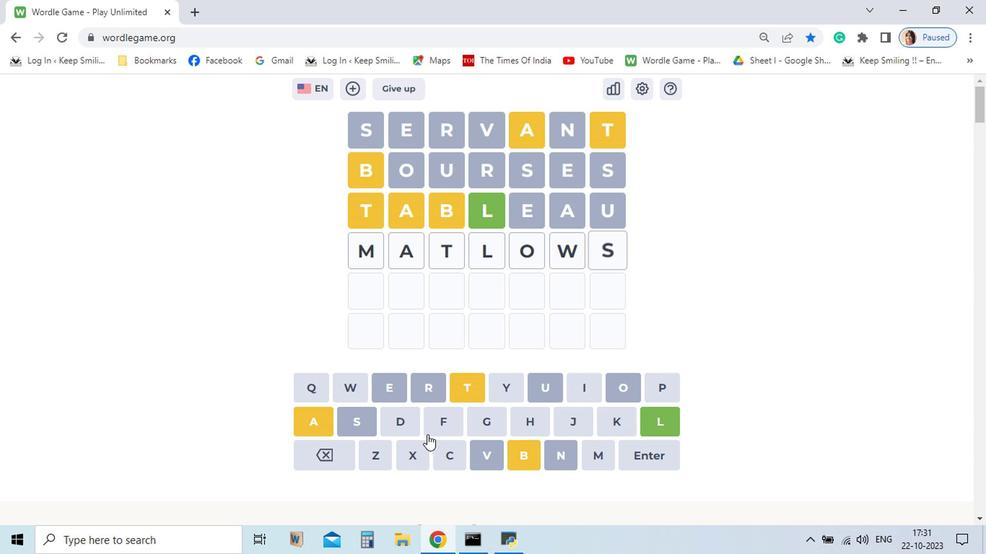 
Action: Mouse moved to (580, 437)
Screenshot: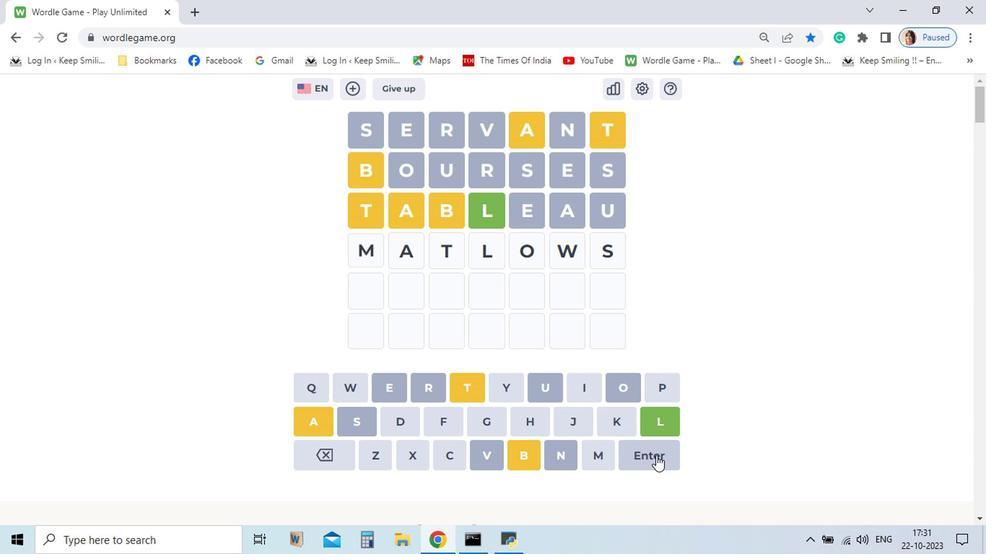 
Action: Mouse pressed left at (580, 437)
Screenshot: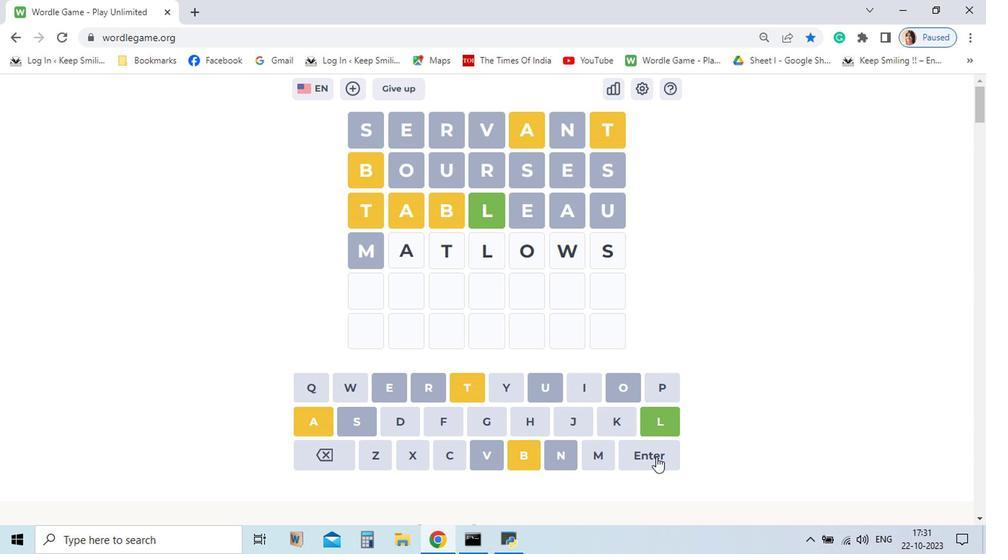 
Action: Mouse moved to (583, 387)
Screenshot: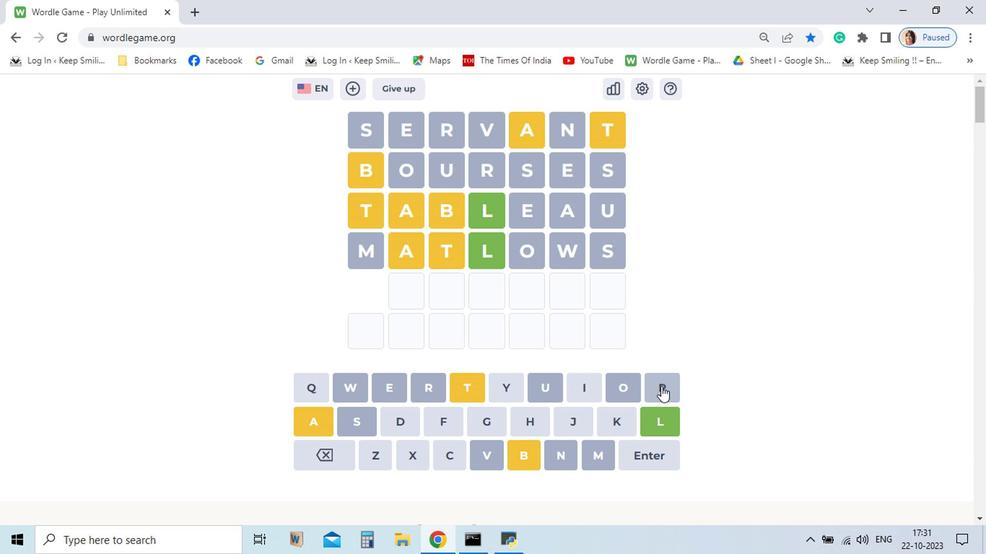 
Action: Mouse pressed left at (583, 387)
Screenshot: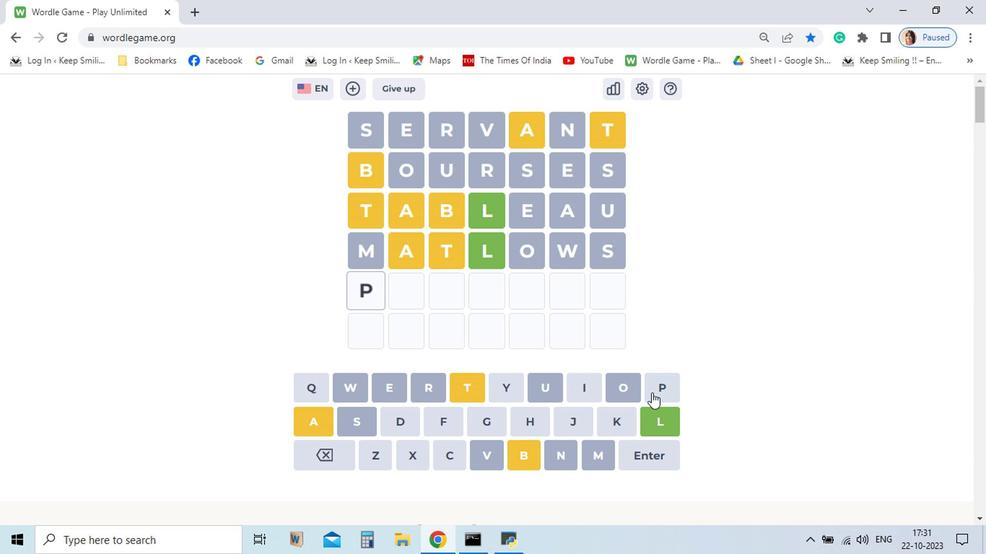 
Action: Mouse moved to (531, 388)
Screenshot: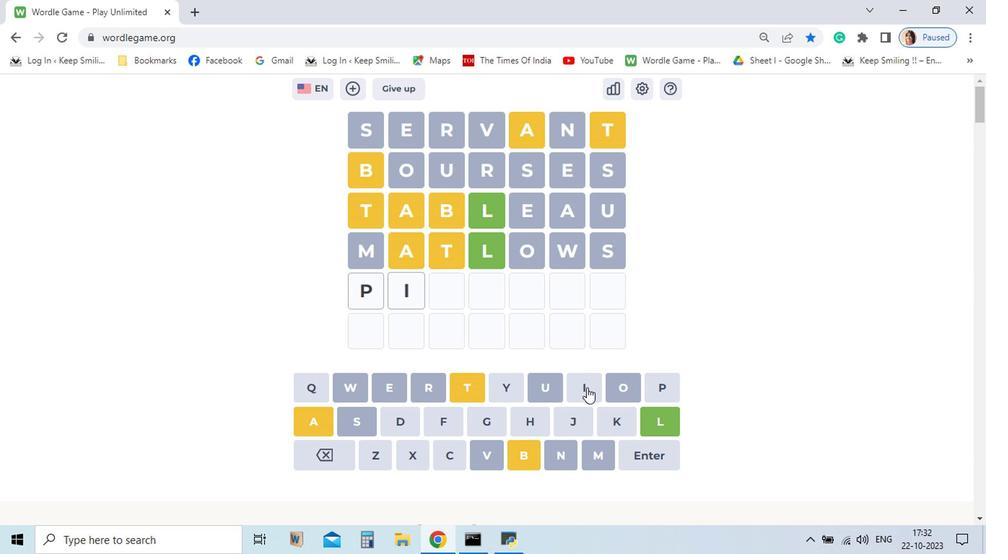 
Action: Mouse pressed left at (531, 388)
Screenshot: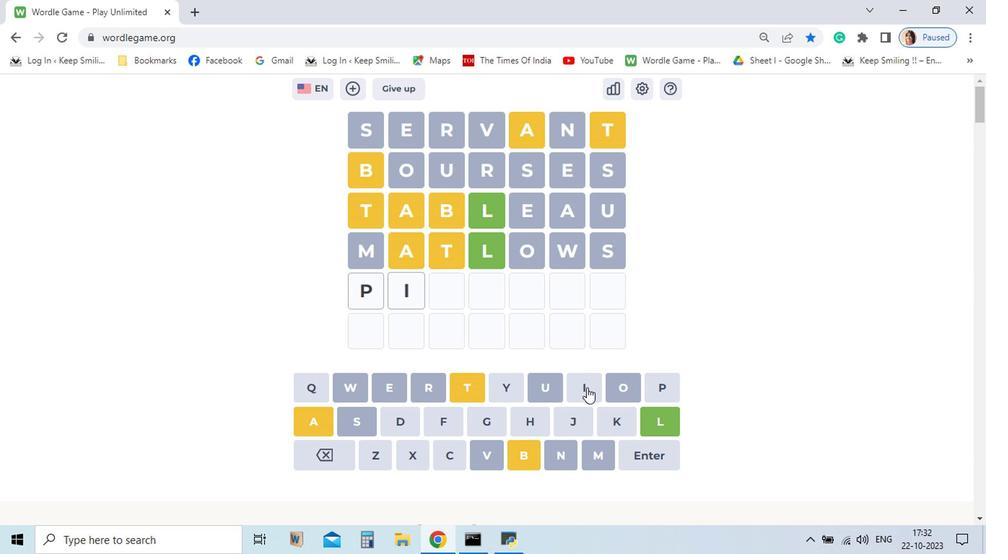 
Action: Mouse moved to (579, 413)
Screenshot: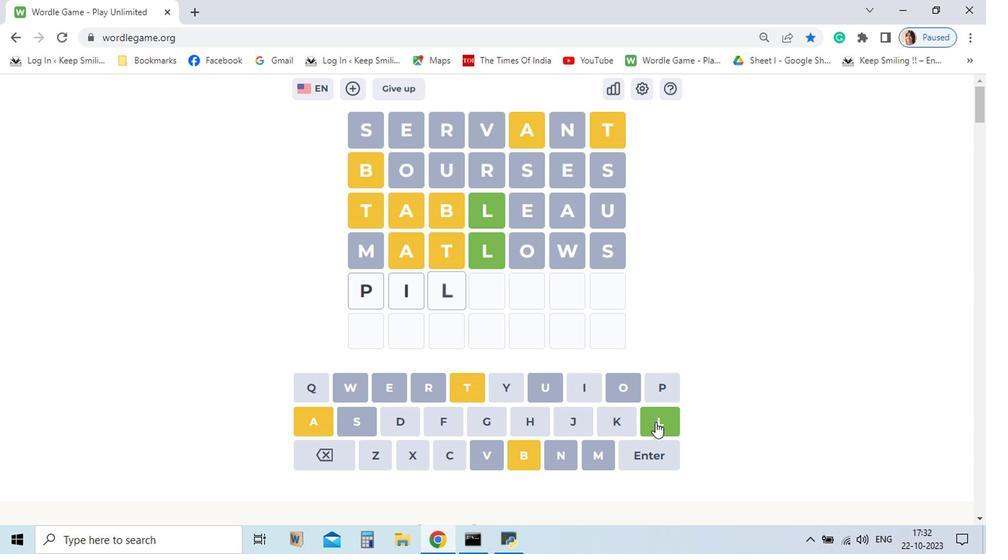 
Action: Mouse pressed left at (579, 413)
Screenshot: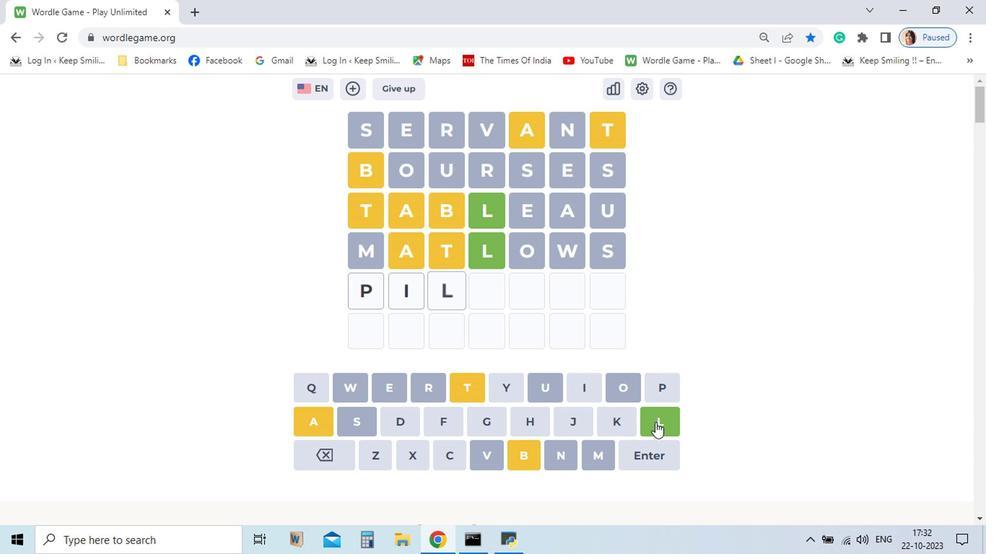 
Action: Mouse pressed left at (579, 413)
Screenshot: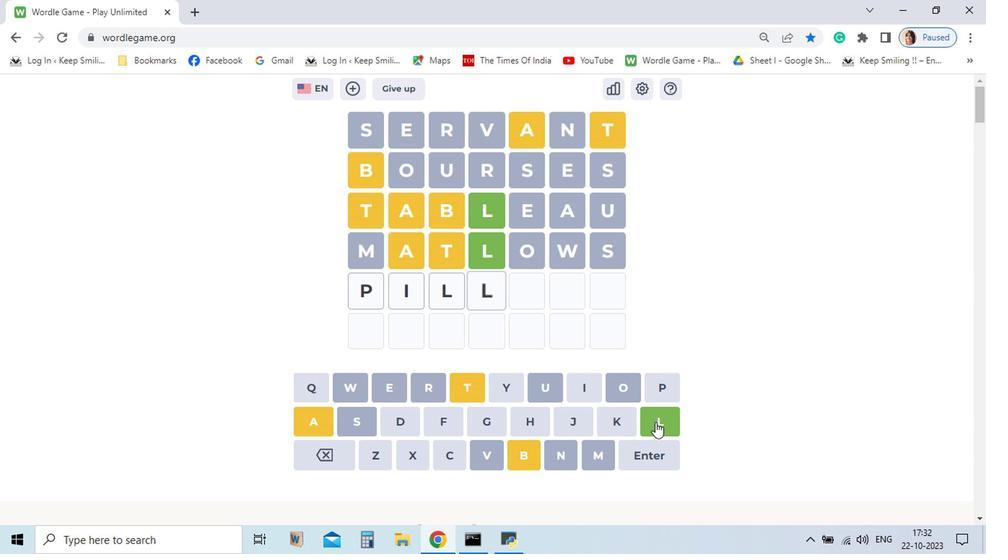 
Action: Mouse moved to (489, 439)
Screenshot: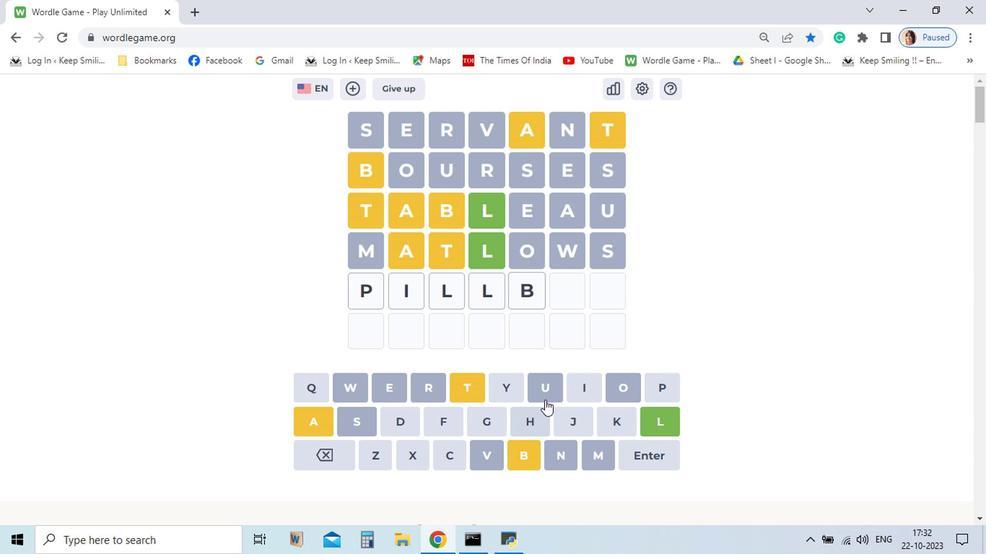 
Action: Mouse pressed left at (489, 439)
Screenshot: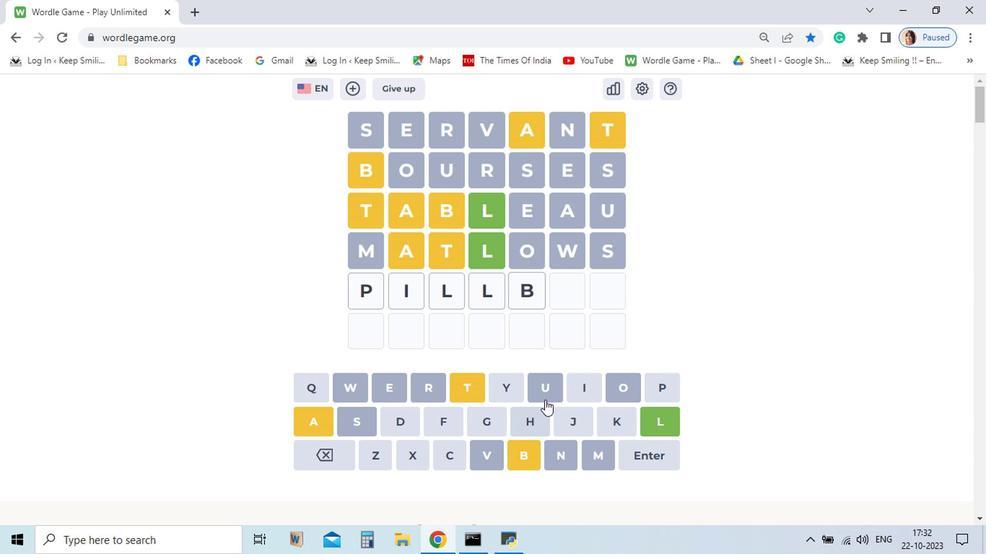 
Action: Mouse moved to (500, 389)
Screenshot: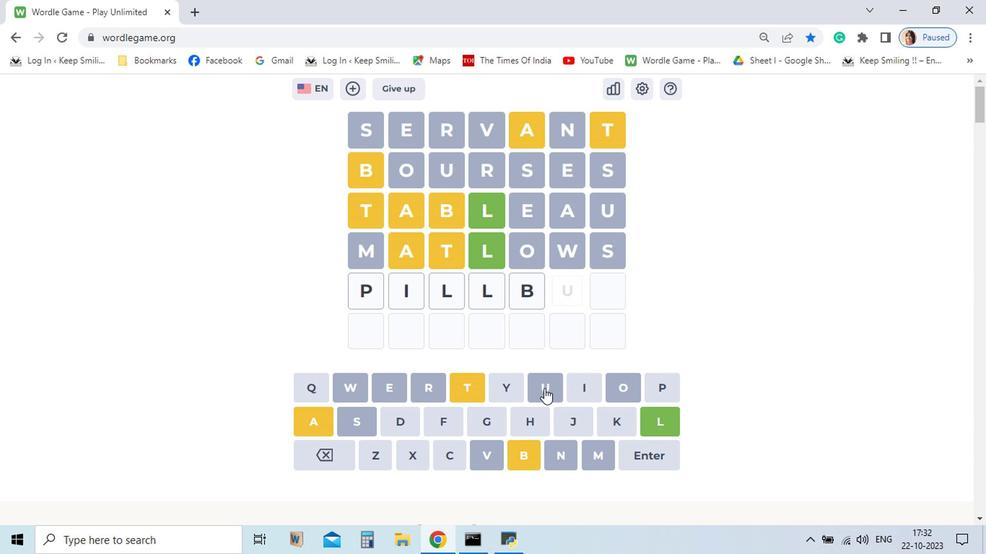 
Action: Mouse pressed left at (500, 389)
Screenshot: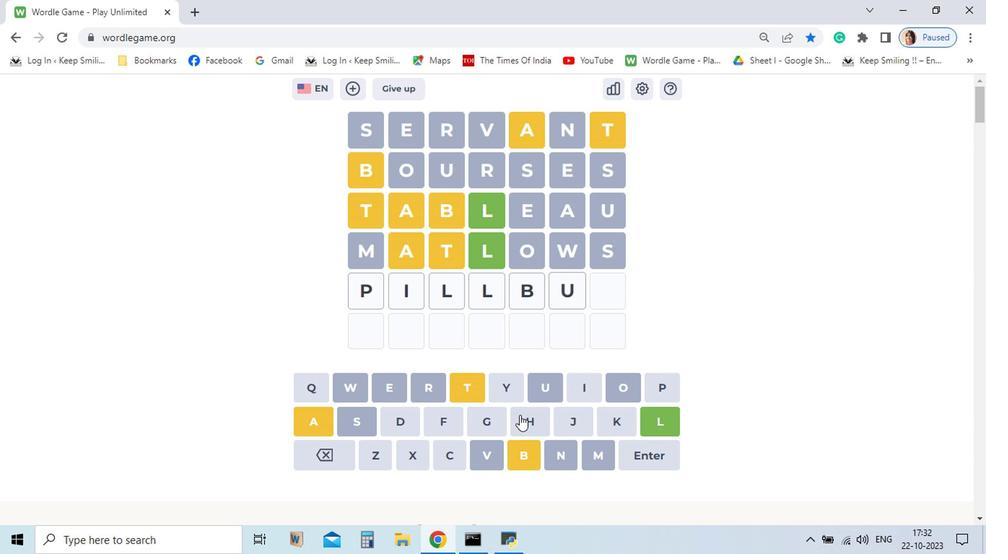 
Action: Mouse moved to (457, 414)
Screenshot: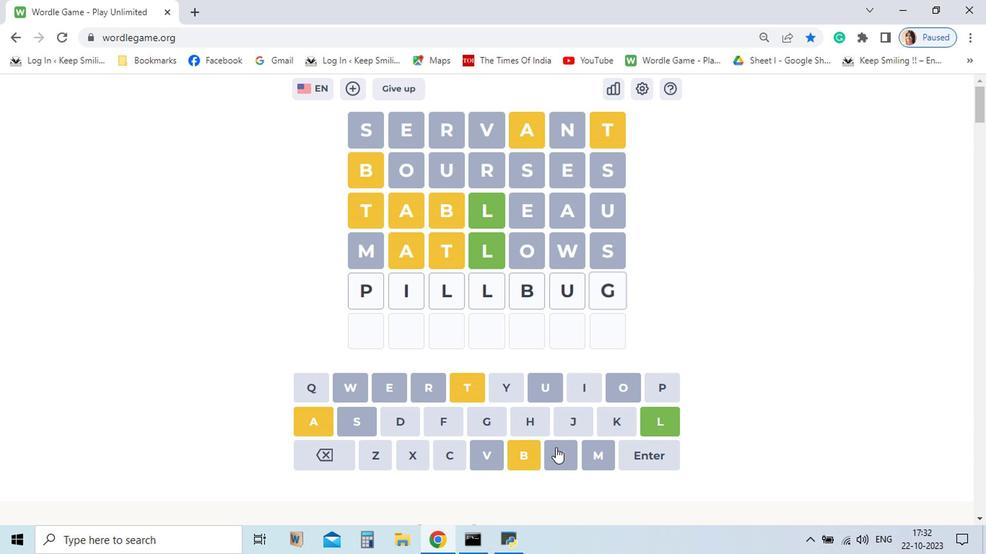 
Action: Mouse pressed left at (457, 414)
Screenshot: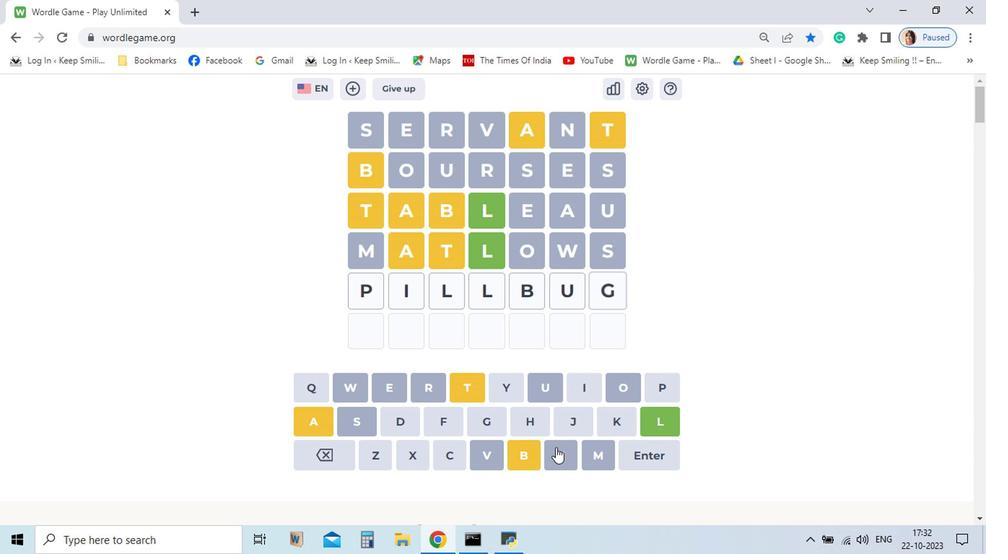 
Action: Mouse moved to (568, 436)
Screenshot: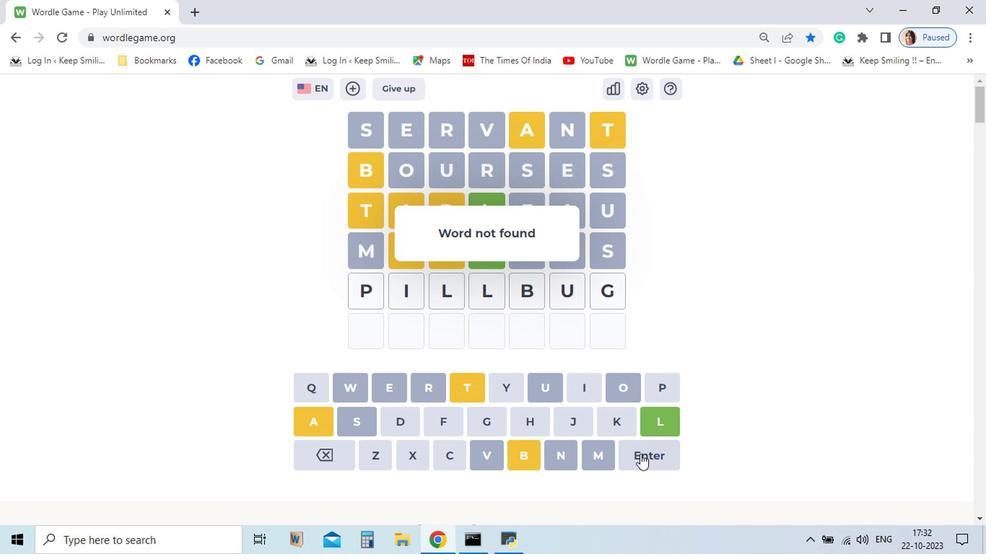 
Action: Mouse pressed left at (568, 436)
Screenshot: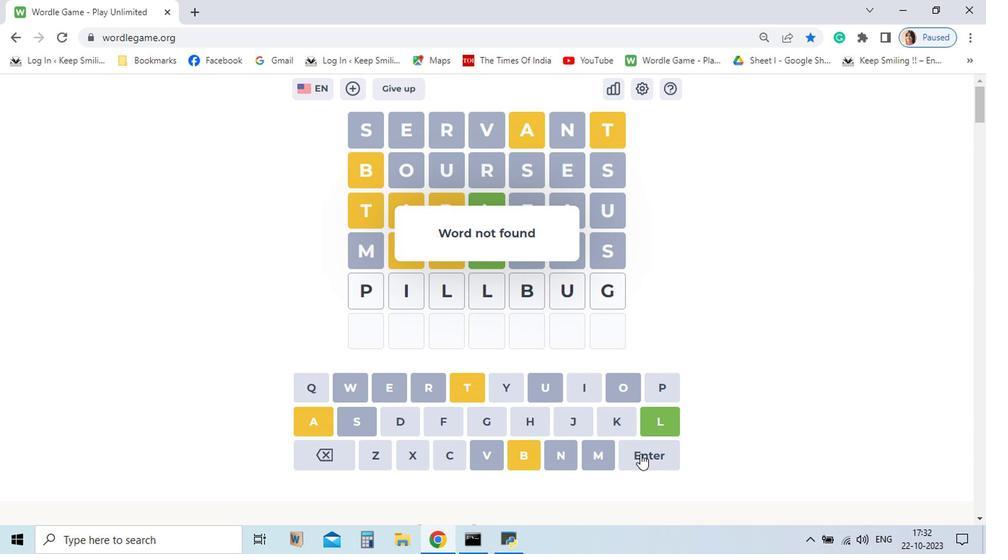 
Action: Mouse moved to (332, 434)
Screenshot: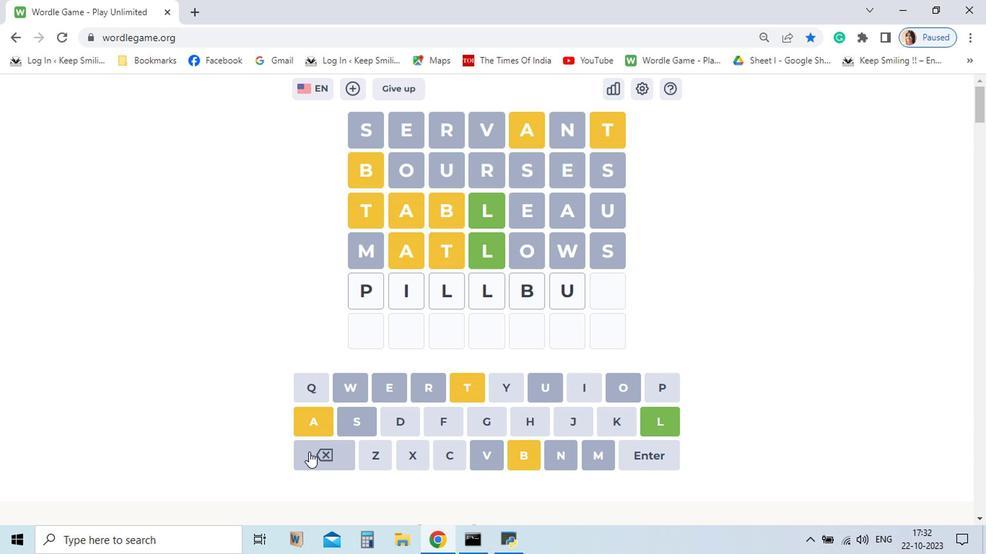 
Action: Mouse pressed left at (332, 434)
Screenshot: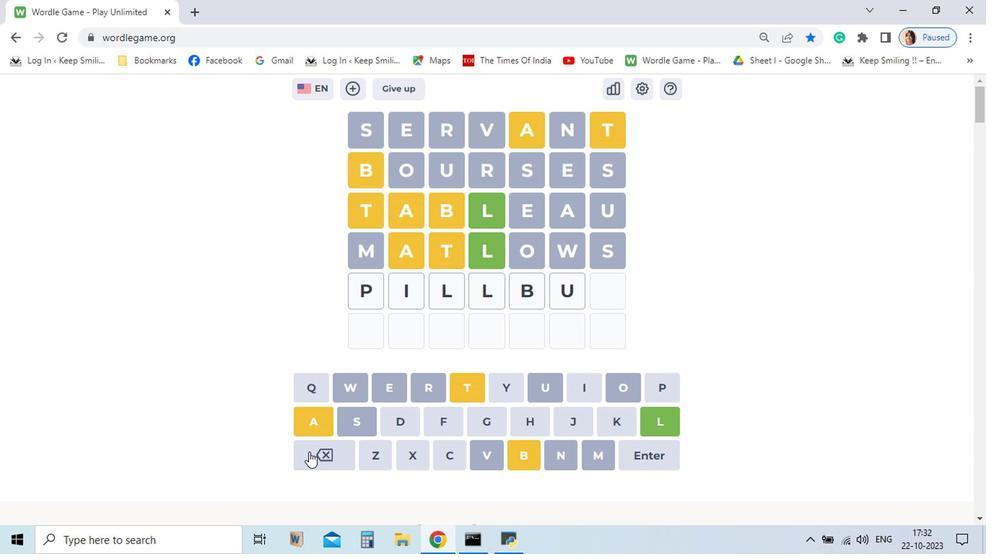 
Action: Mouse moved to (332, 434)
Screenshot: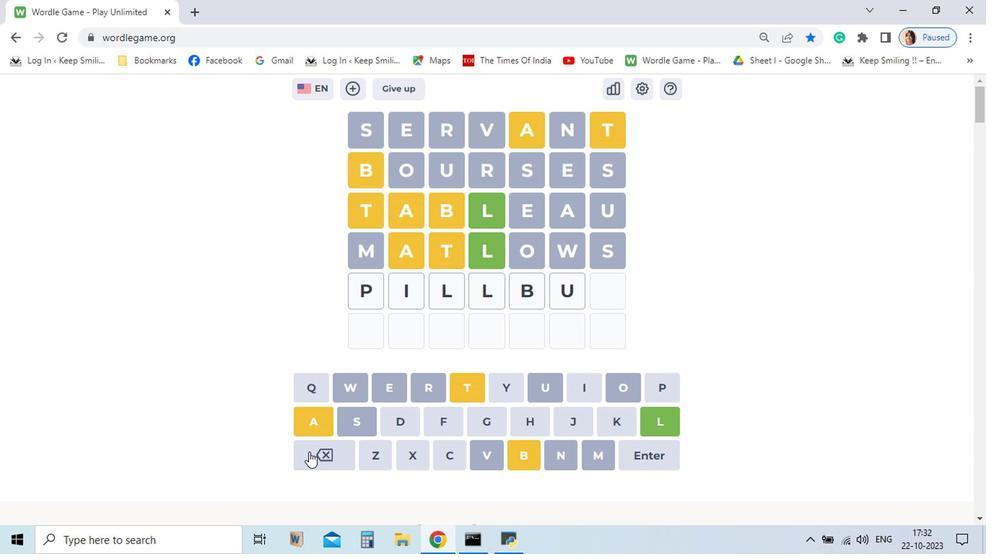 
Action: Mouse pressed left at (332, 434)
Screenshot: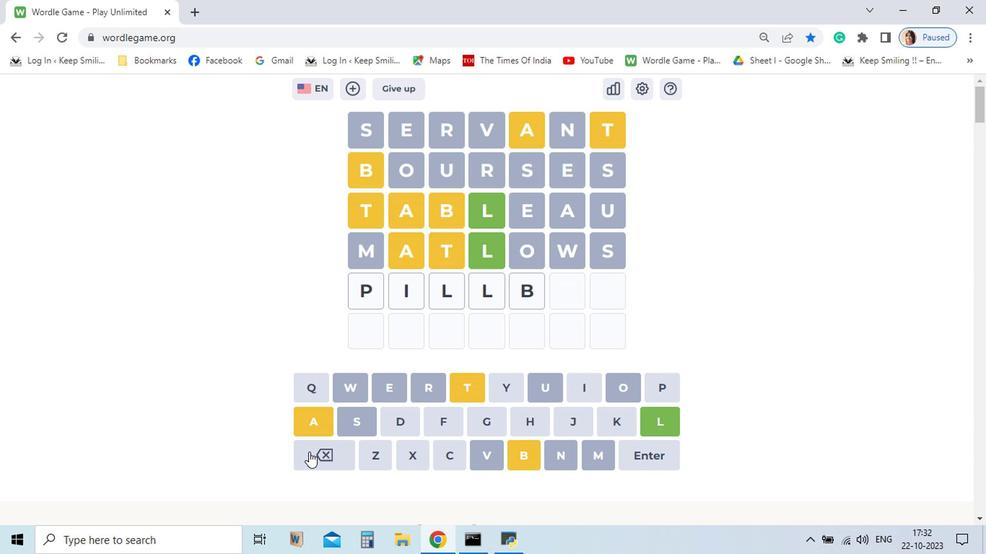
Action: Mouse moved to (332, 434)
Screenshot: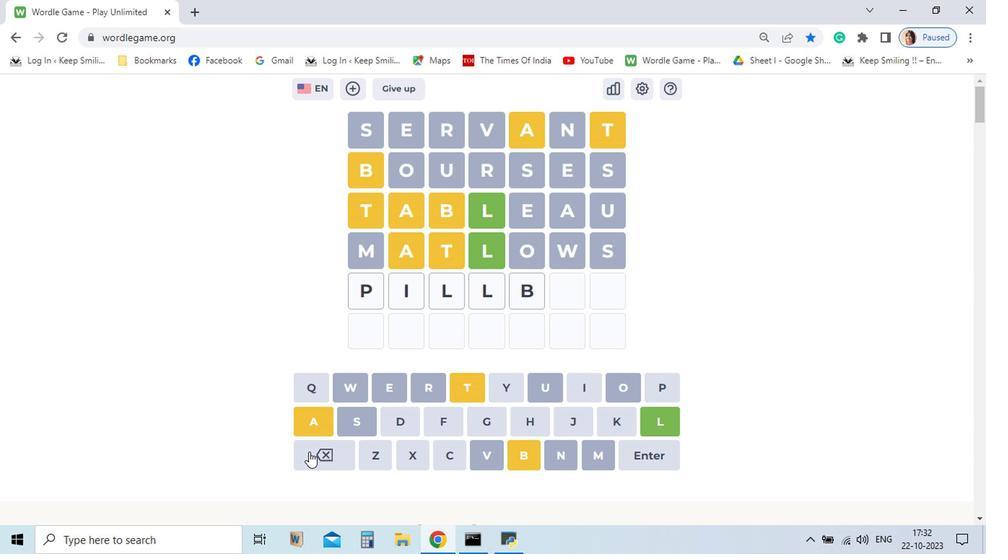 
Action: Mouse pressed left at (332, 434)
Screenshot: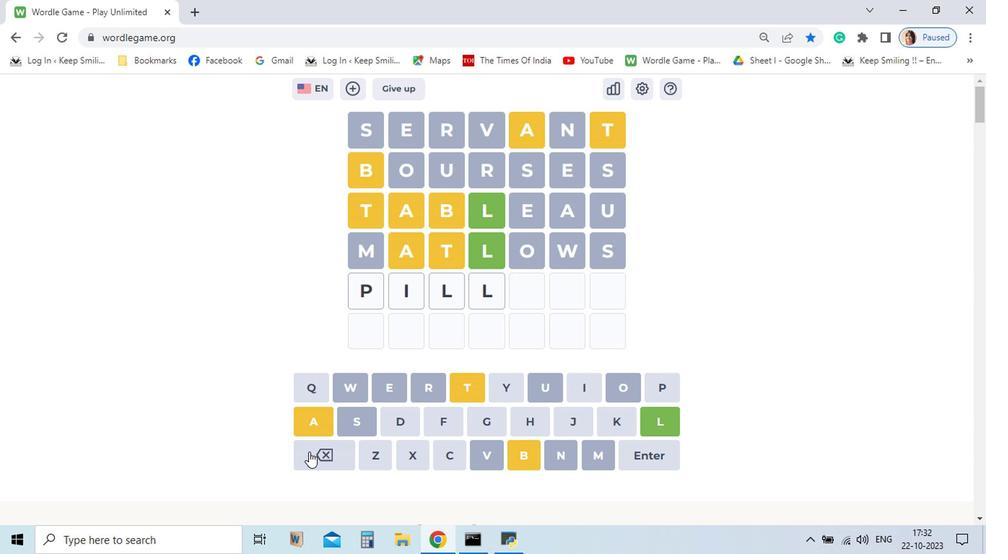 
Action: Mouse moved to (527, 383)
Screenshot: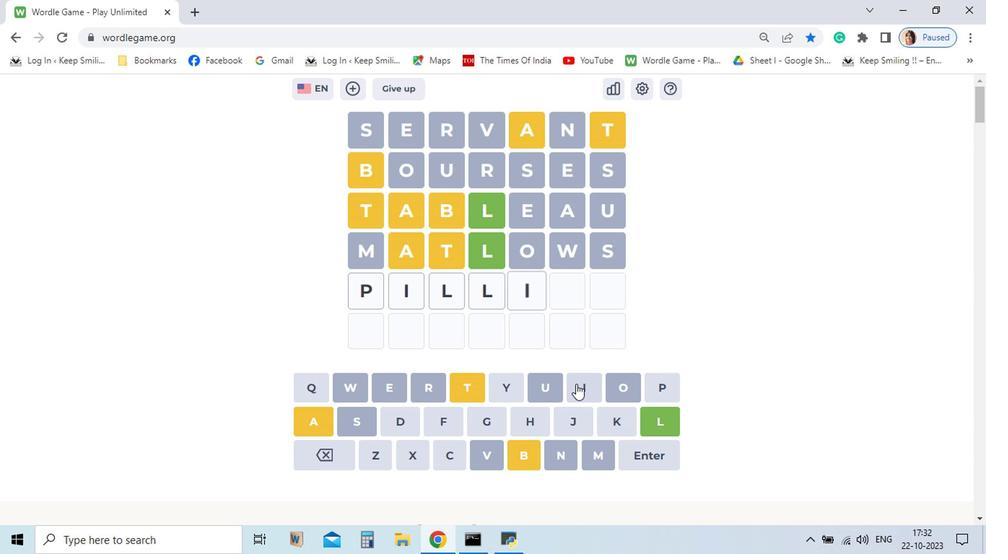 
Action: Mouse pressed left at (527, 383)
Screenshot: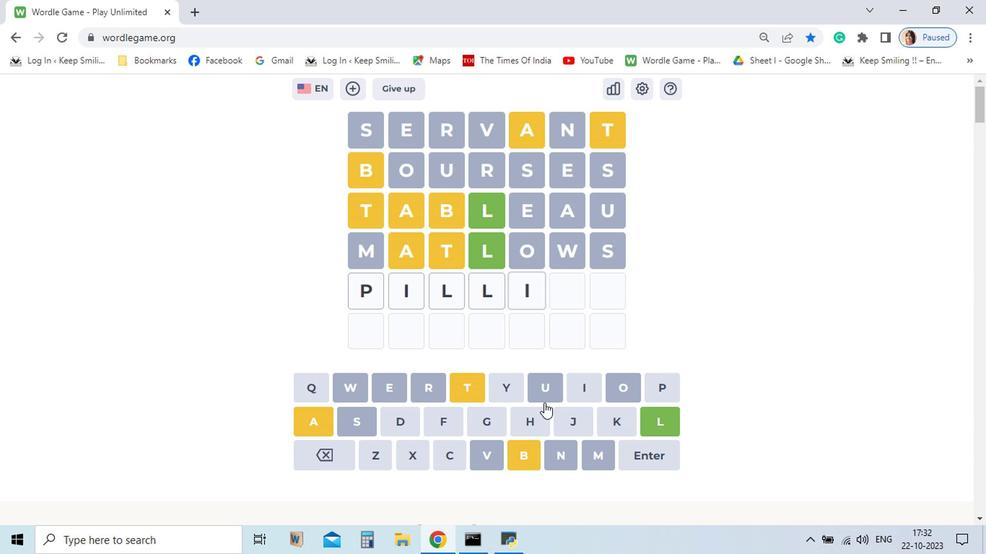 
Action: Mouse moved to (390, 389)
Screenshot: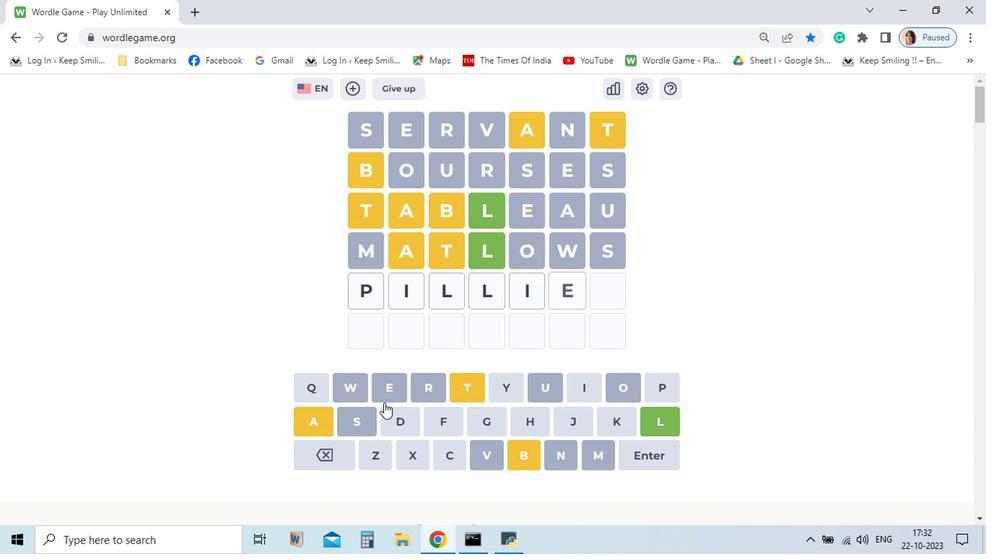 
Action: Mouse pressed left at (390, 389)
Screenshot: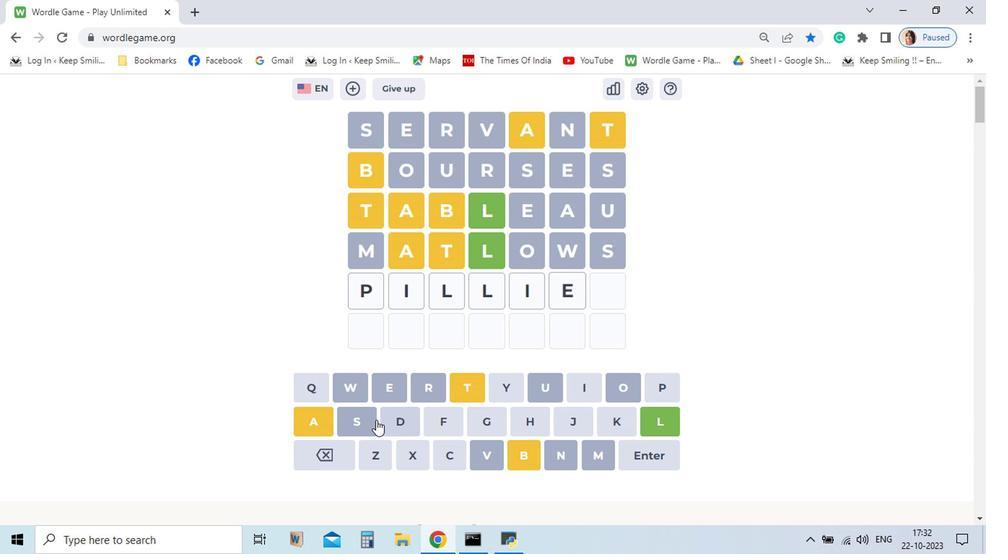 
Action: Mouse moved to (362, 411)
Screenshot: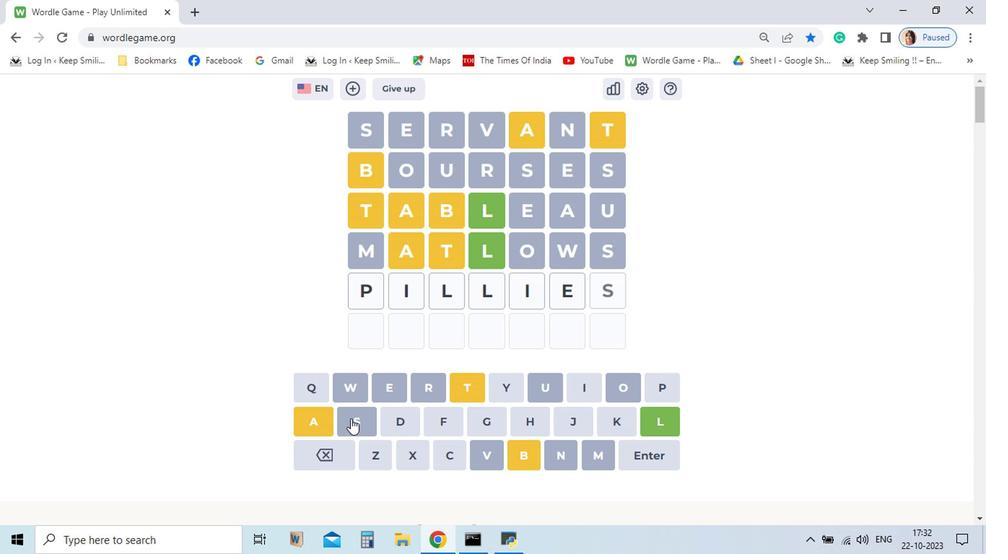 
Action: Mouse pressed left at (362, 411)
Screenshot: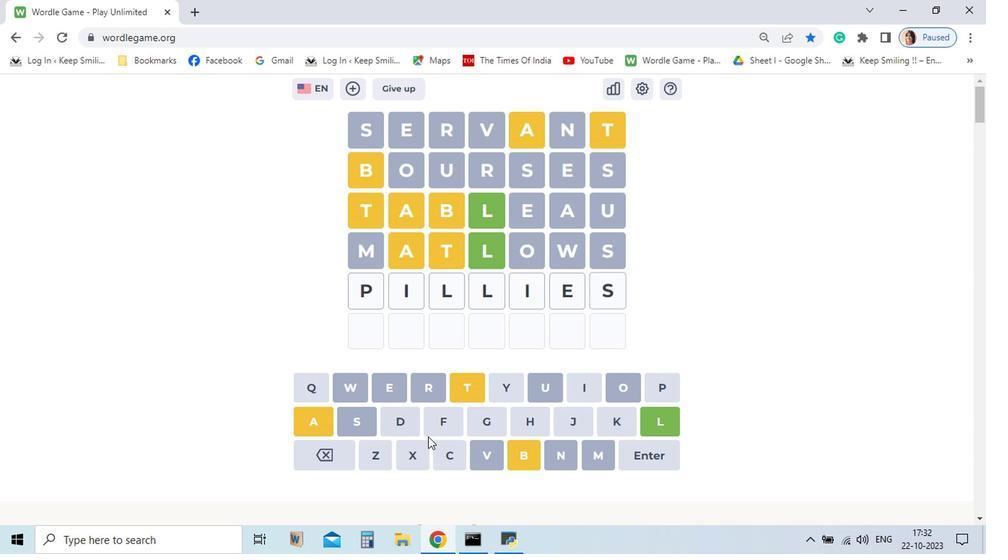
Action: Mouse moved to (565, 439)
Screenshot: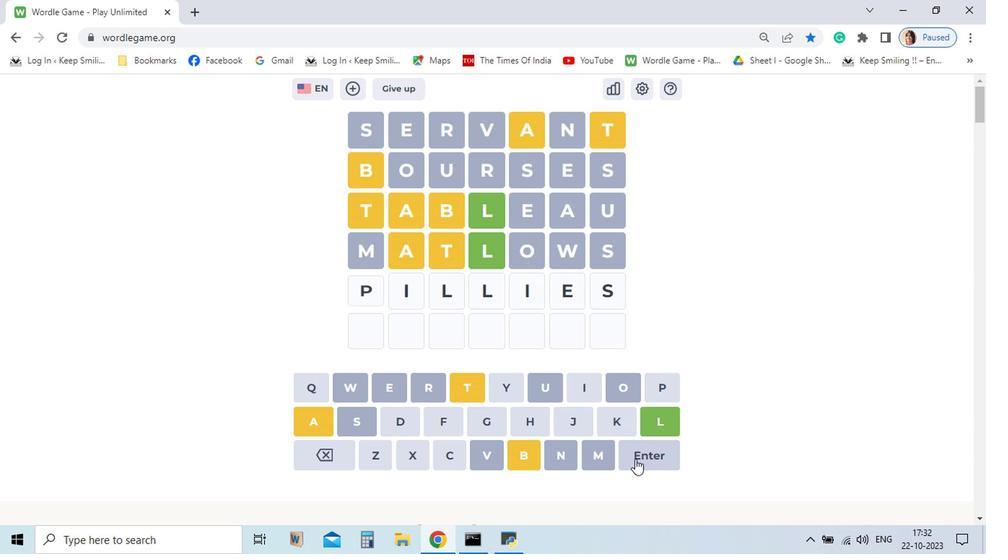 
Action: Mouse pressed left at (565, 439)
Screenshot: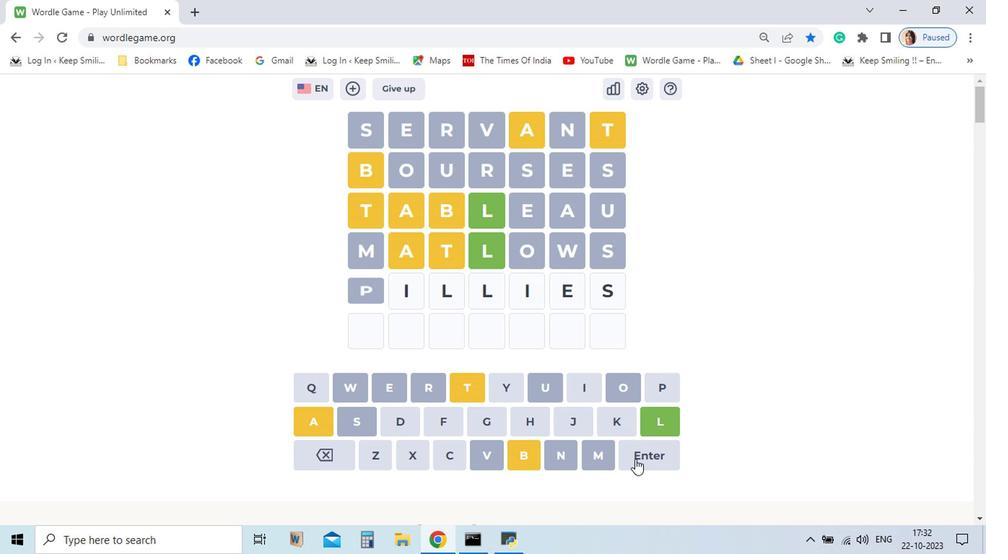 
Action: Mouse moved to (397, 412)
Screenshot: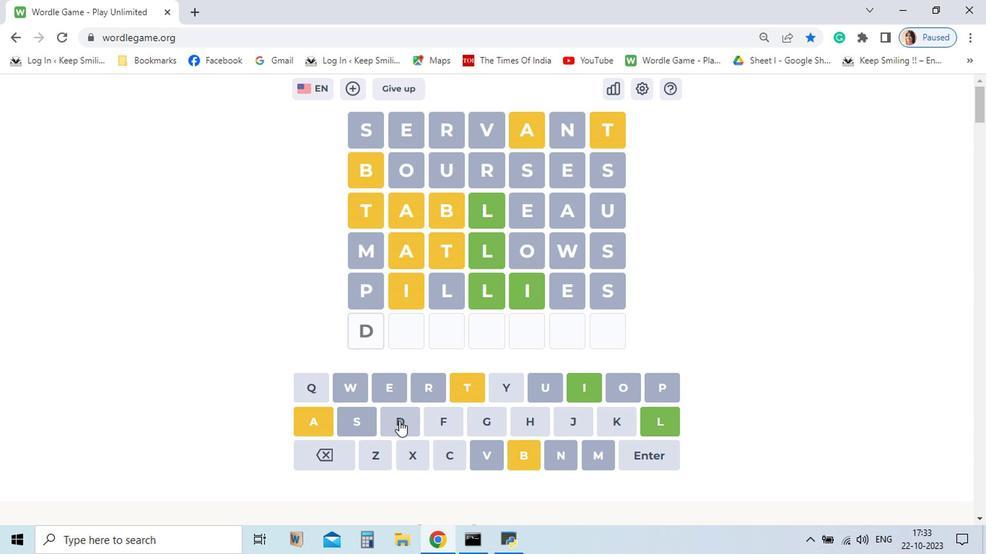 
Action: Mouse pressed left at (397, 412)
Screenshot: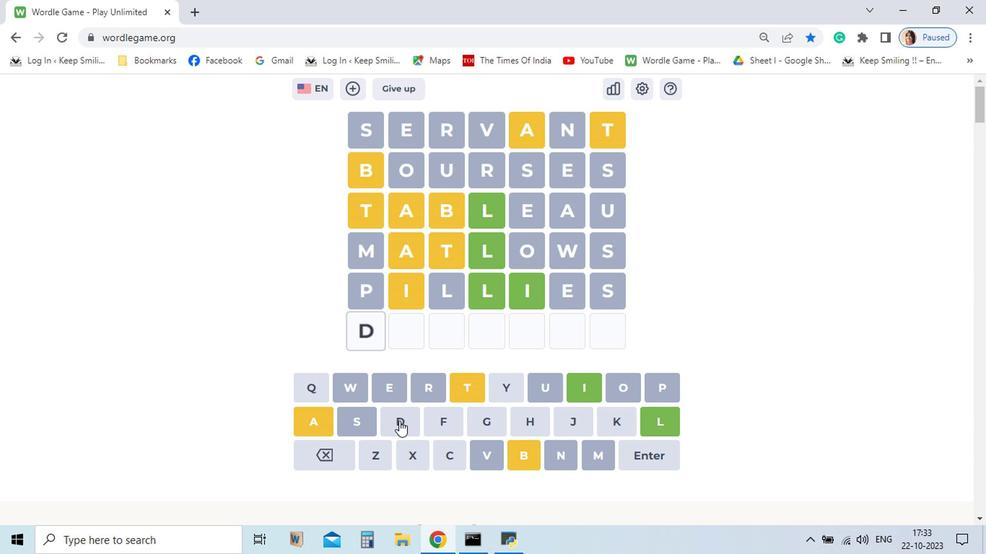 
Action: Mouse moved to (338, 434)
Screenshot: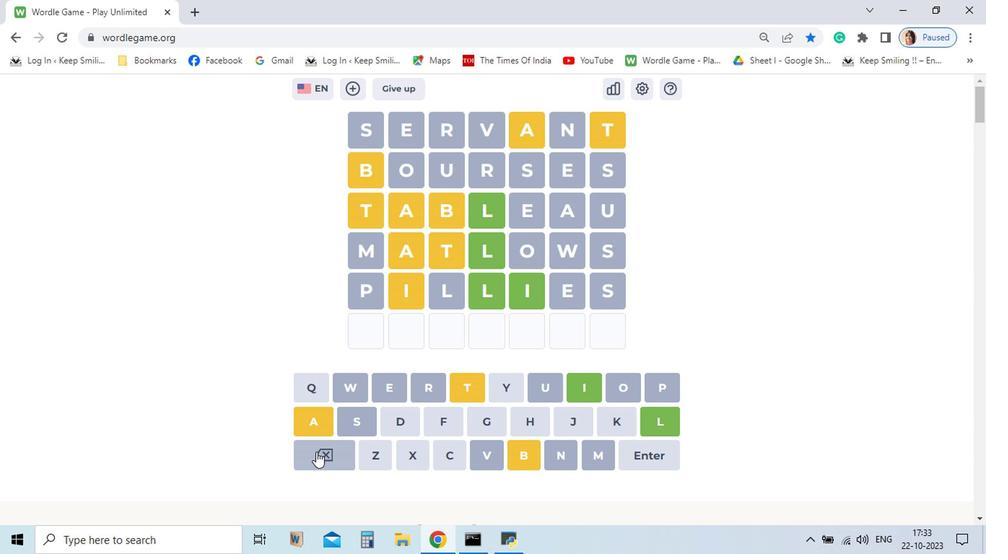 
Action: Mouse pressed left at (338, 434)
Screenshot: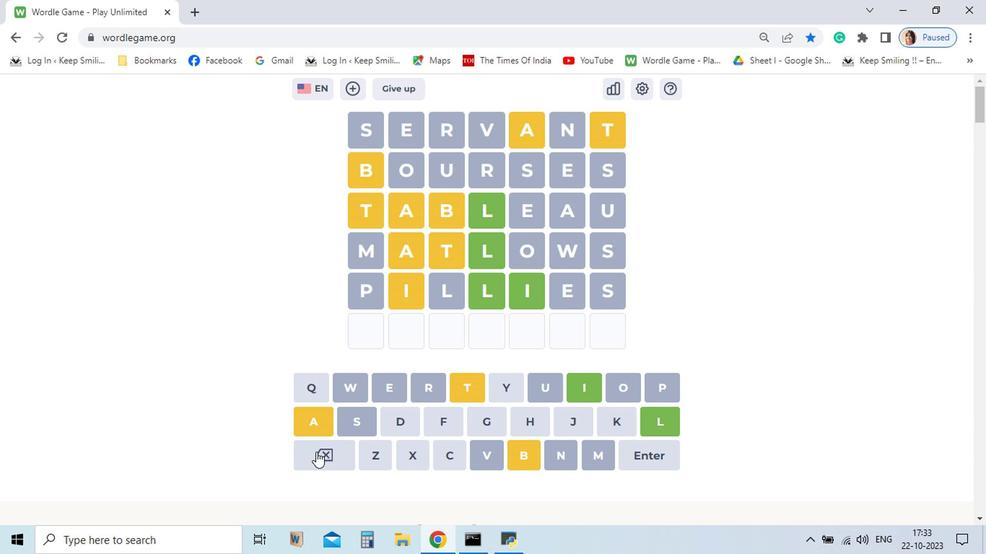 
Action: Mouse moved to (340, 415)
Screenshot: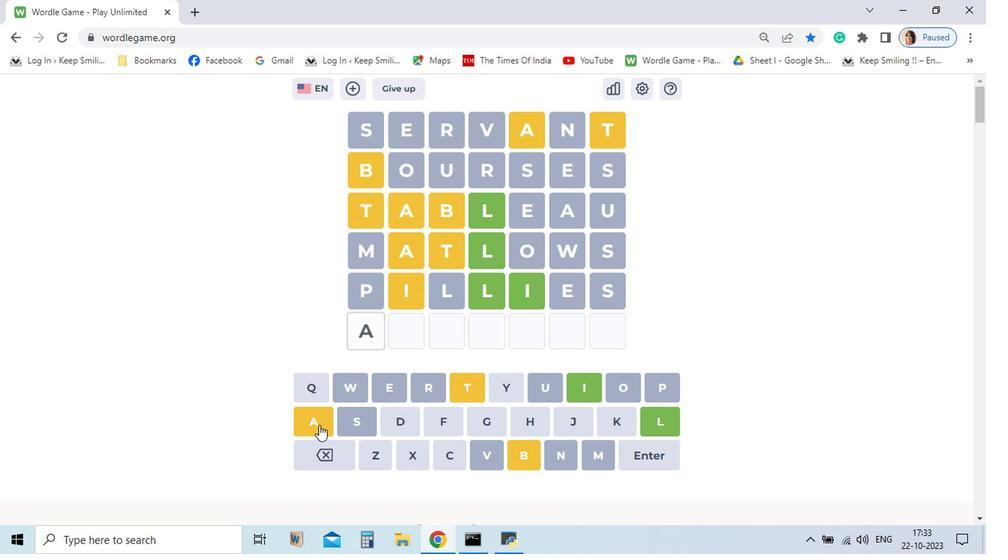 
Action: Mouse pressed left at (340, 415)
Screenshot: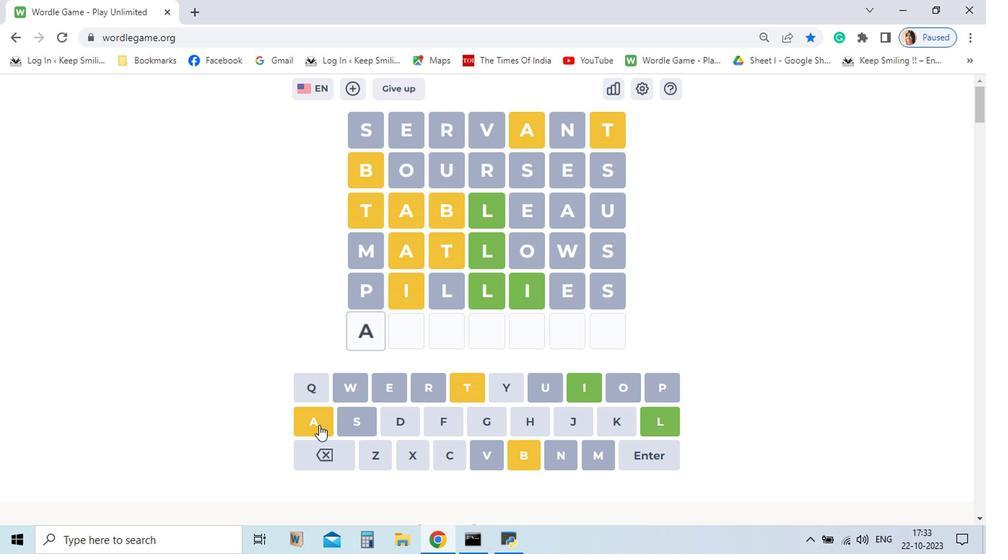 
Action: Mouse moved to (485, 437)
Screenshot: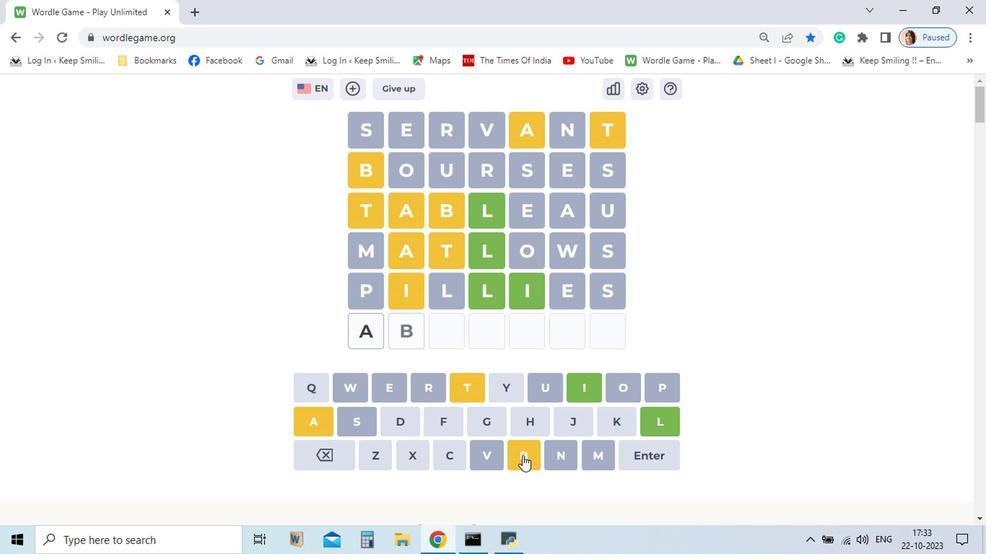 
Action: Mouse pressed left at (485, 437)
Screenshot: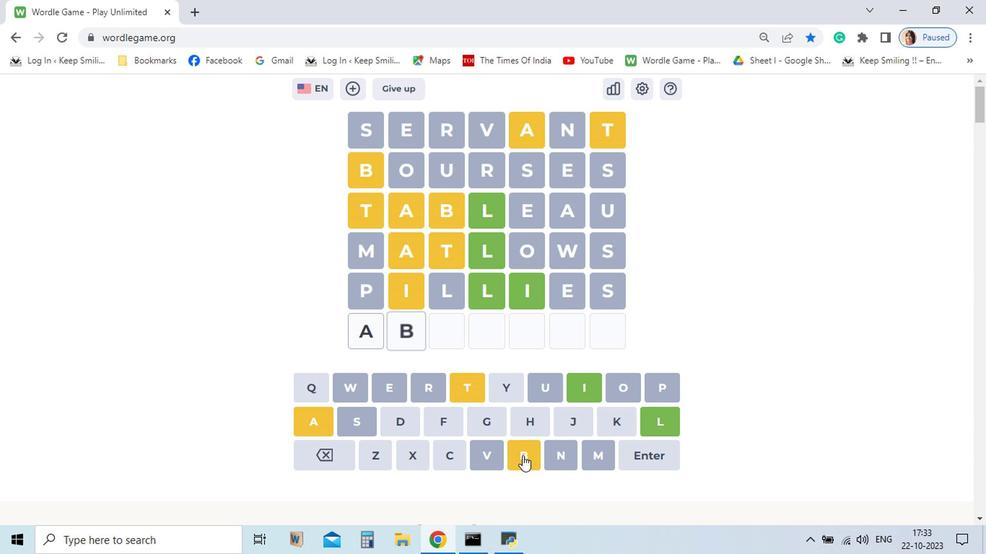
Action: Mouse moved to (524, 387)
Screenshot: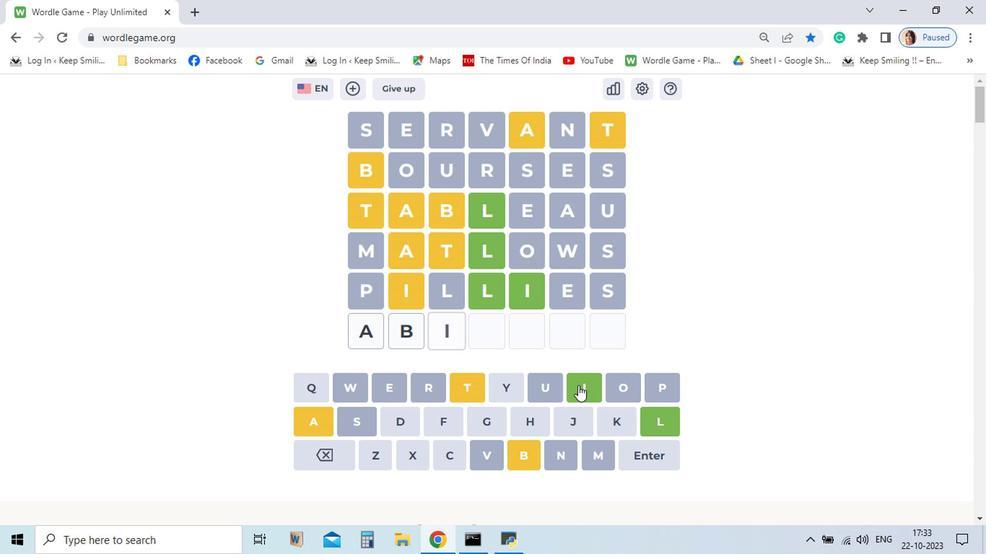 
Action: Mouse pressed left at (524, 387)
Screenshot: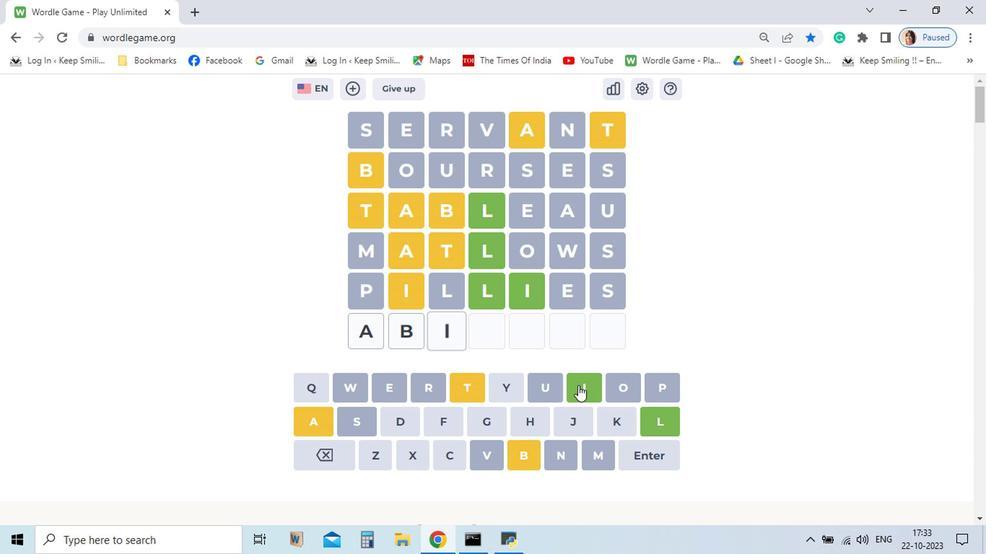 
Action: Mouse moved to (581, 417)
Screenshot: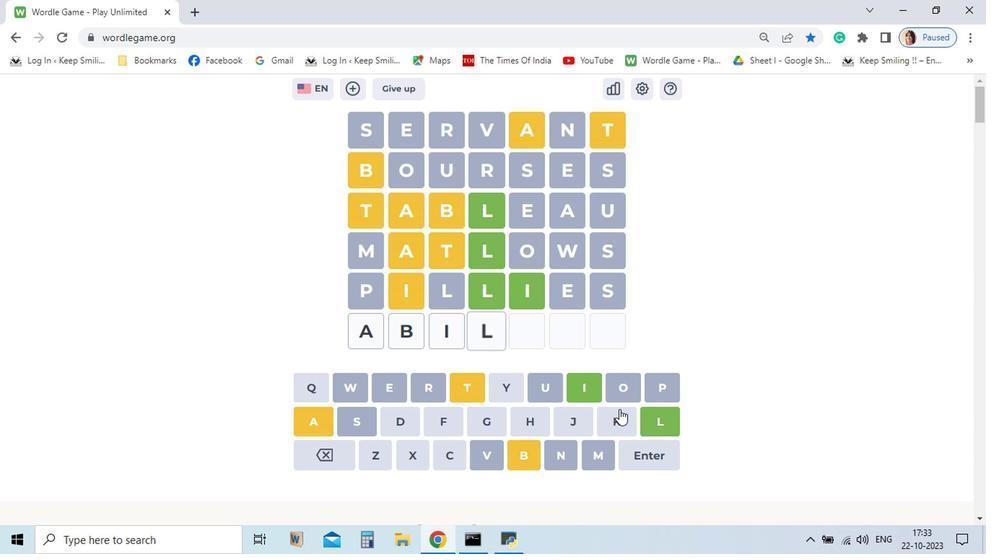 
Action: Mouse pressed left at (581, 417)
Screenshot: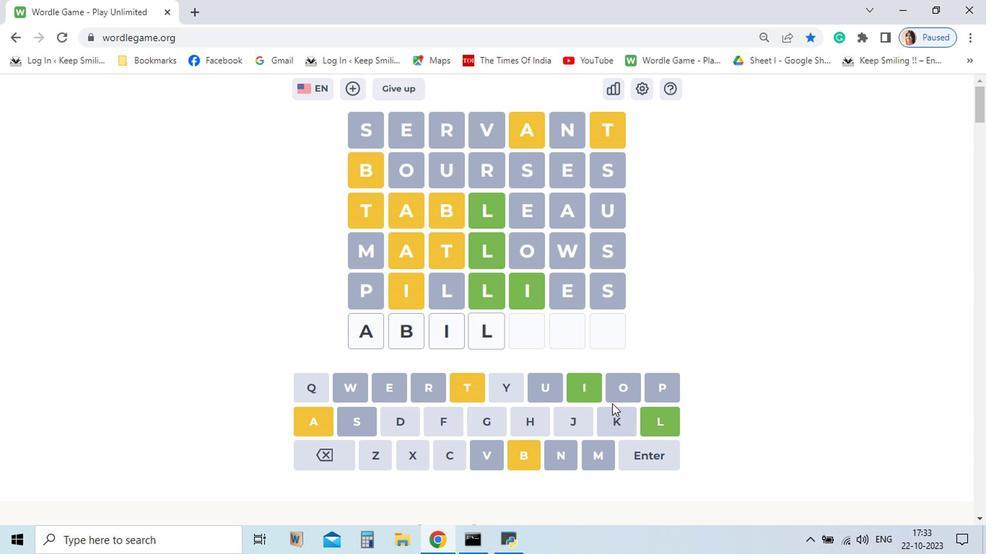
Action: Mouse moved to (532, 387)
Screenshot: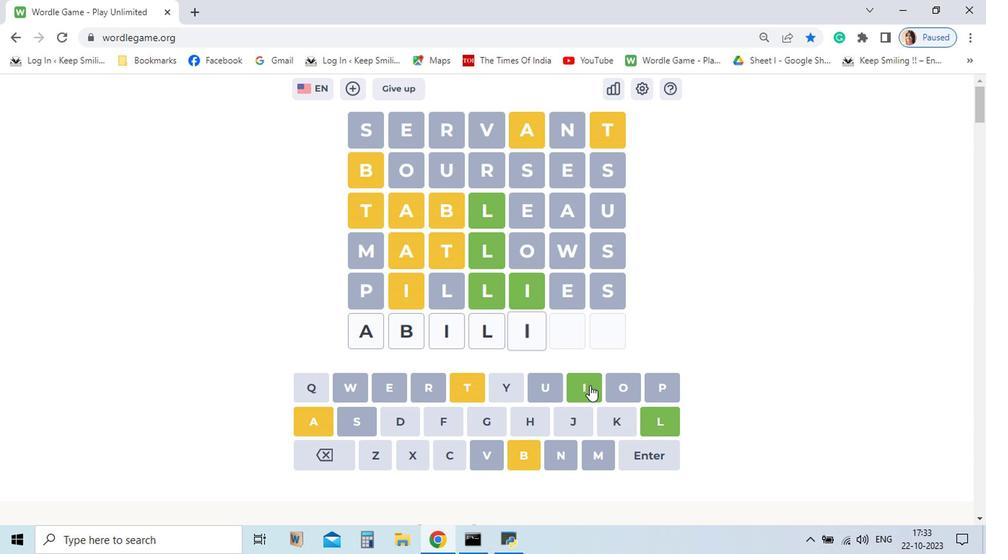 
Action: Mouse pressed left at (532, 387)
Screenshot: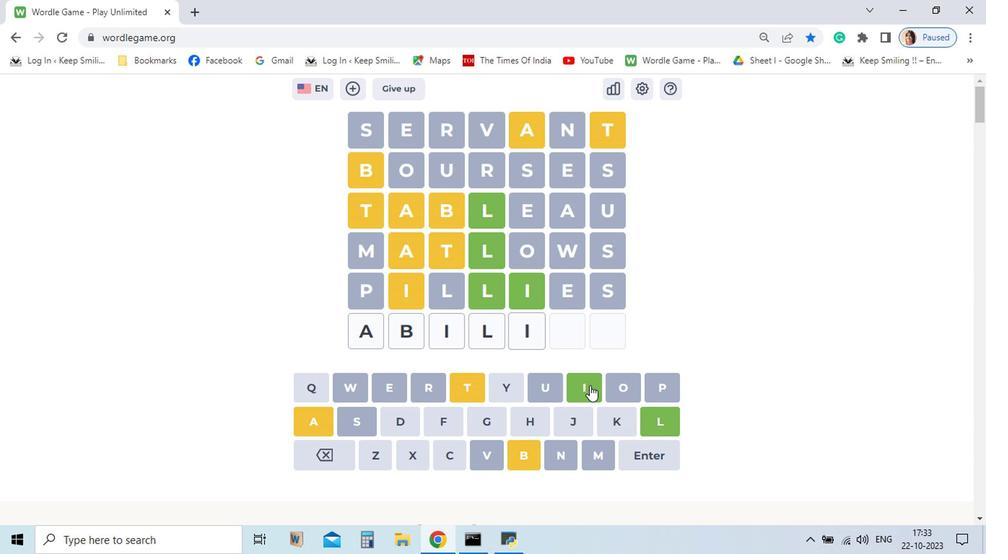 
Action: Mouse moved to (450, 395)
Screenshot: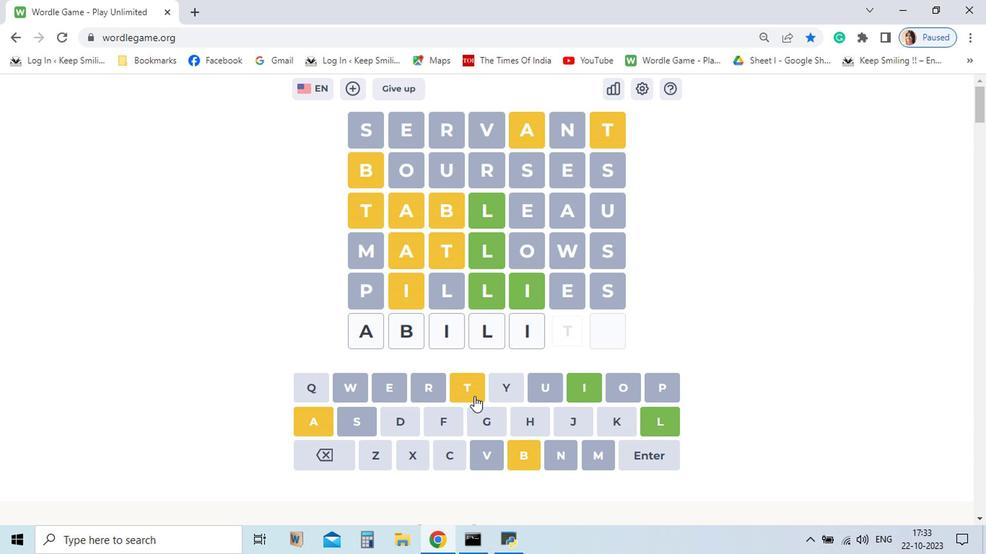 
Action: Mouse pressed left at (450, 395)
Screenshot: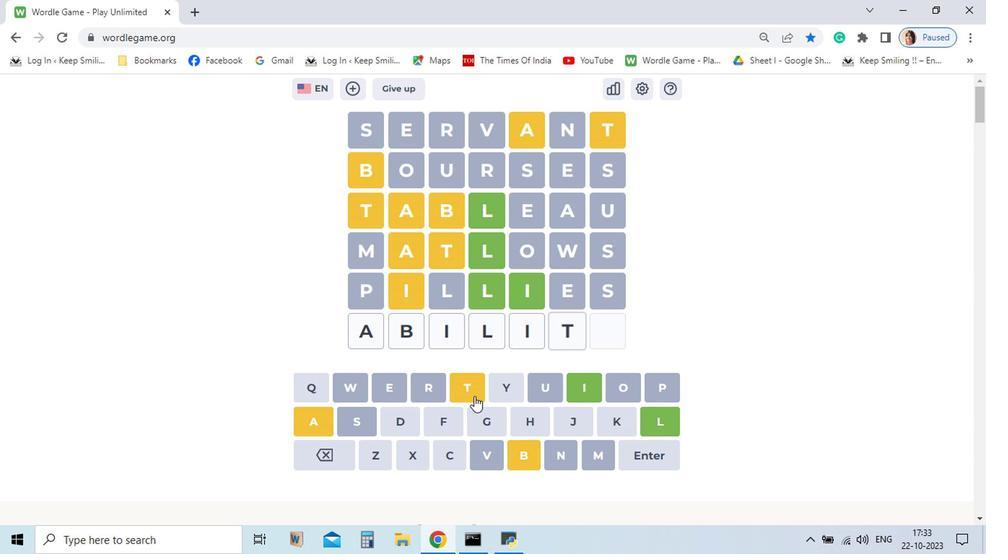 
Action: Mouse moved to (468, 390)
Screenshot: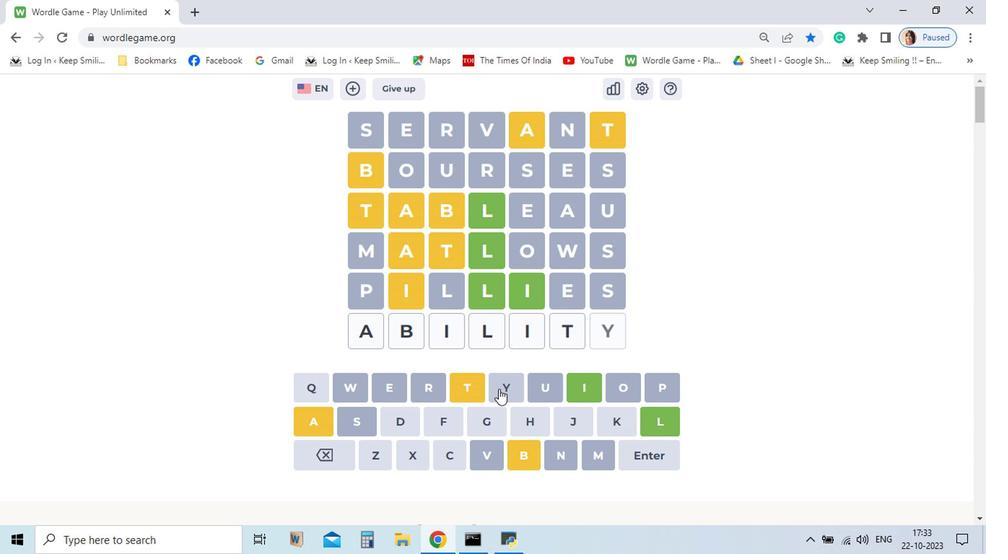 
Action: Mouse pressed left at (468, 390)
Screenshot: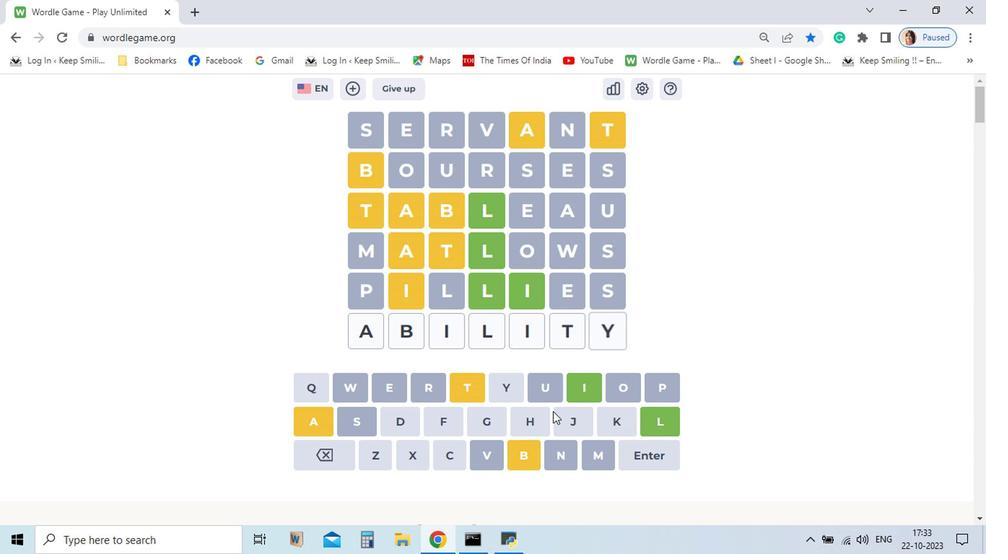 
Action: Mouse moved to (570, 430)
Screenshot: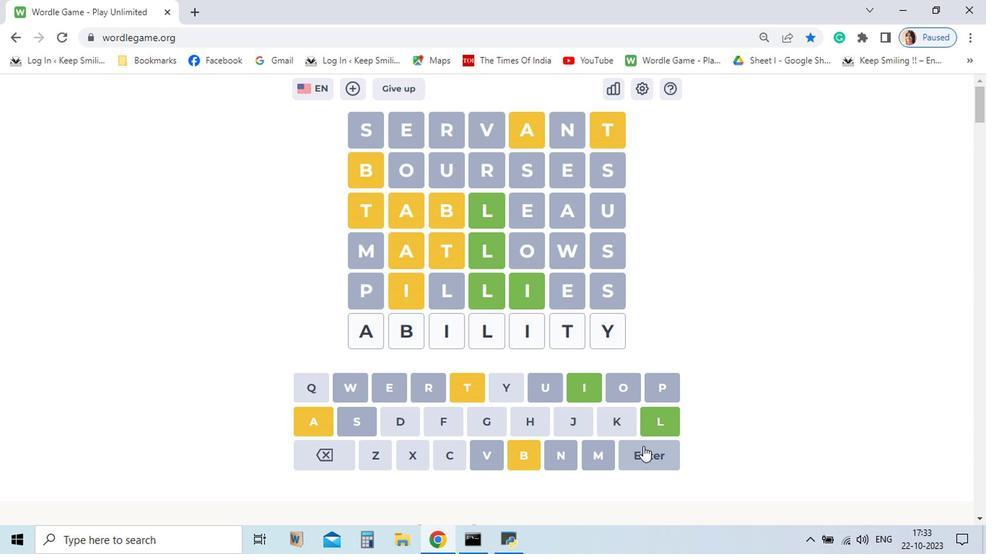 
Action: Mouse pressed left at (570, 430)
Screenshot: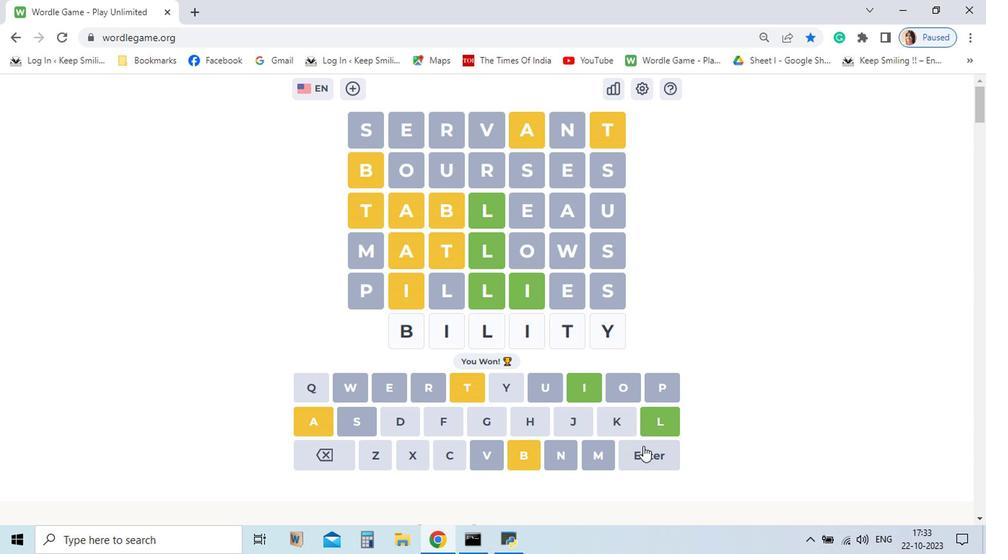 
Action: Mouse moved to (530, 245)
Screenshot: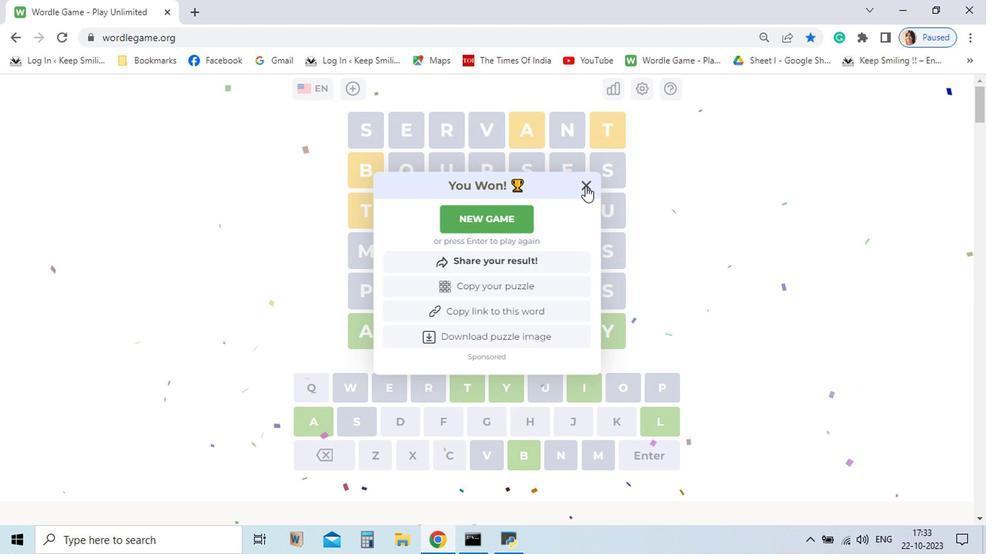 
Action: Mouse pressed left at (530, 245)
Screenshot: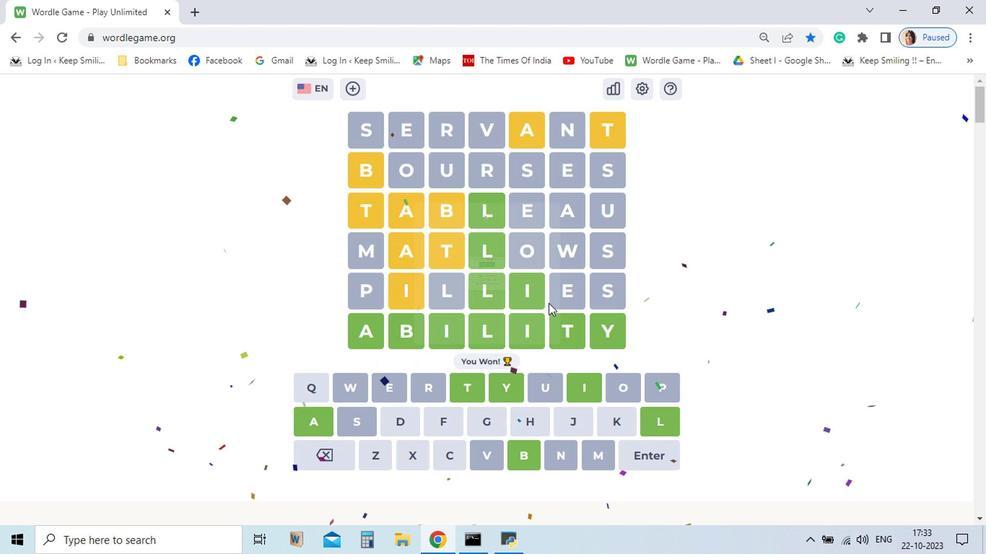 
Action: Mouse moved to (497, 349)
Screenshot: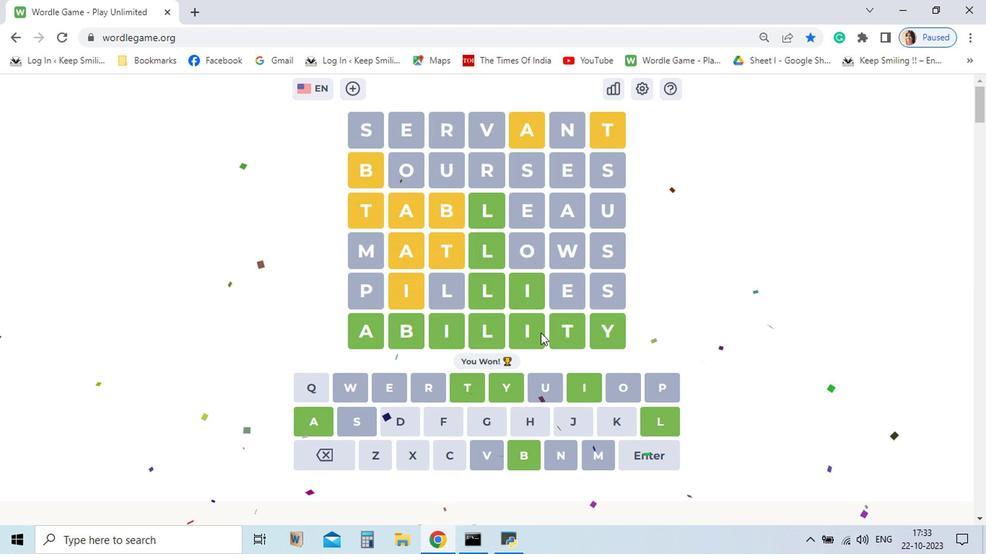 
